 Task: Find connections with filter location Santo Domingo de los Colorados with filter topic #realestatewith filter profile language English with filter current company Concept Hospitality with filter school Mahatma Phule Krishi Vidyapeeth, Rahuri with filter industry Economic Programs with filter service category Wedding Photography with filter keywords title Valet
Action: Mouse moved to (660, 96)
Screenshot: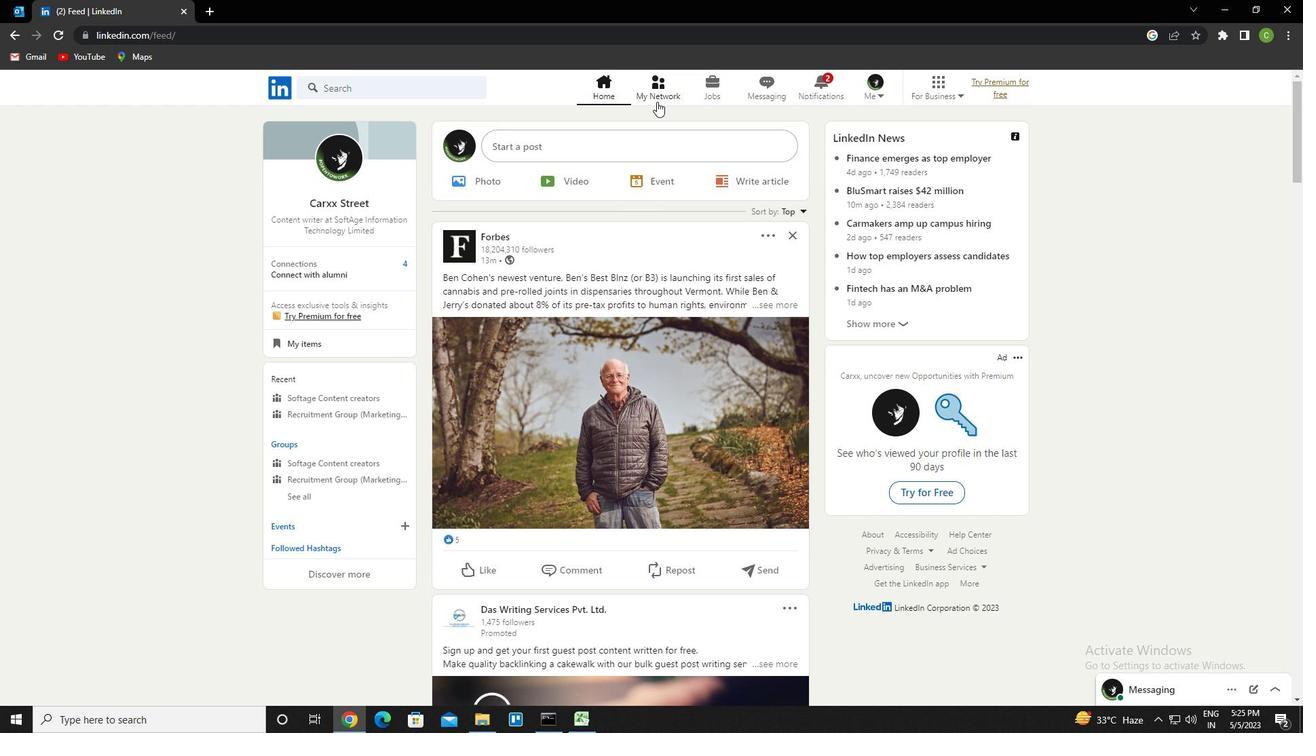 
Action: Mouse pressed left at (660, 96)
Screenshot: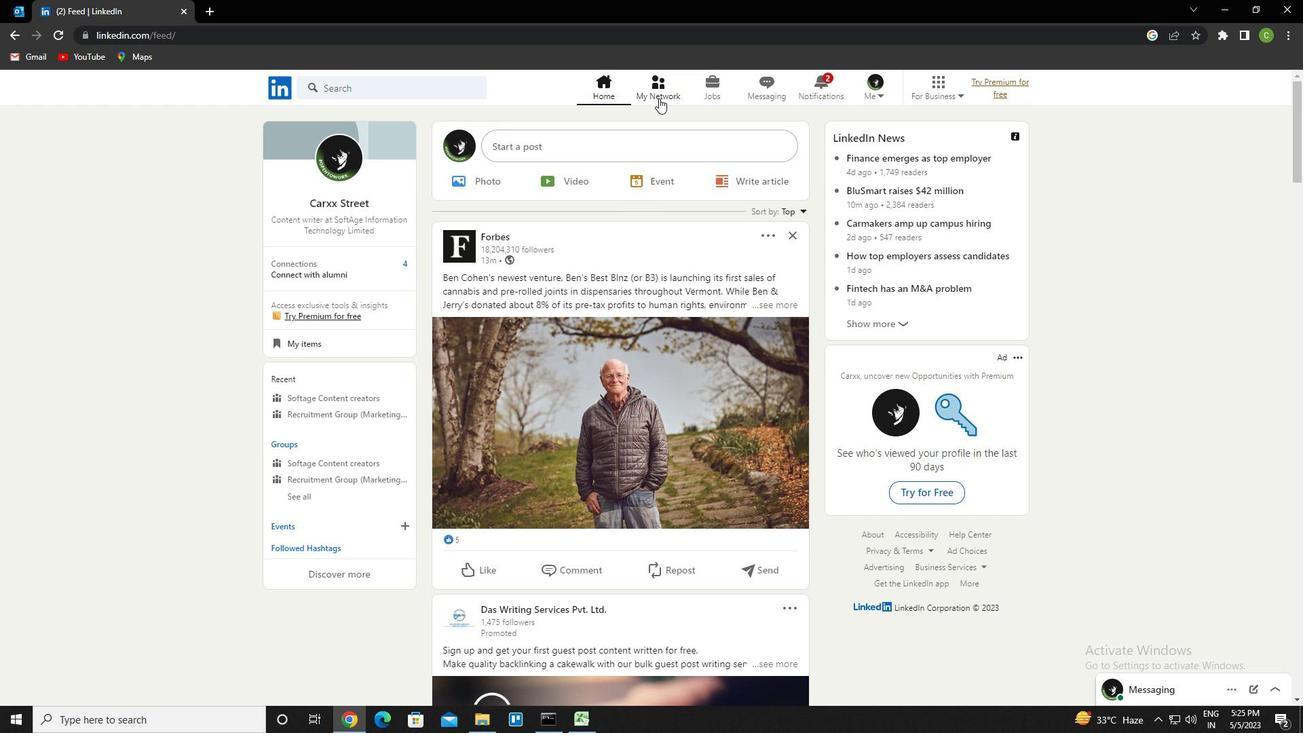 
Action: Mouse moved to (437, 165)
Screenshot: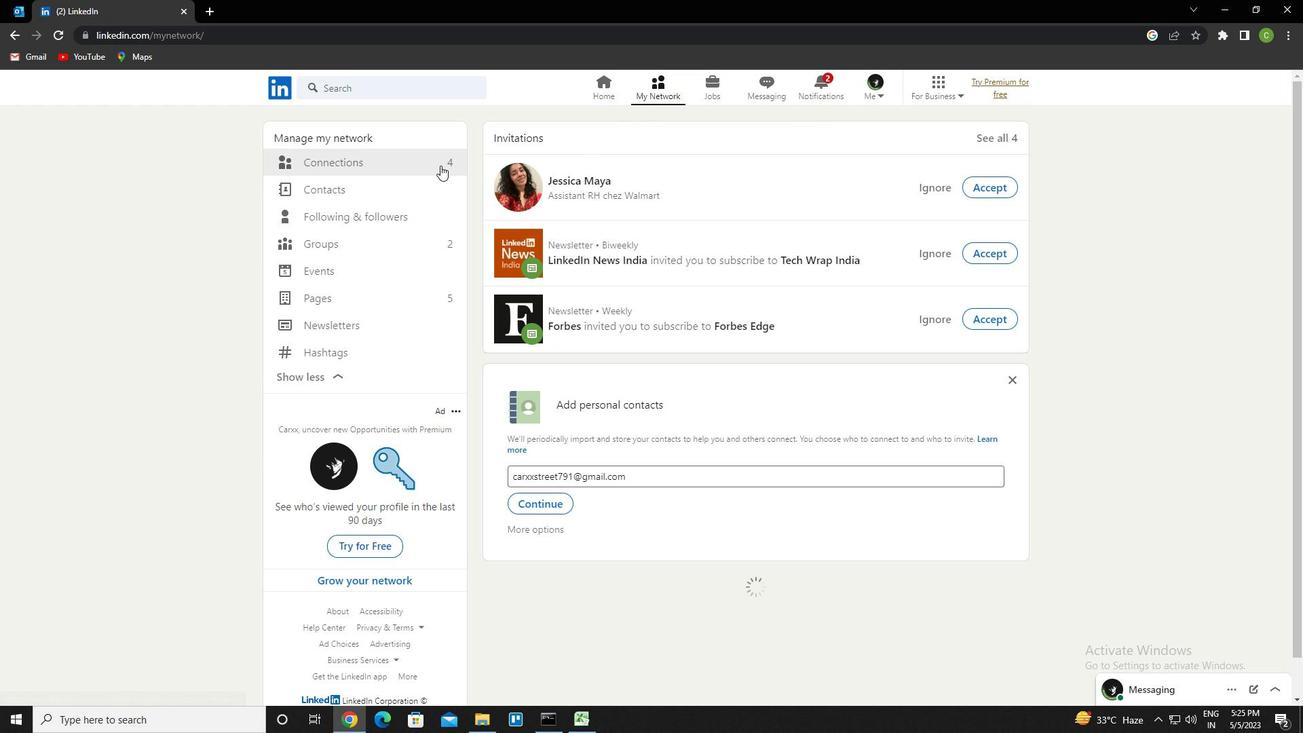 
Action: Mouse pressed left at (437, 165)
Screenshot: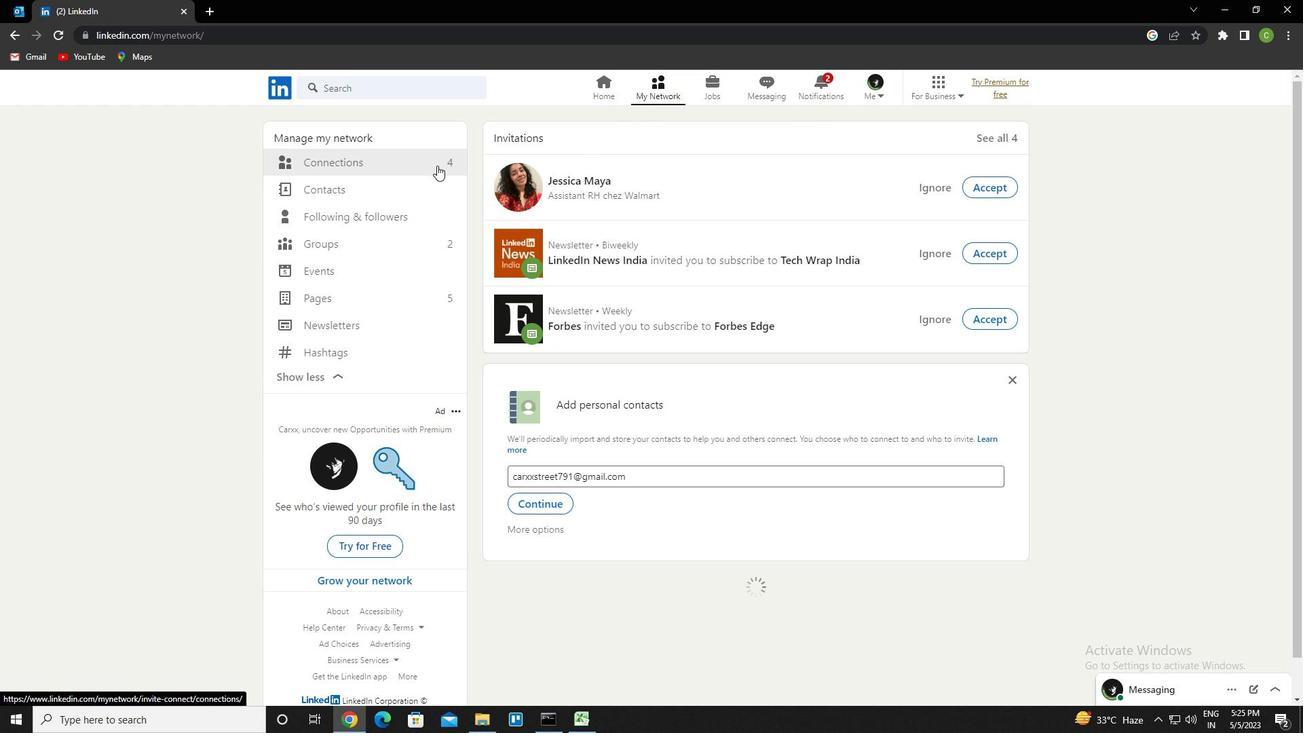 
Action: Mouse moved to (784, 164)
Screenshot: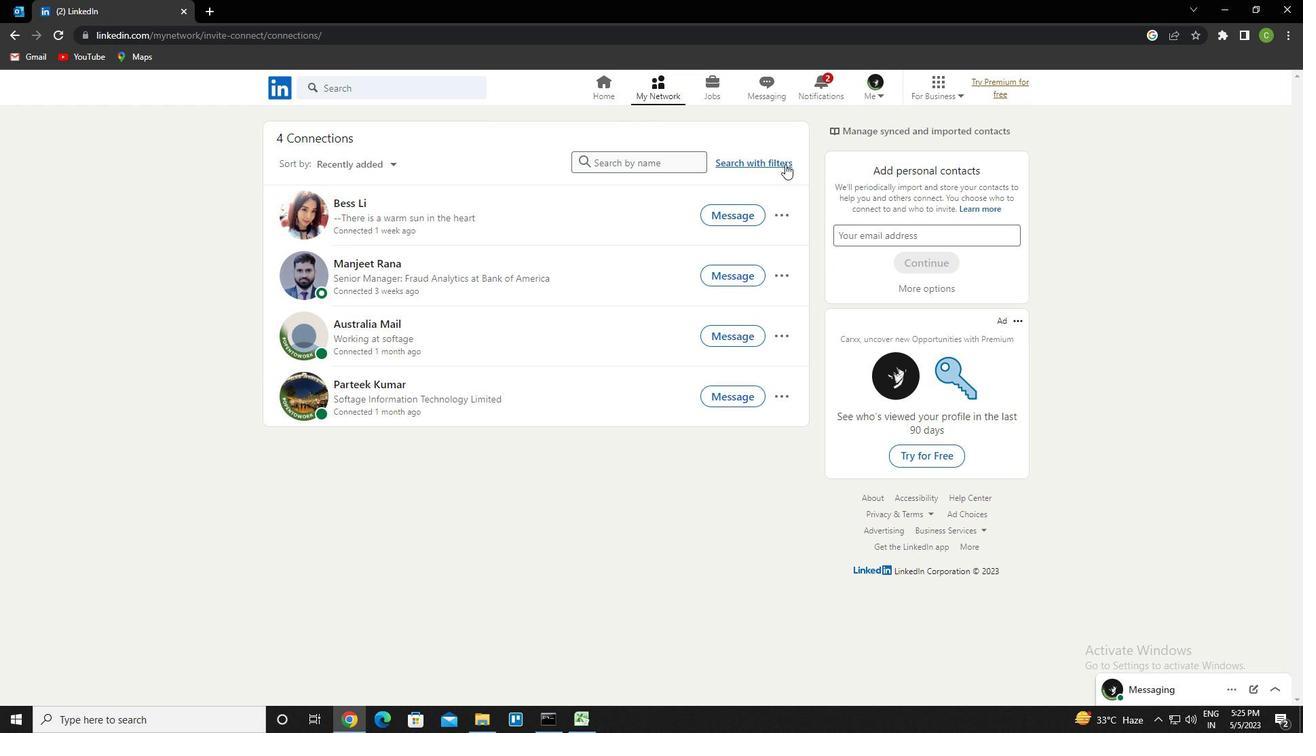 
Action: Mouse pressed left at (784, 164)
Screenshot: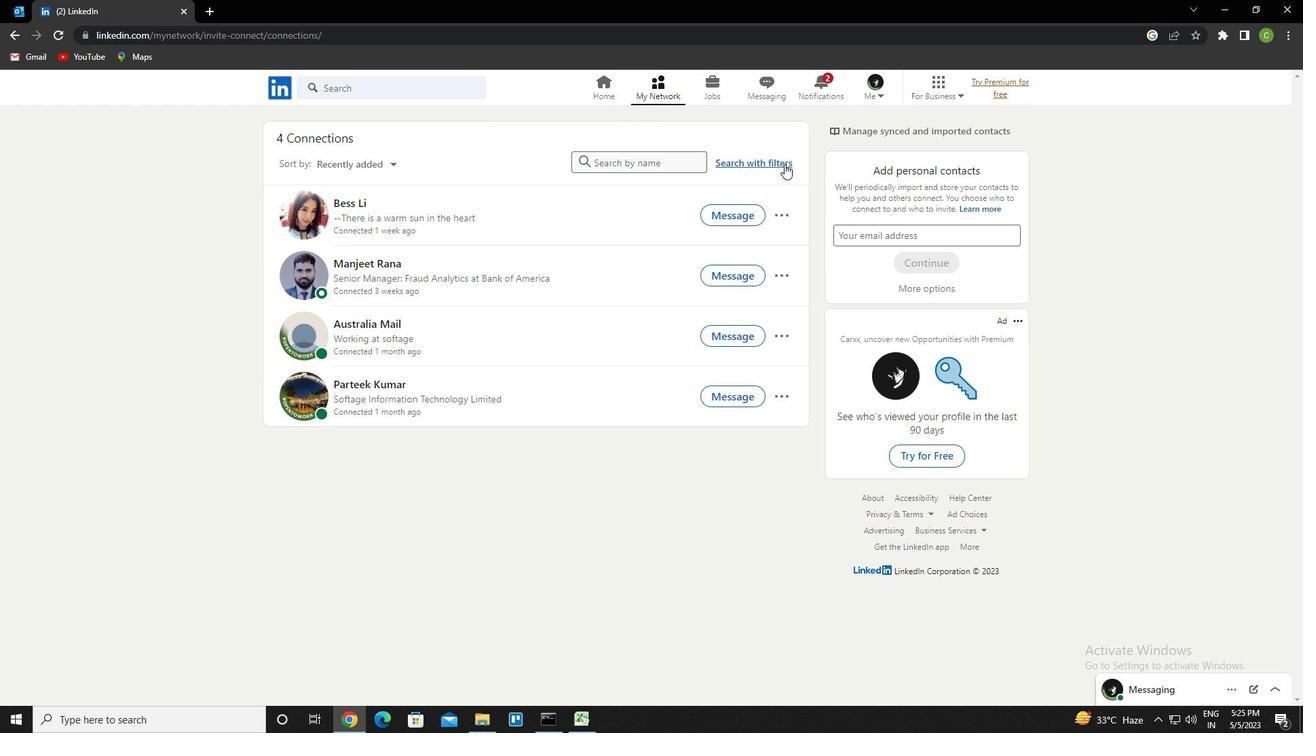 
Action: Mouse moved to (701, 124)
Screenshot: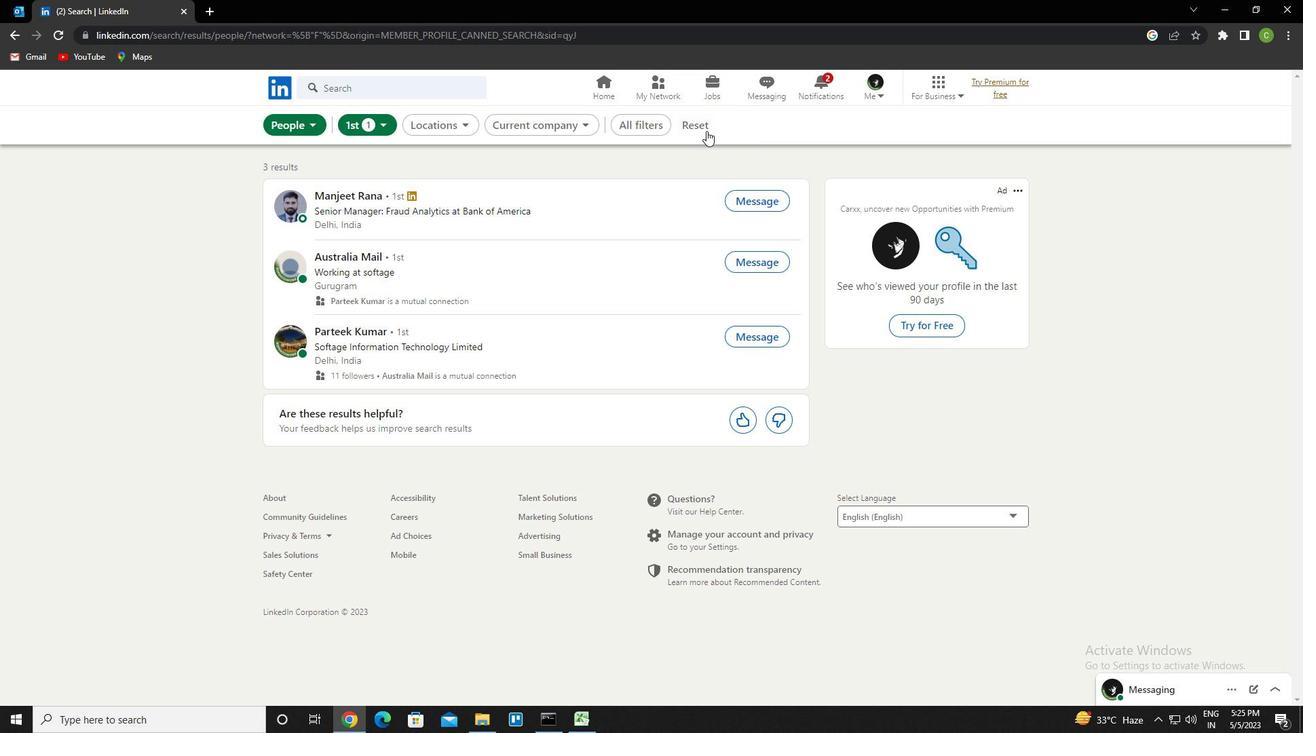 
Action: Mouse pressed left at (701, 124)
Screenshot: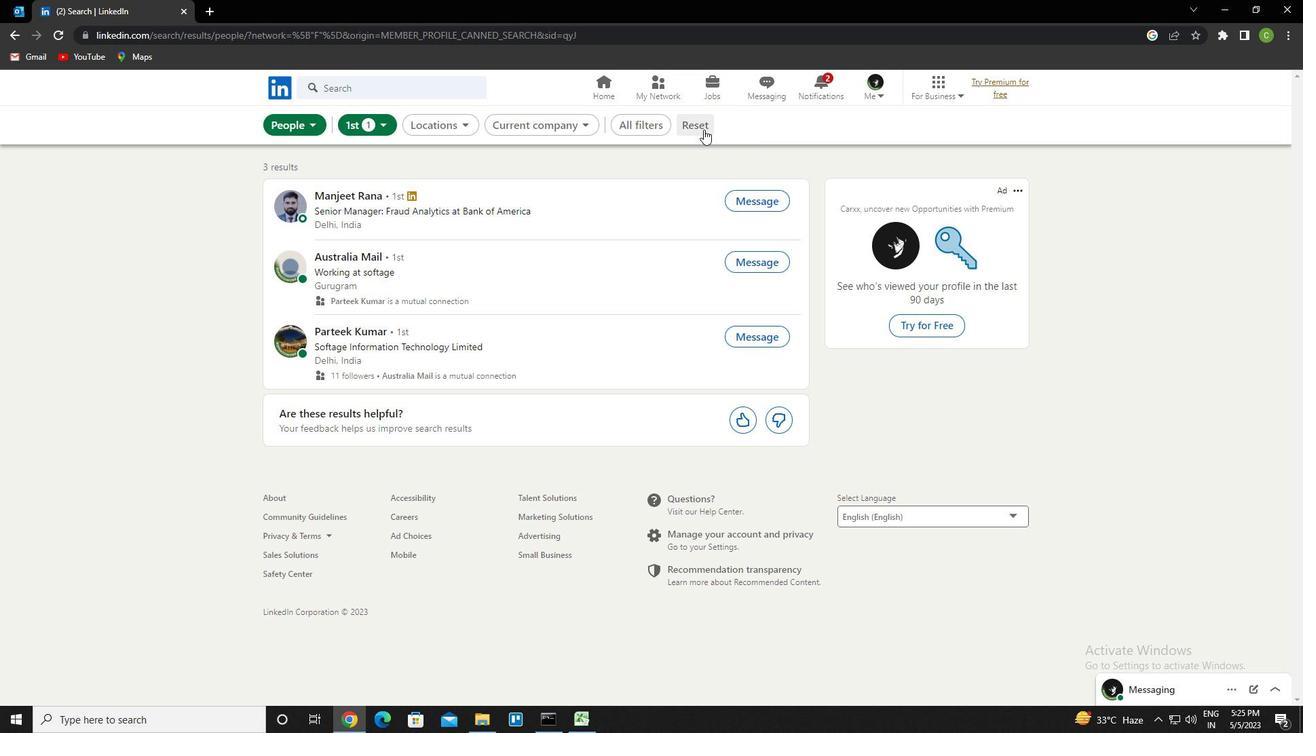 
Action: Mouse moved to (685, 130)
Screenshot: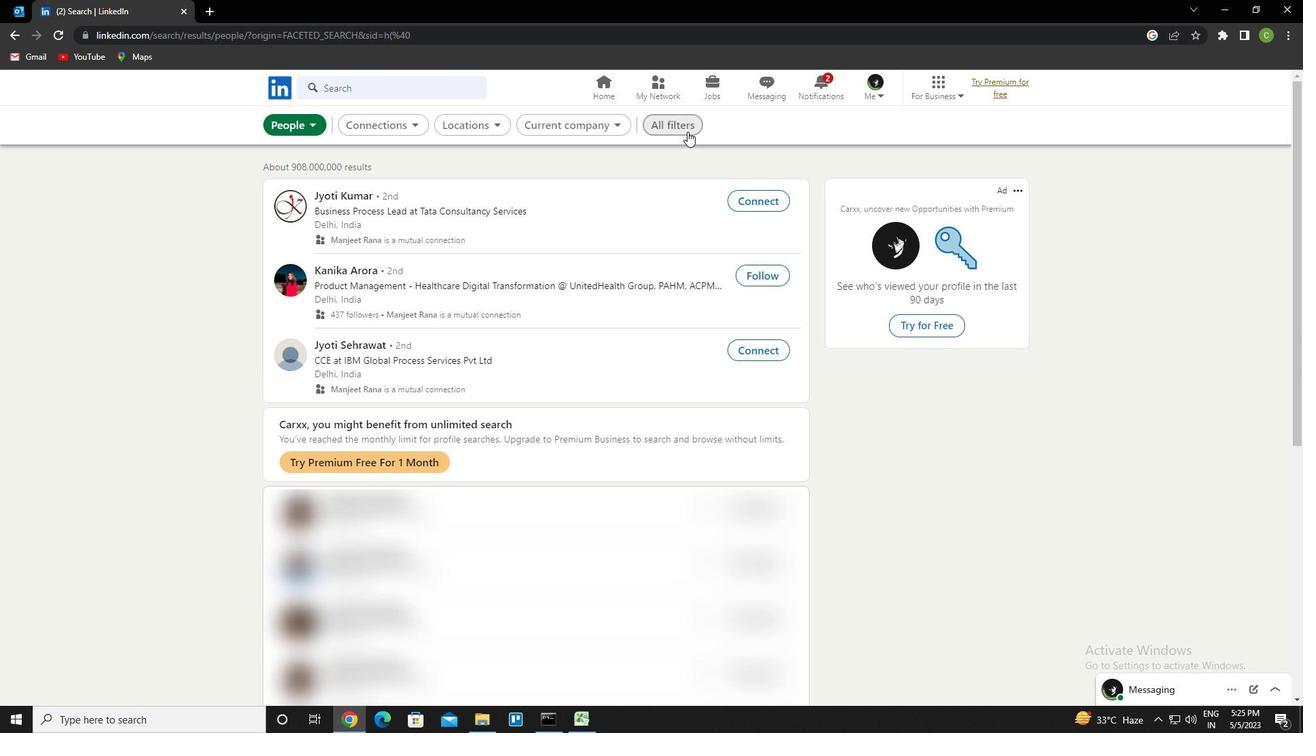 
Action: Mouse pressed left at (685, 130)
Screenshot: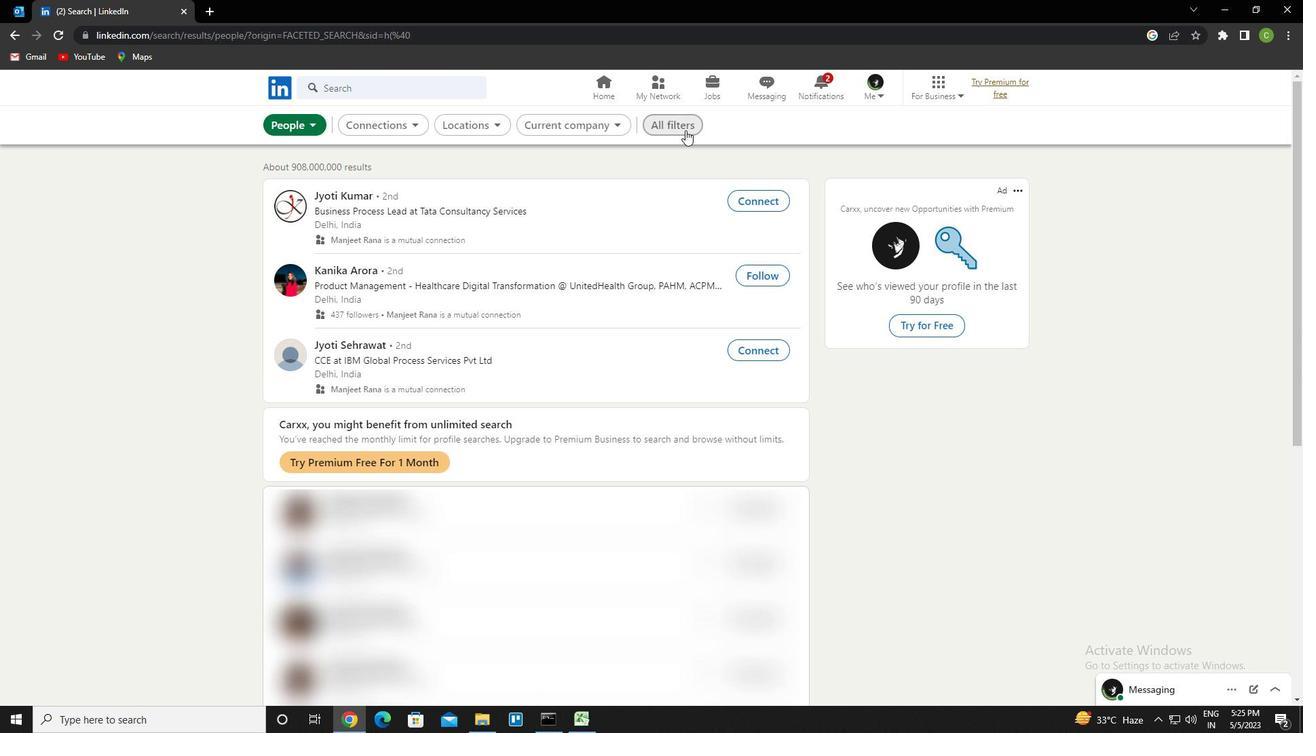 
Action: Mouse moved to (929, 304)
Screenshot: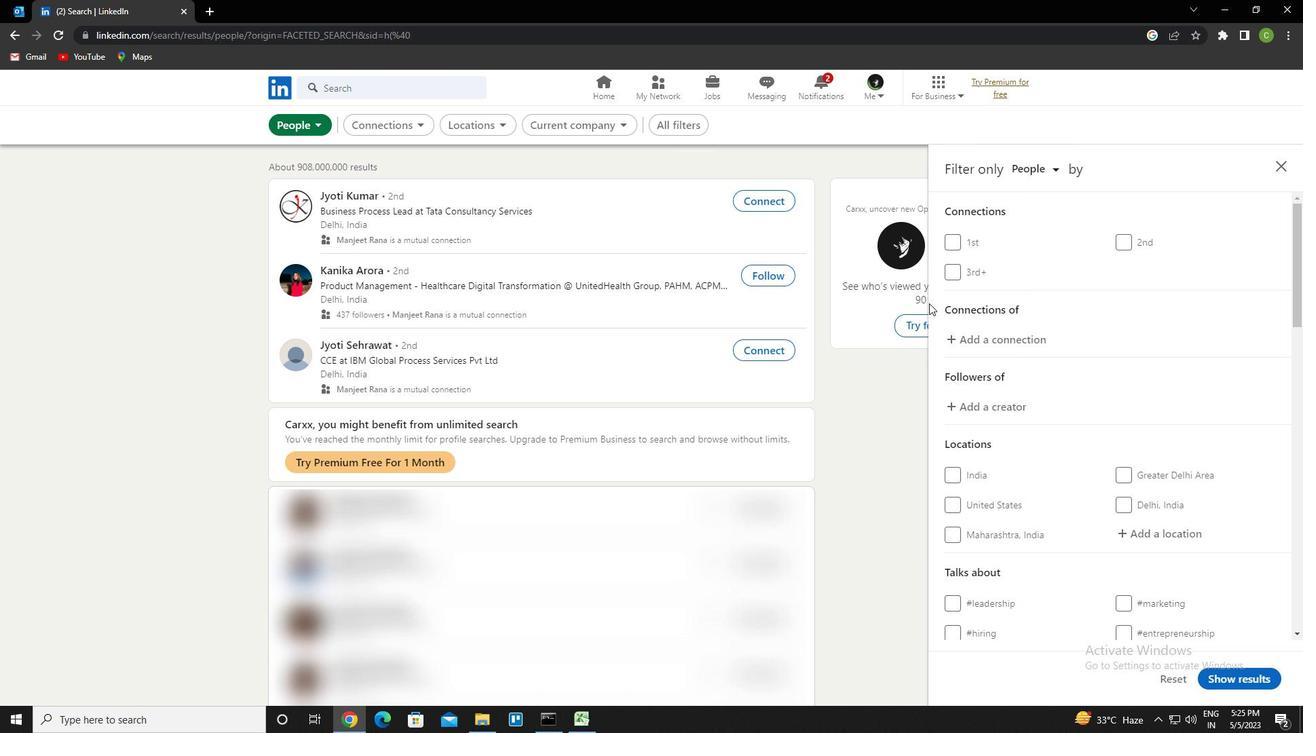 
Action: Mouse scrolled (929, 304) with delta (0, 0)
Screenshot: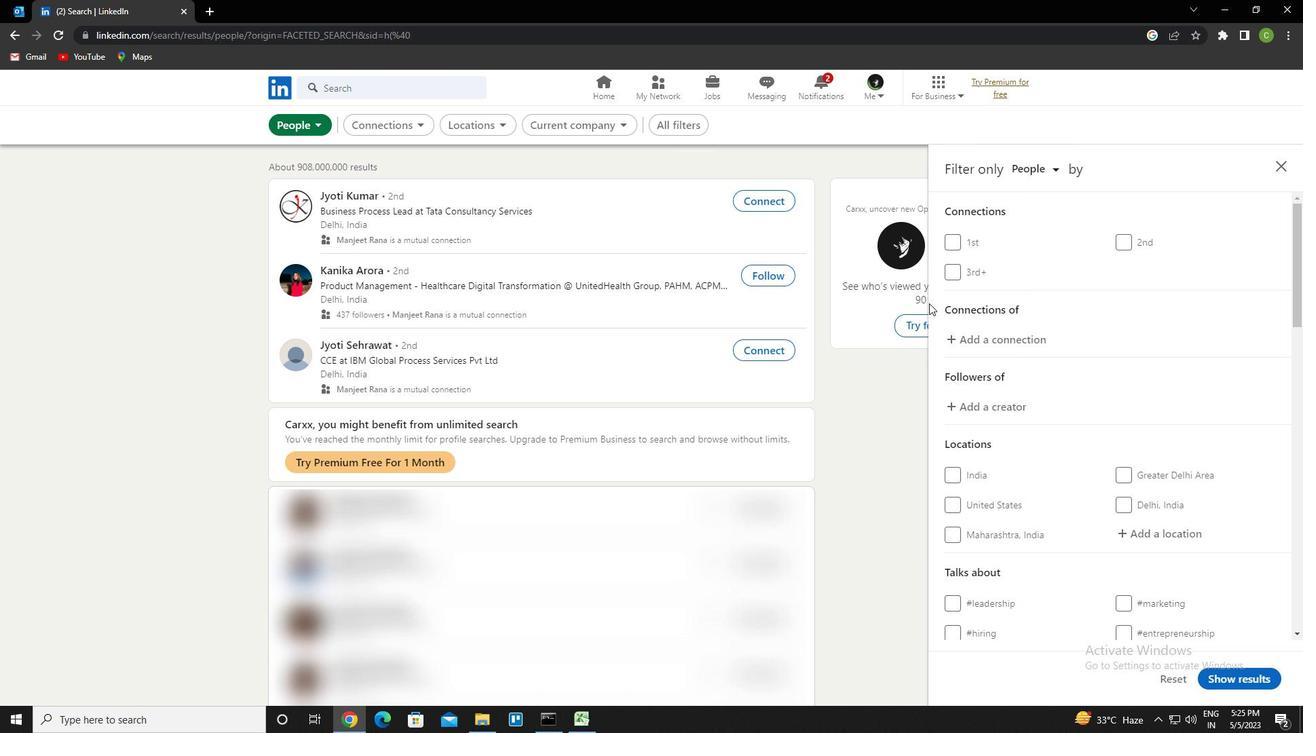 
Action: Mouse moved to (1040, 420)
Screenshot: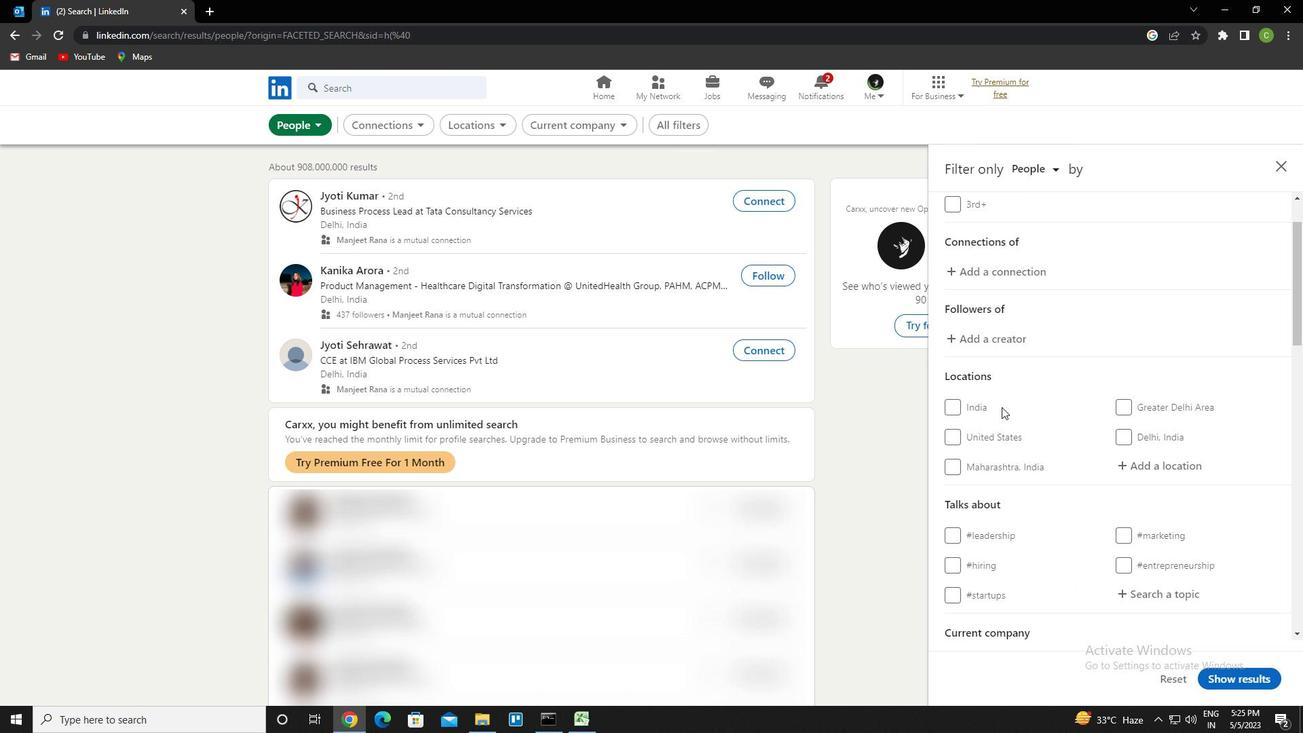 
Action: Mouse scrolled (1040, 420) with delta (0, 0)
Screenshot: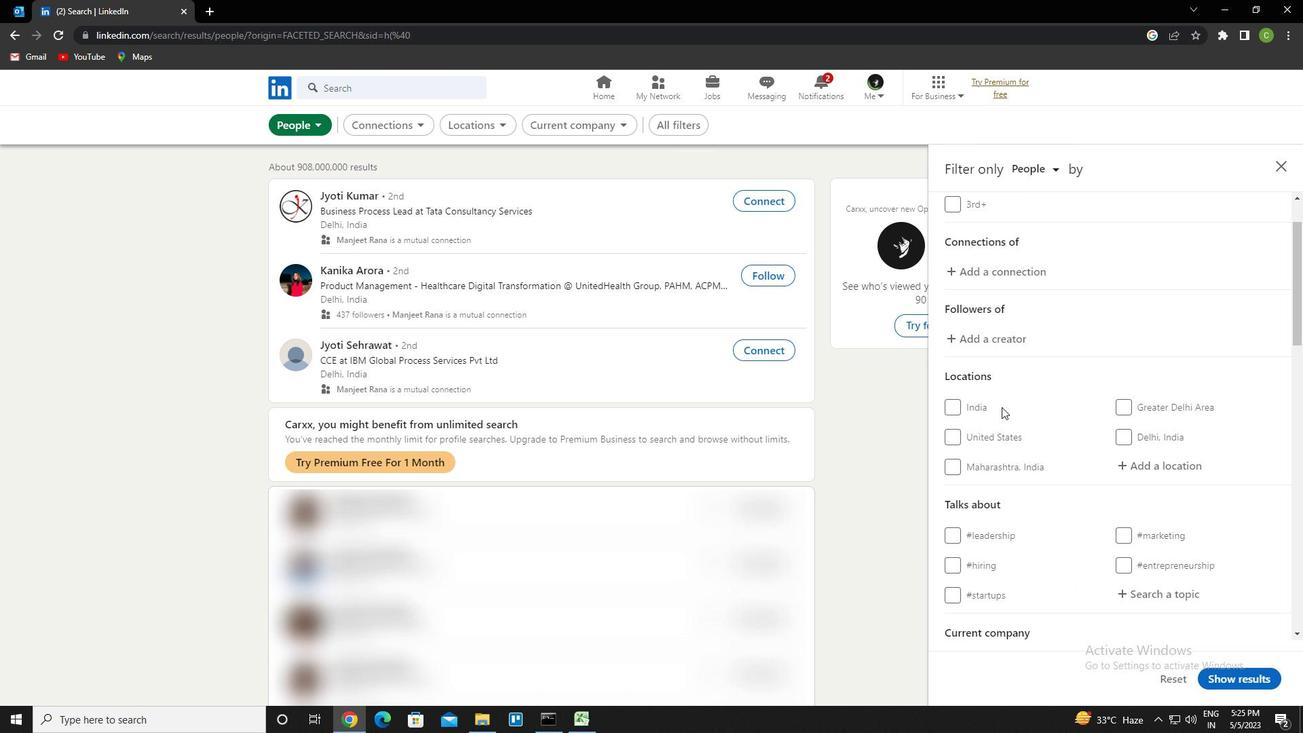 
Action: Mouse moved to (1046, 422)
Screenshot: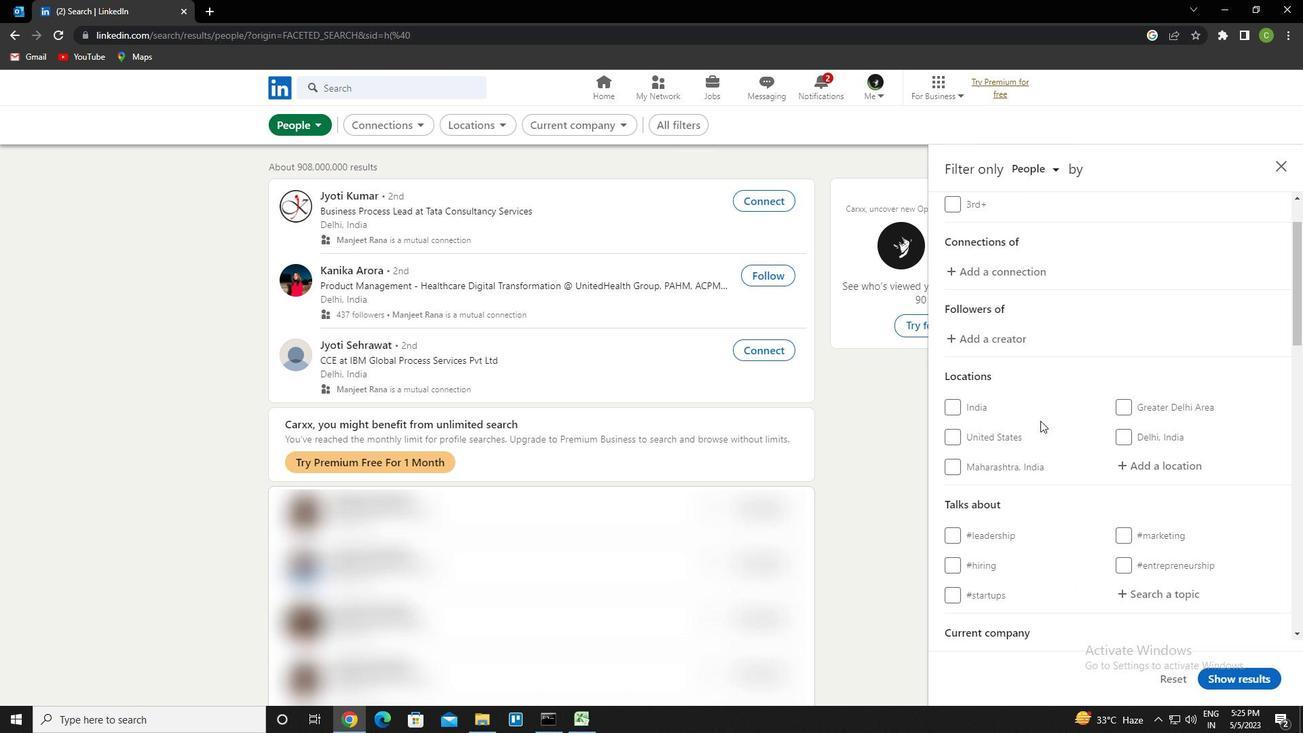 
Action: Mouse scrolled (1046, 422) with delta (0, 0)
Screenshot: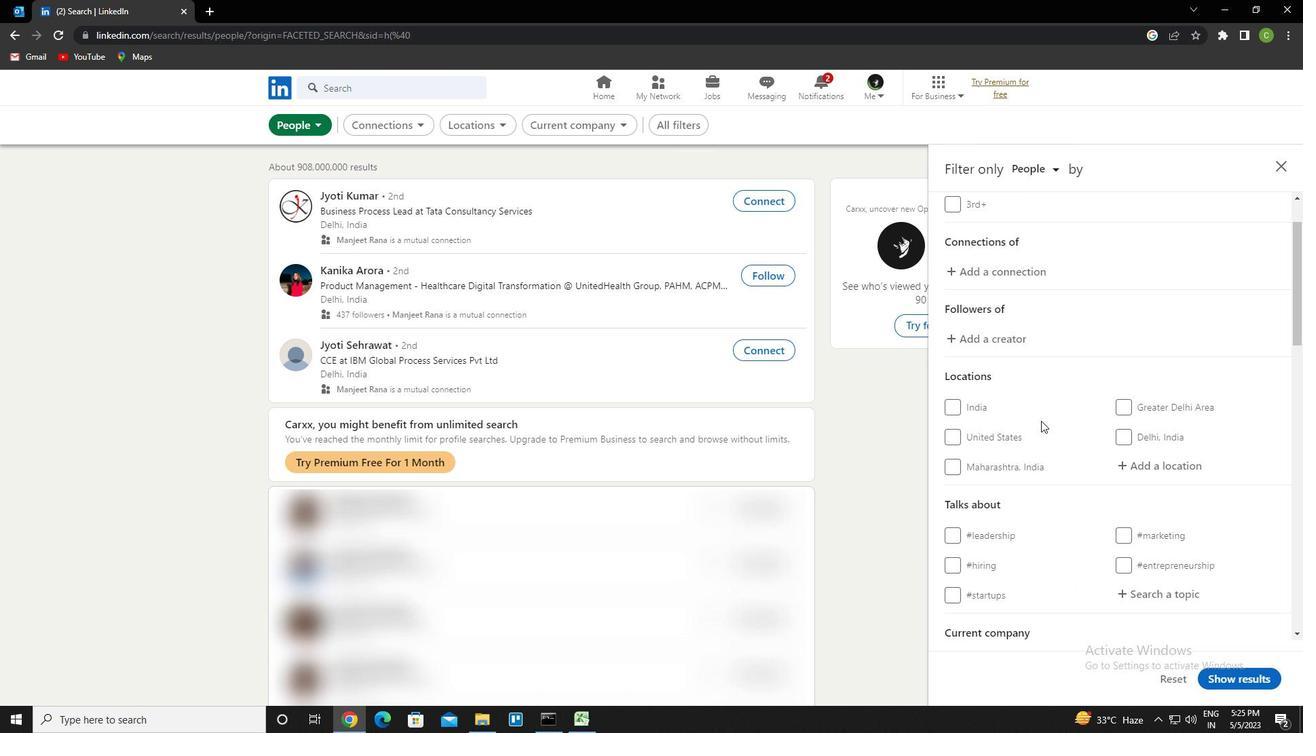 
Action: Mouse moved to (1162, 333)
Screenshot: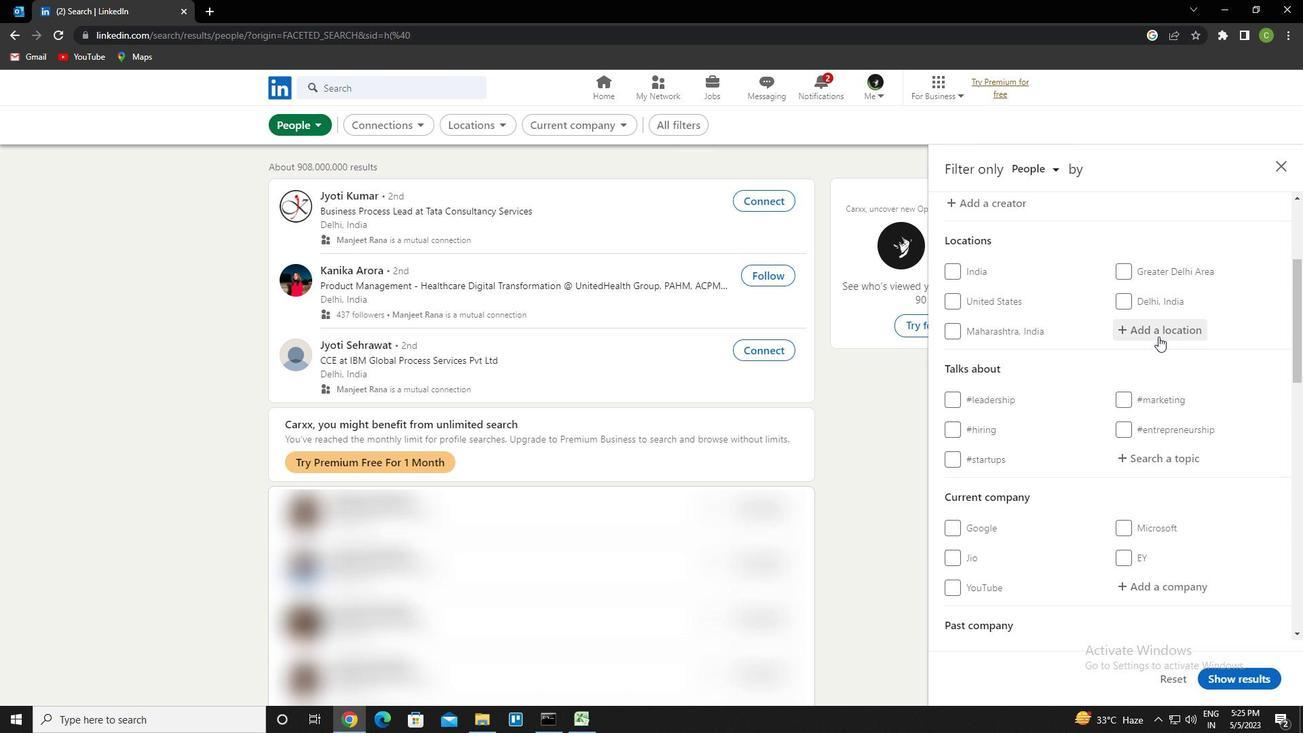 
Action: Mouse pressed left at (1162, 333)
Screenshot: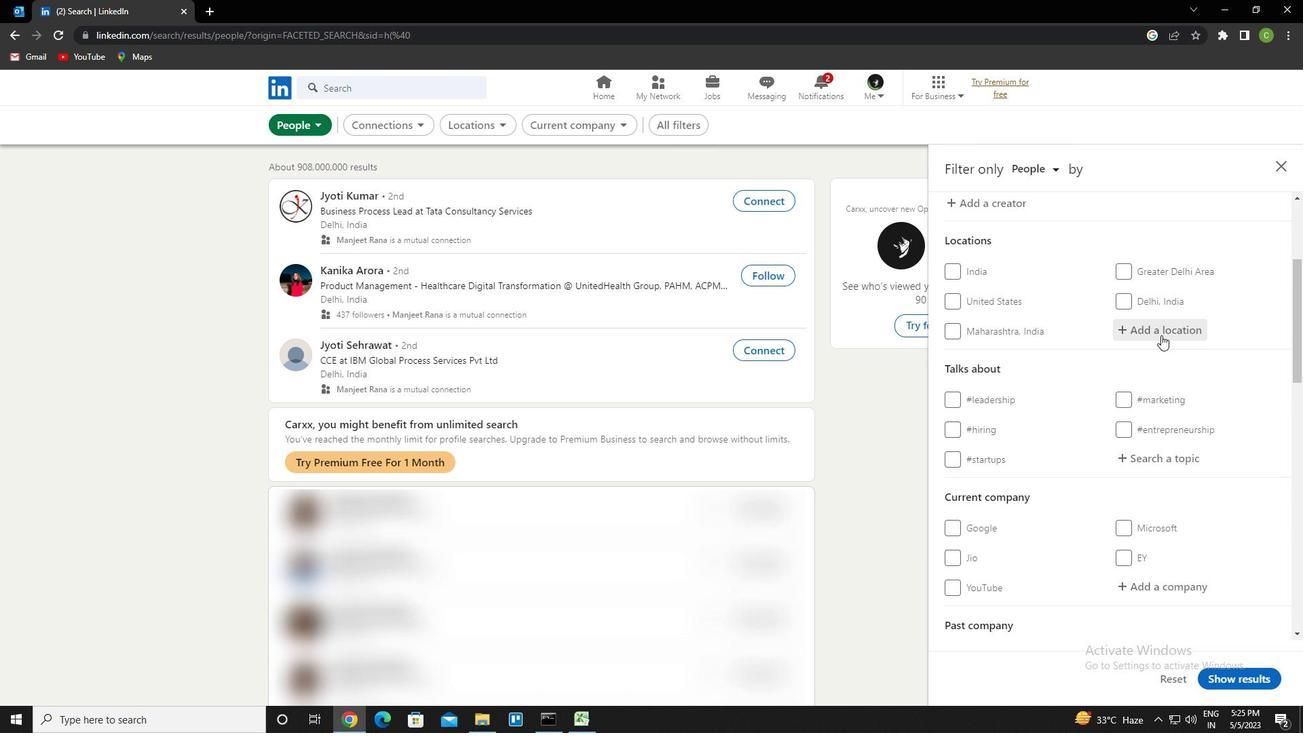 
Action: Key pressed <Key.caps_lock>s<Key.caps_lock>anto<Key.space>domingo<Key.down><Key.enter>
Screenshot: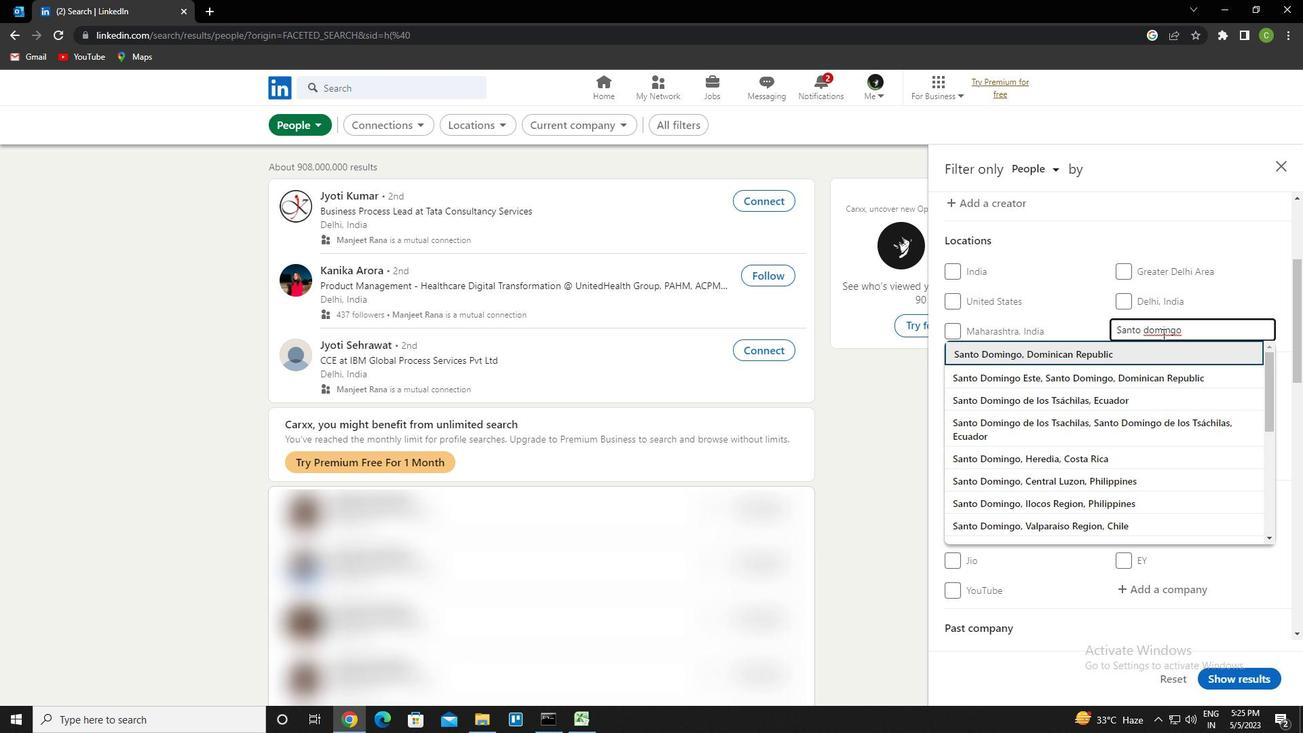 
Action: Mouse moved to (1160, 364)
Screenshot: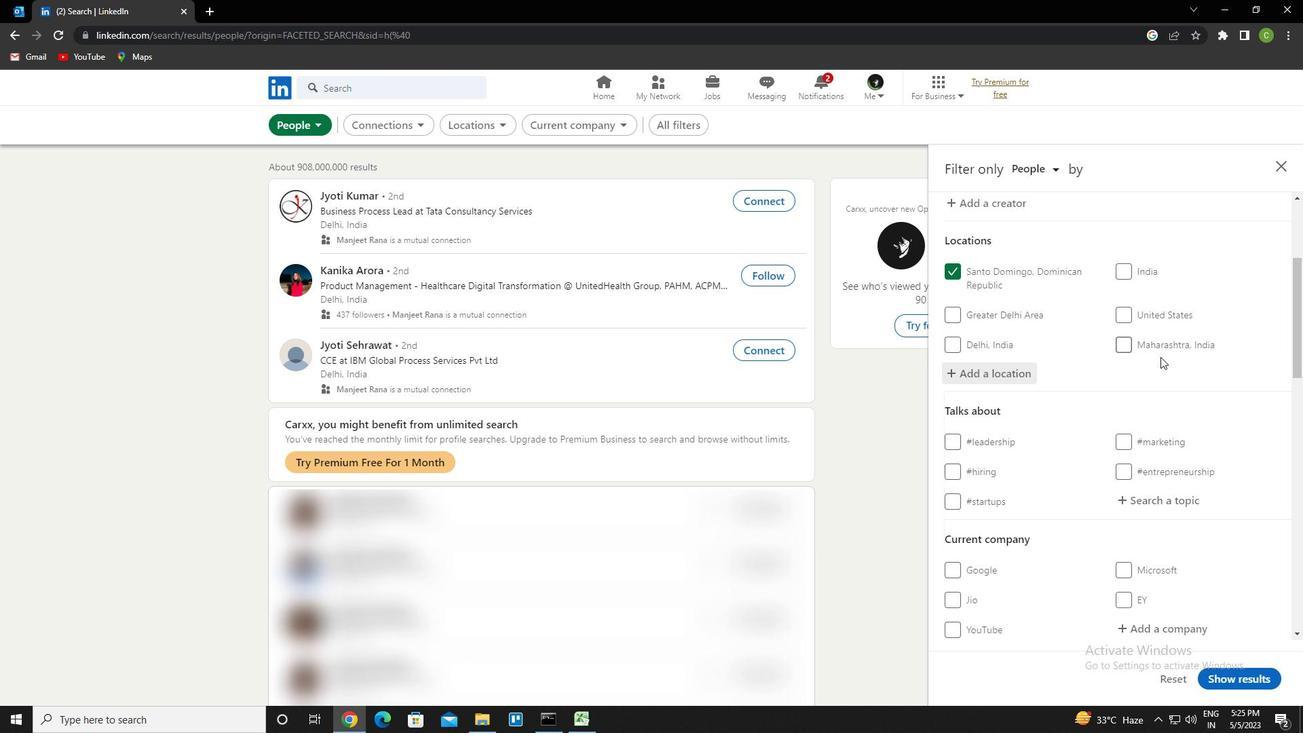 
Action: Mouse scrolled (1160, 363) with delta (0, 0)
Screenshot: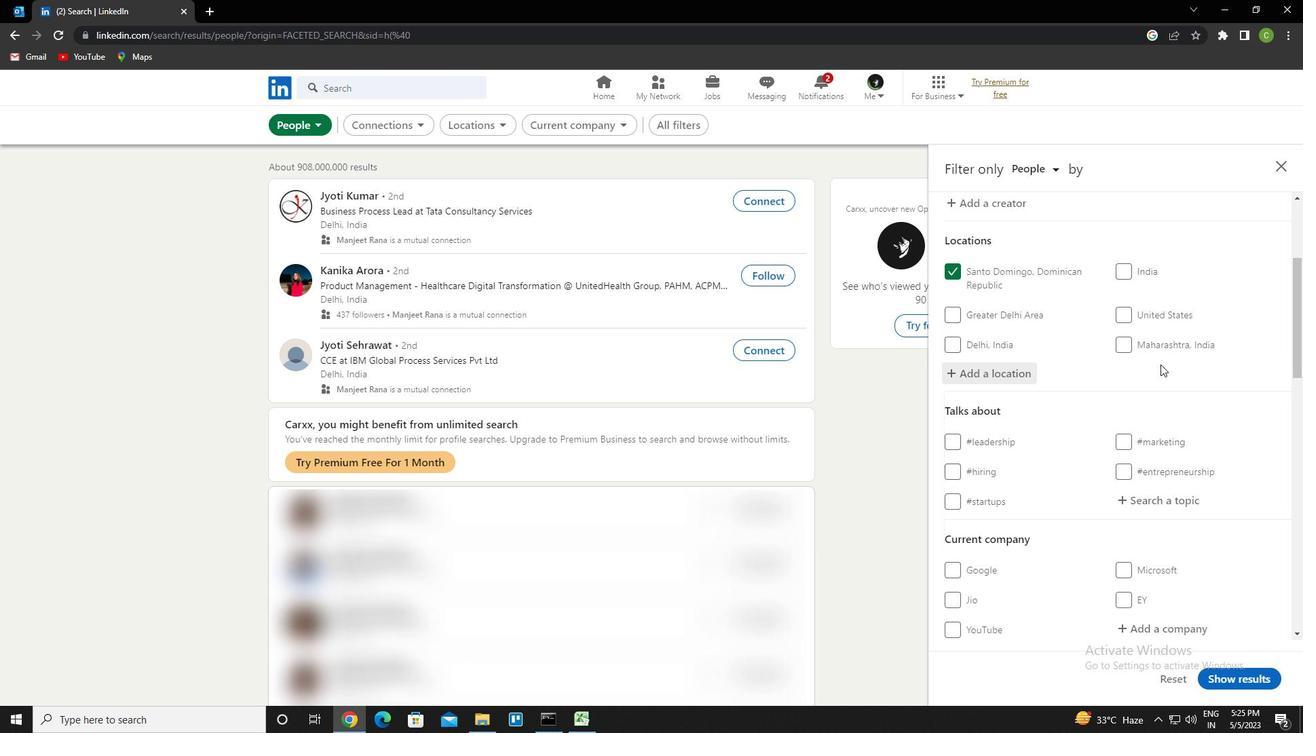 
Action: Mouse moved to (1149, 431)
Screenshot: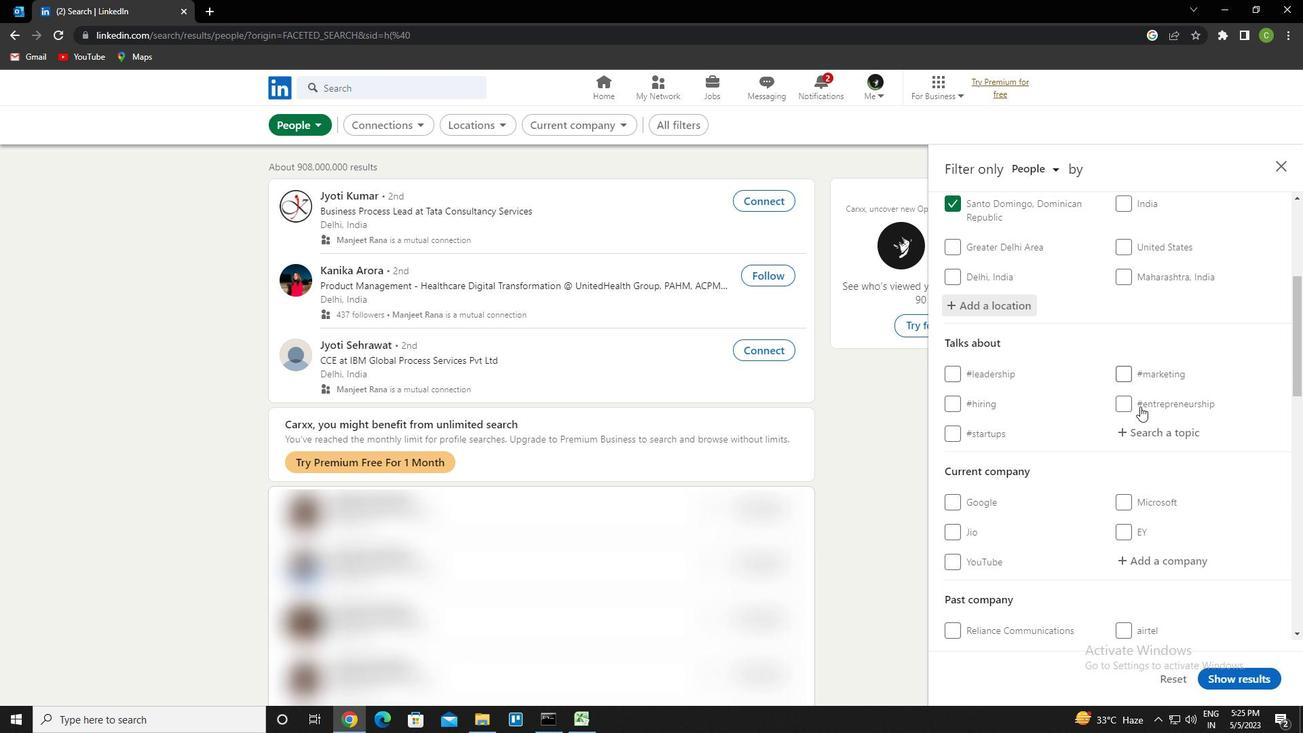 
Action: Mouse pressed left at (1149, 431)
Screenshot: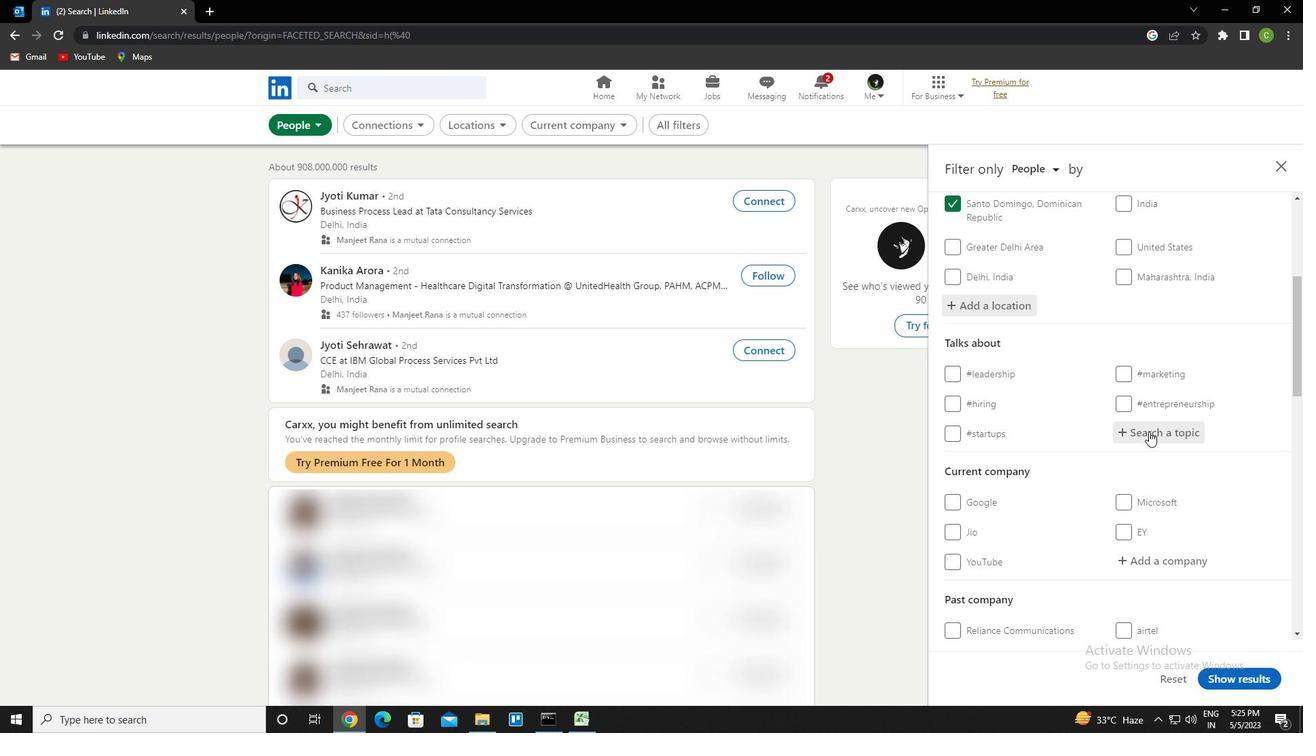 
Action: Key pressed realestate<Key.down><Key.enter>
Screenshot: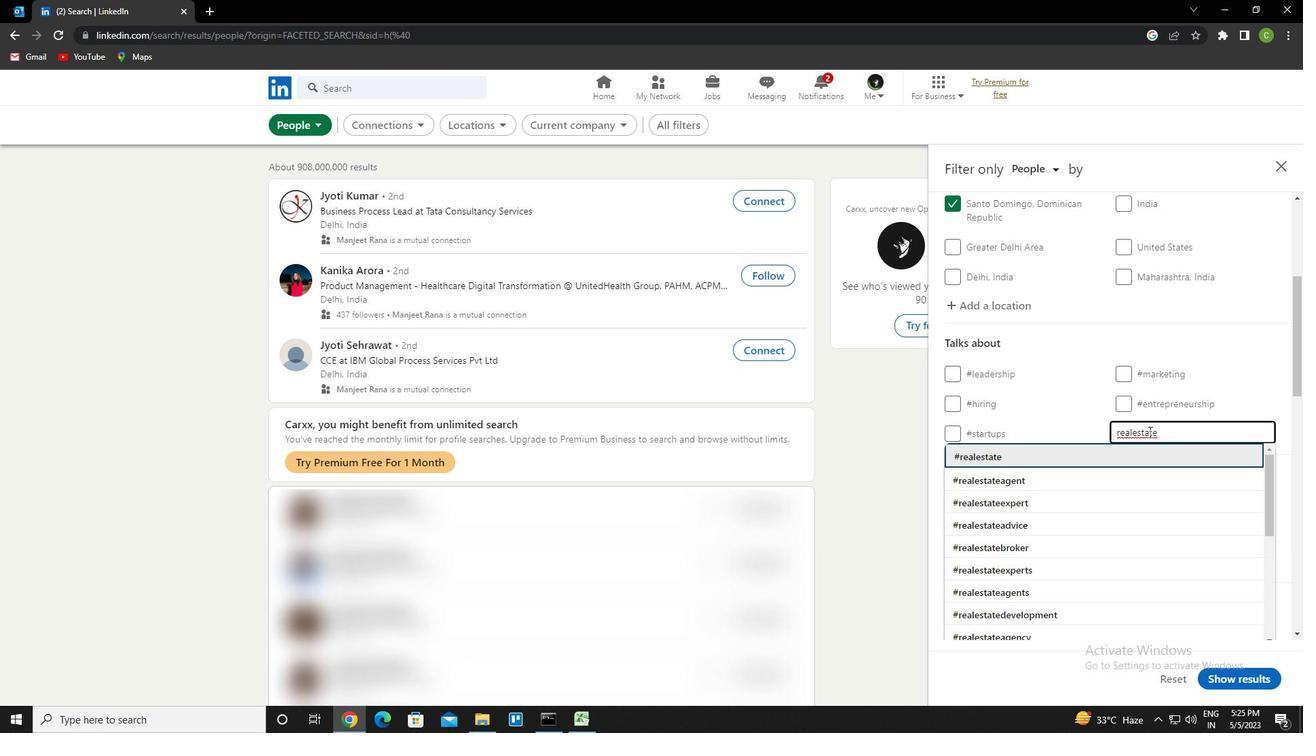 
Action: Mouse moved to (1188, 443)
Screenshot: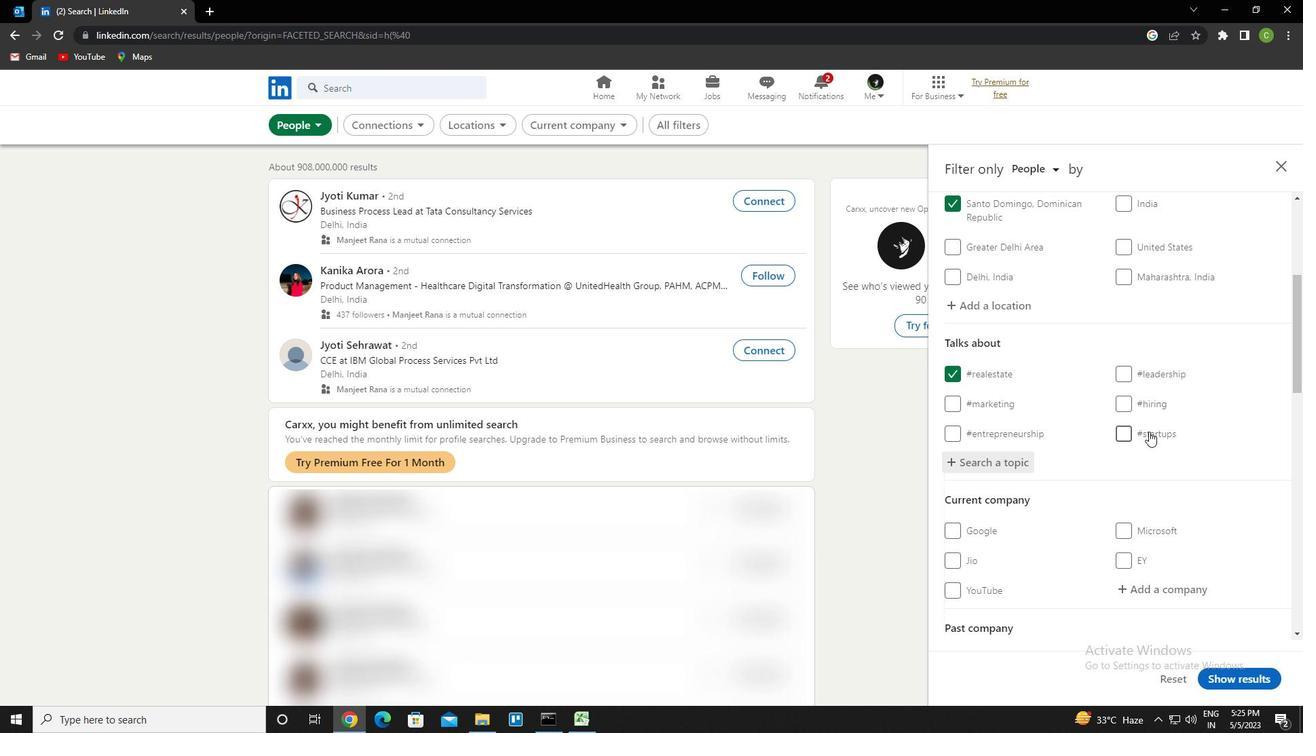 
Action: Mouse scrolled (1188, 442) with delta (0, 0)
Screenshot: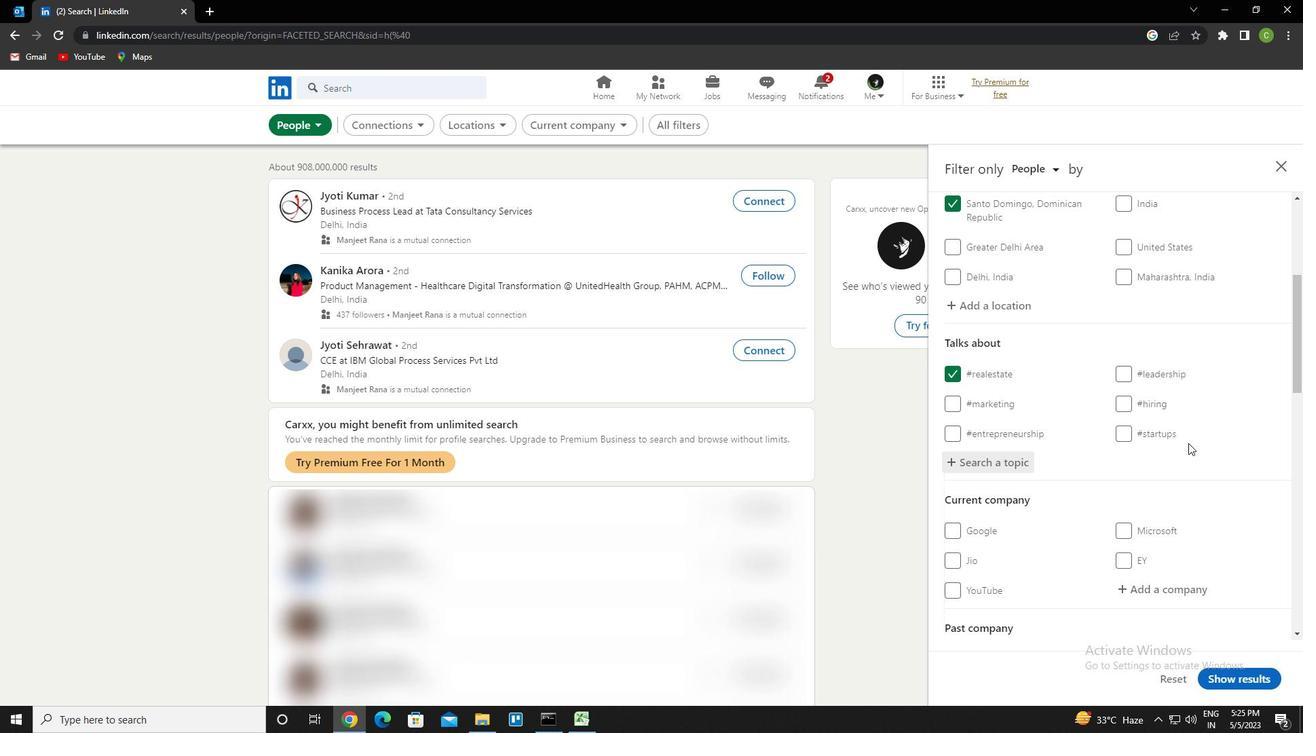 
Action: Mouse moved to (1189, 448)
Screenshot: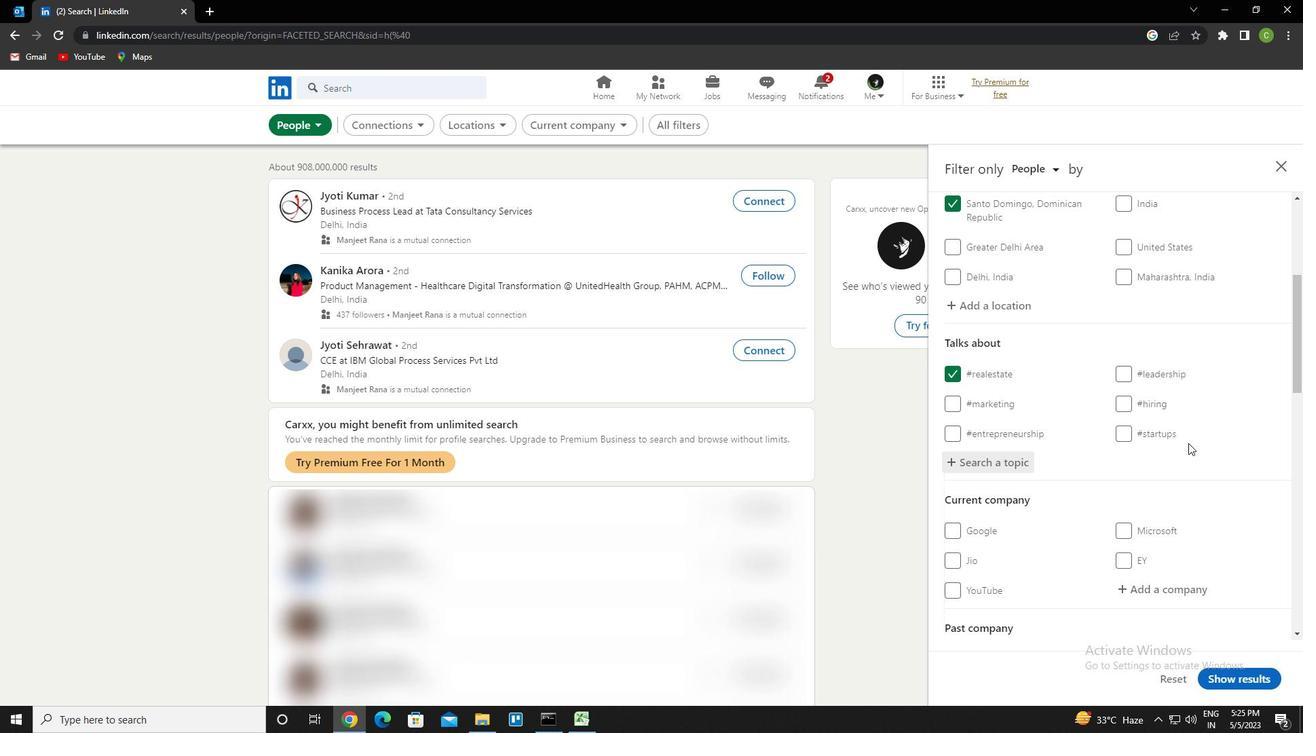 
Action: Mouse scrolled (1189, 448) with delta (0, 0)
Screenshot: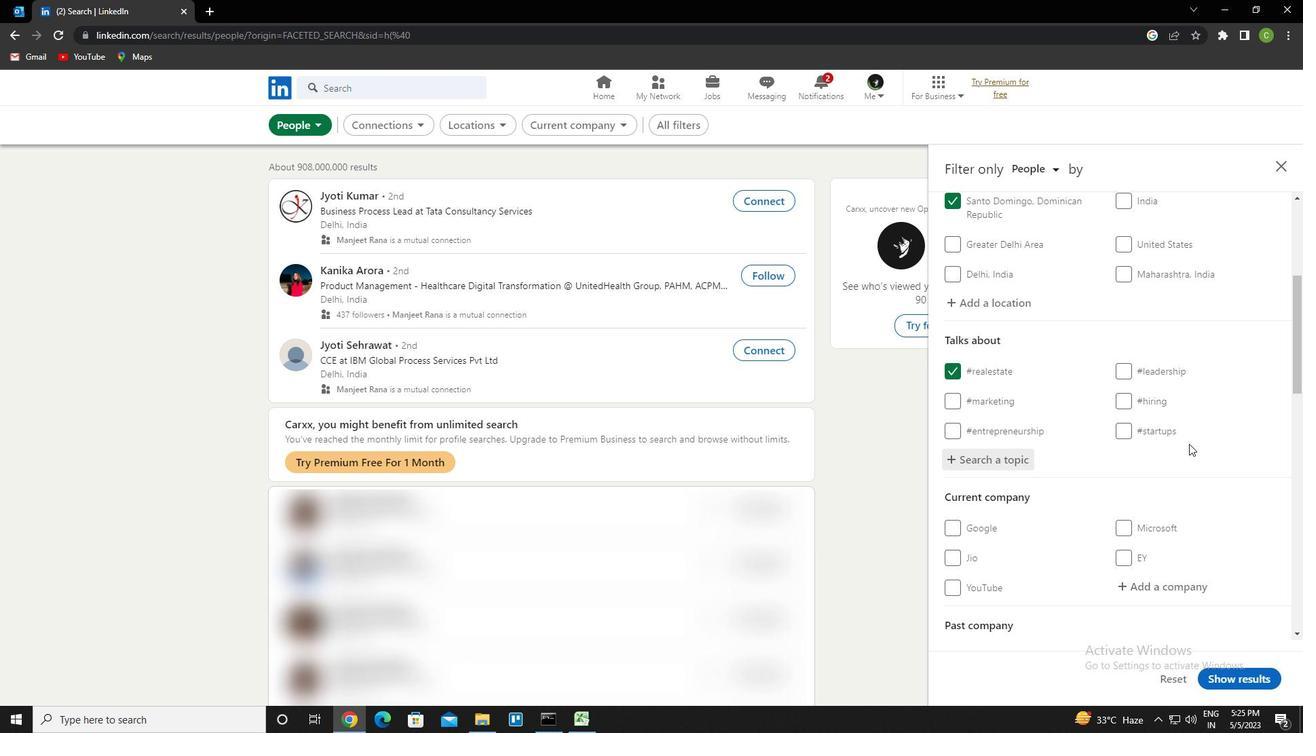 
Action: Mouse scrolled (1189, 448) with delta (0, 0)
Screenshot: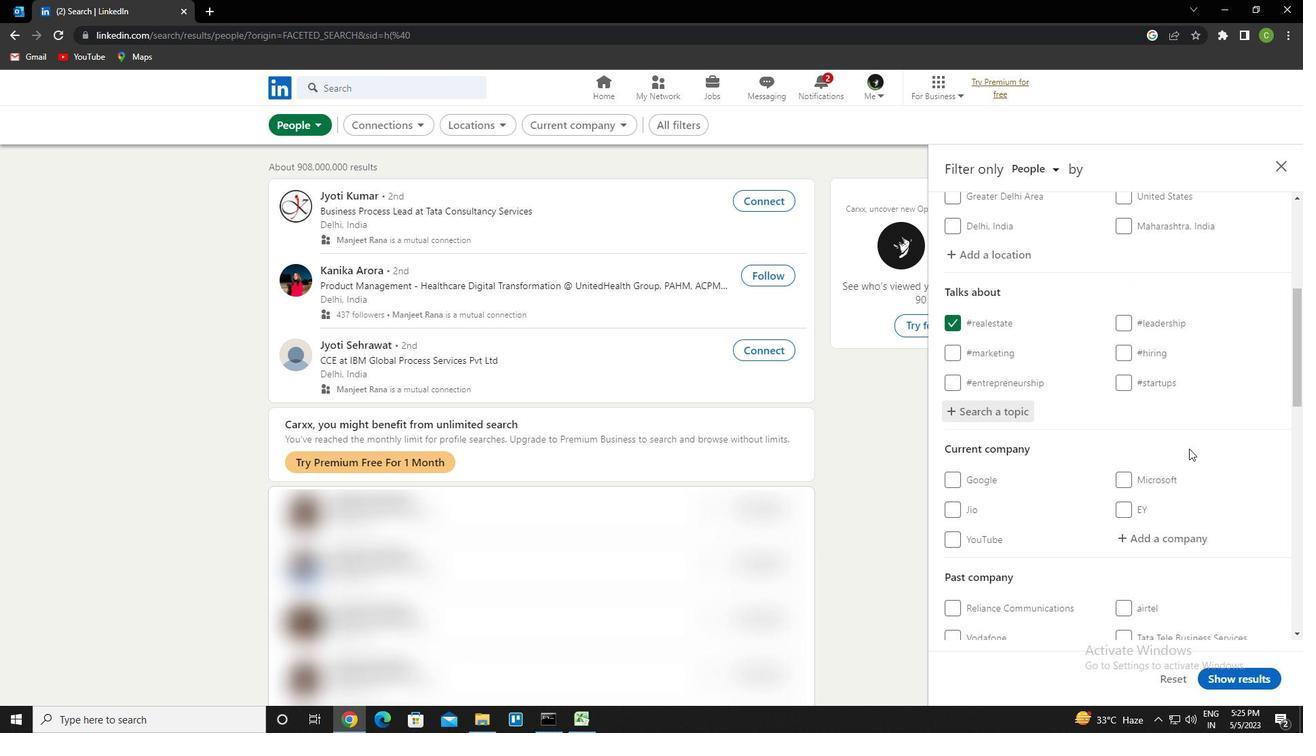 
Action: Mouse scrolled (1189, 448) with delta (0, 0)
Screenshot: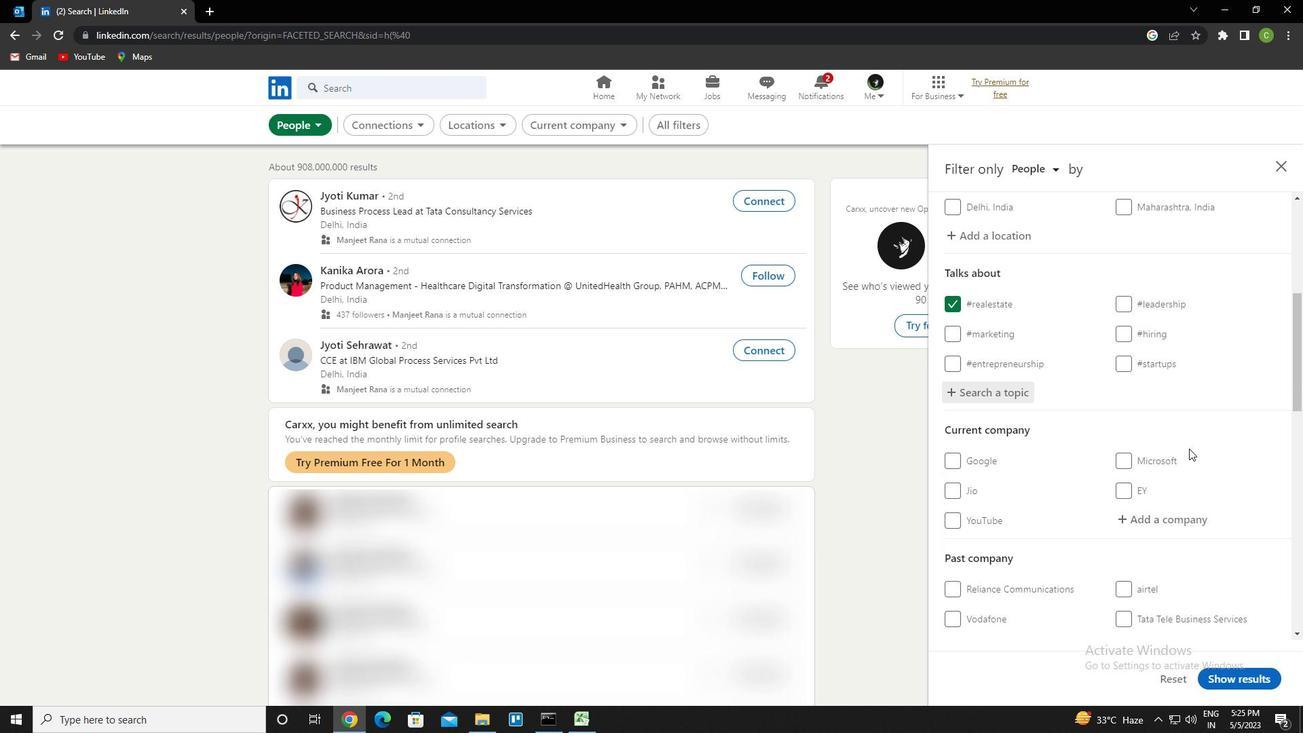 
Action: Mouse scrolled (1189, 448) with delta (0, 0)
Screenshot: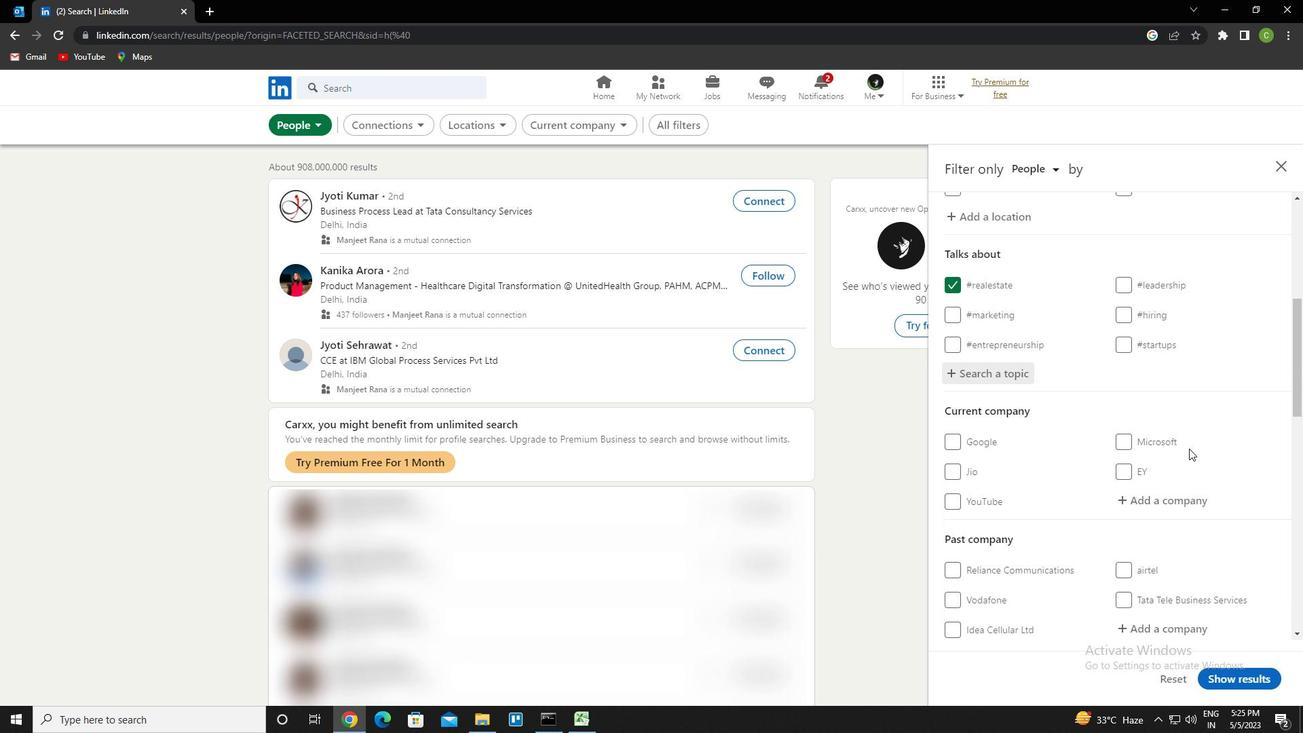 
Action: Mouse scrolled (1189, 448) with delta (0, 0)
Screenshot: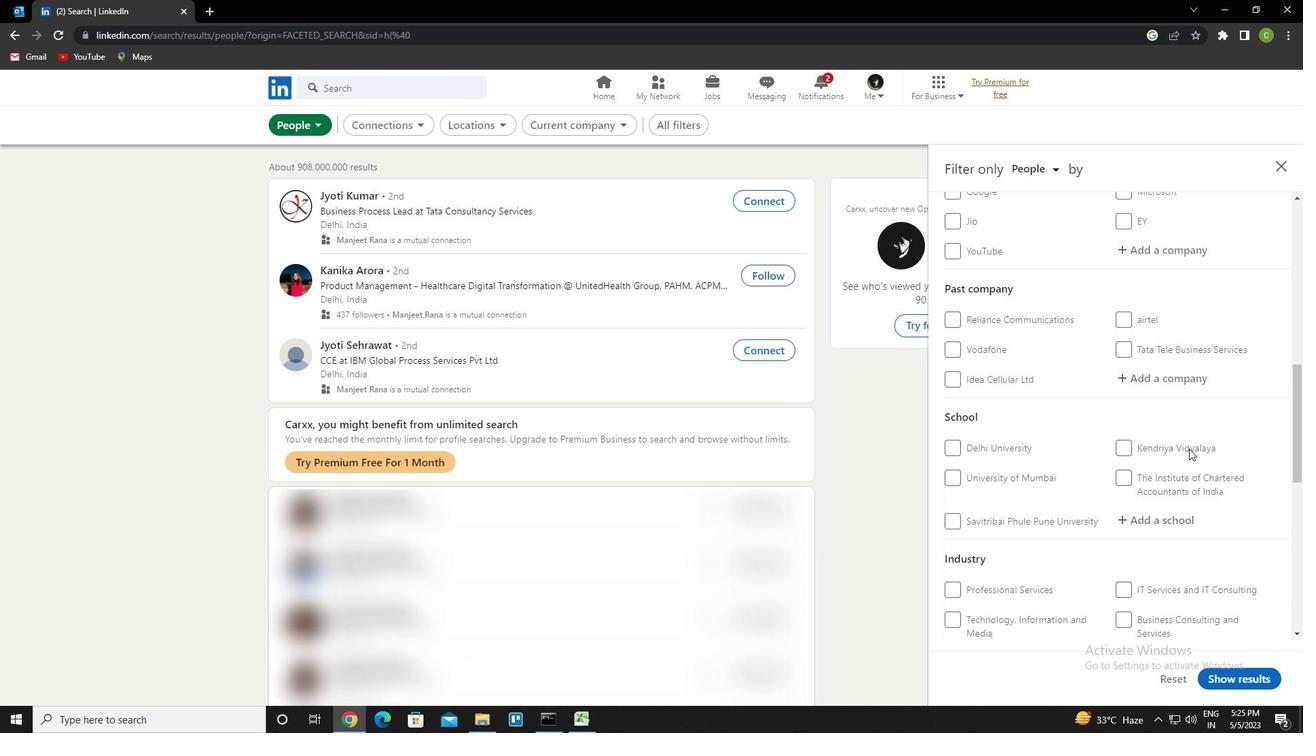 
Action: Mouse scrolled (1189, 448) with delta (0, 0)
Screenshot: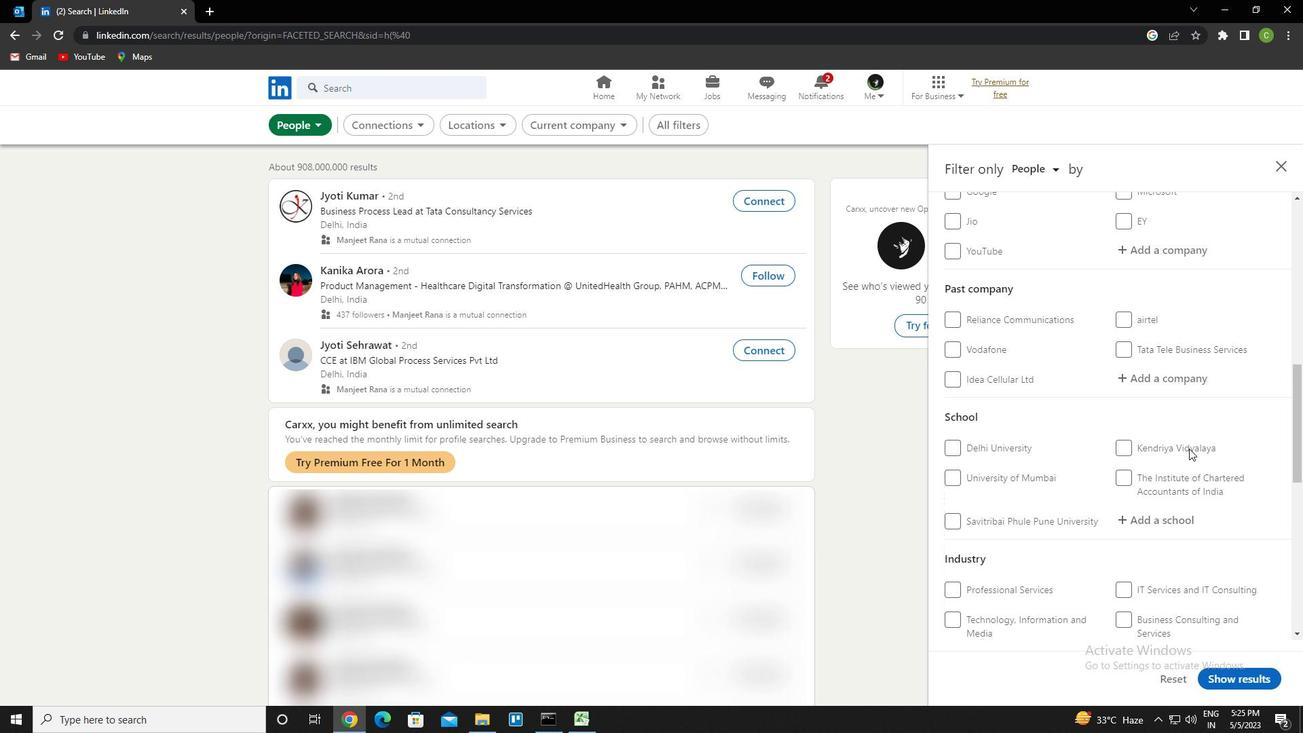 
Action: Mouse scrolled (1189, 448) with delta (0, 0)
Screenshot: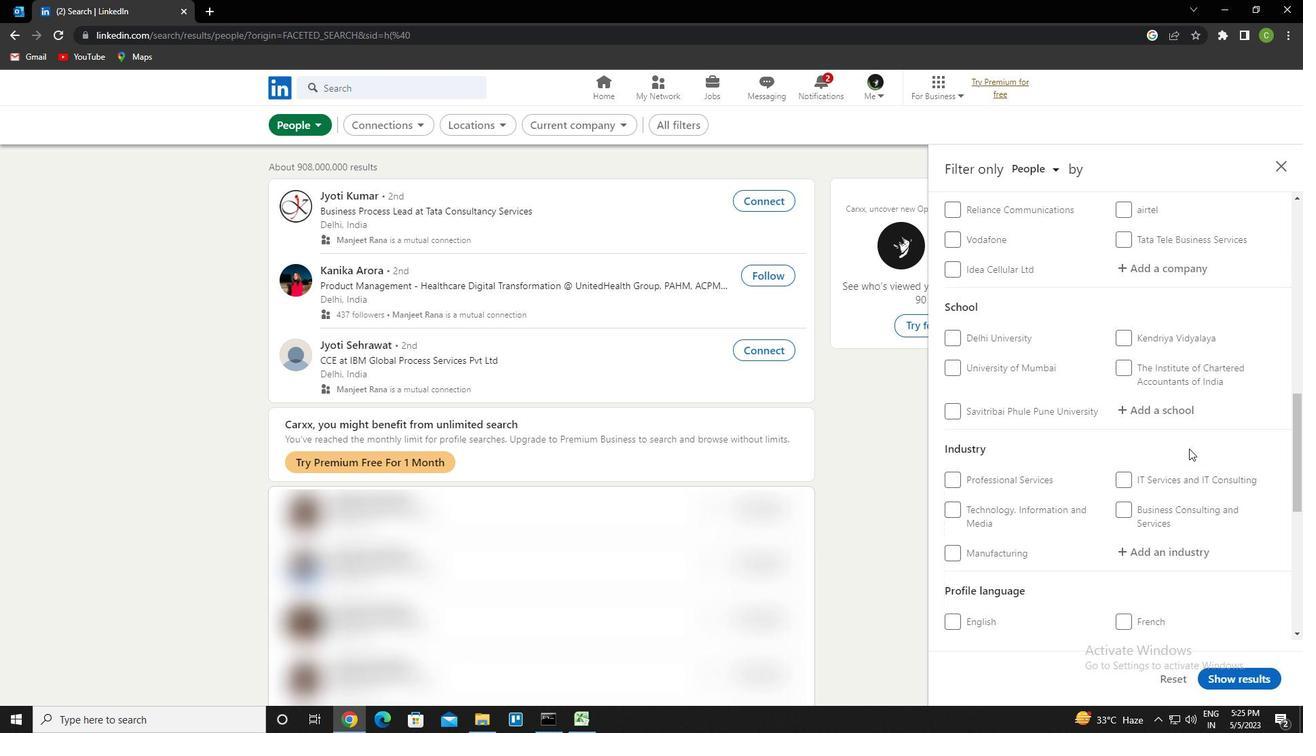 
Action: Mouse scrolled (1189, 448) with delta (0, 0)
Screenshot: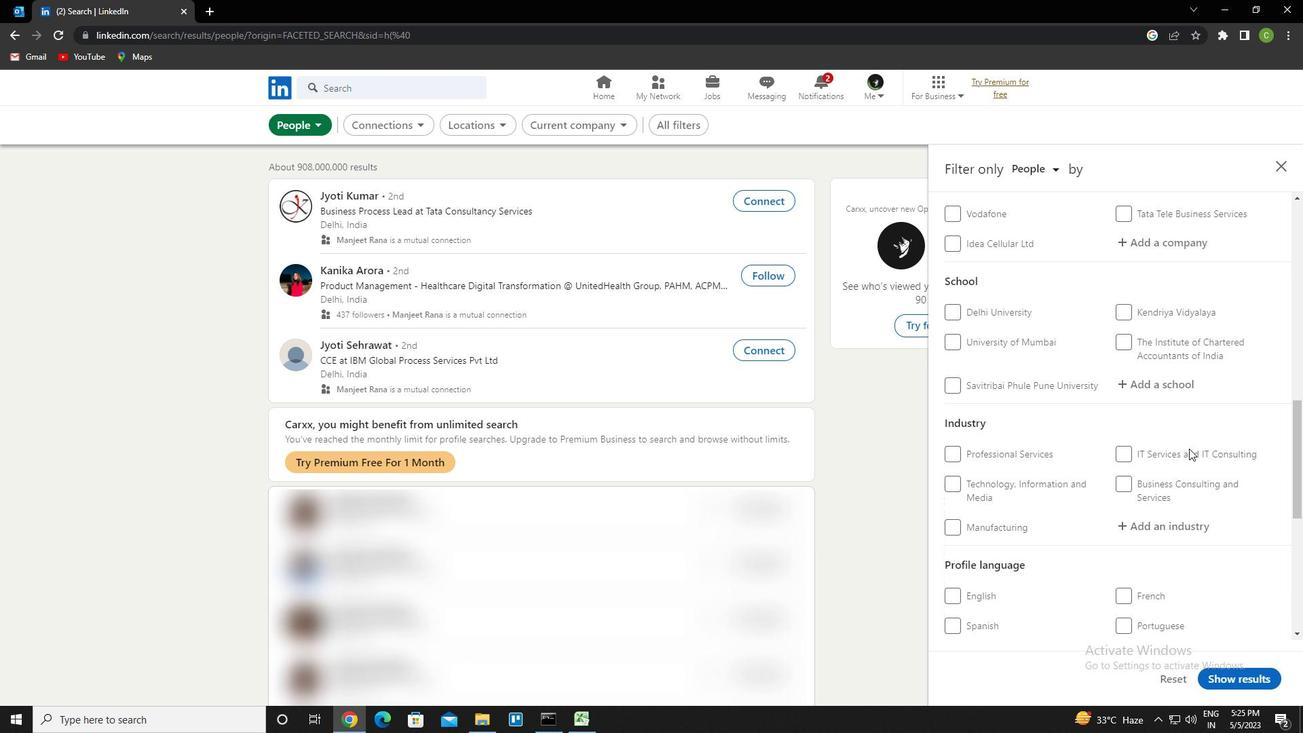 
Action: Mouse scrolled (1189, 448) with delta (0, 0)
Screenshot: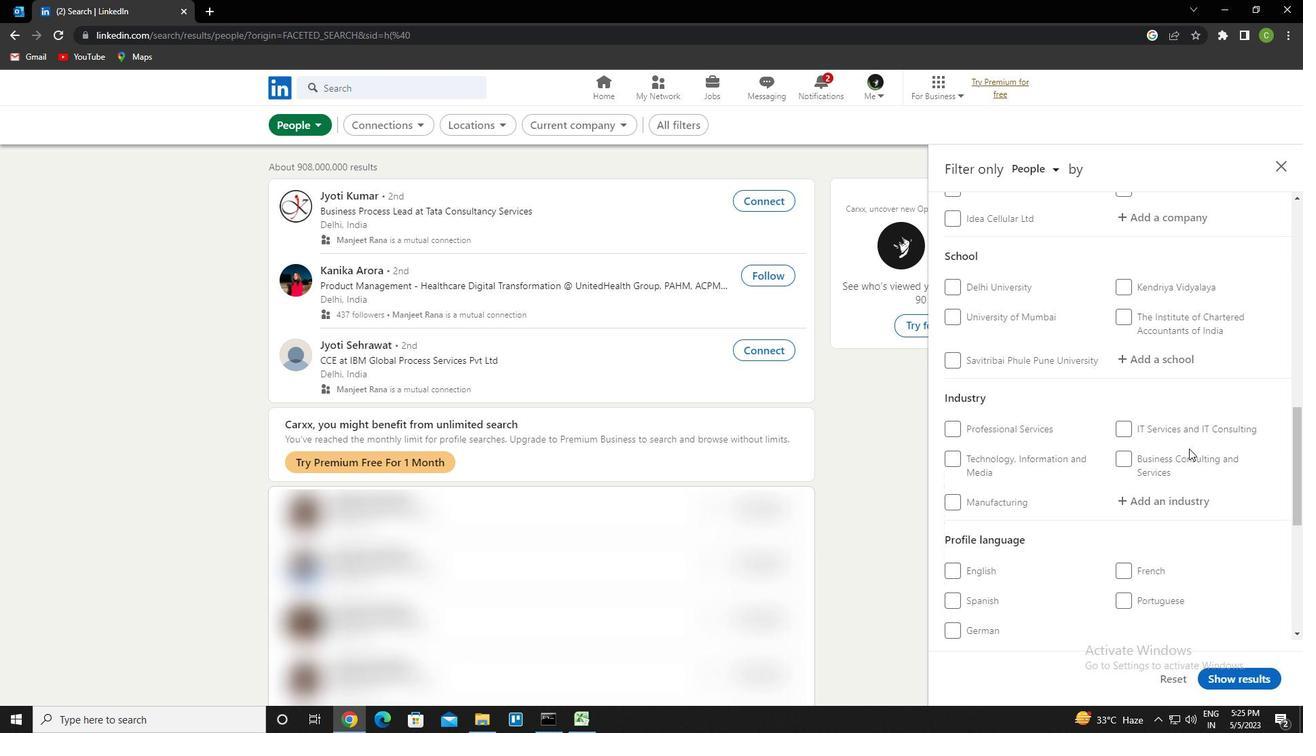 
Action: Mouse moved to (950, 388)
Screenshot: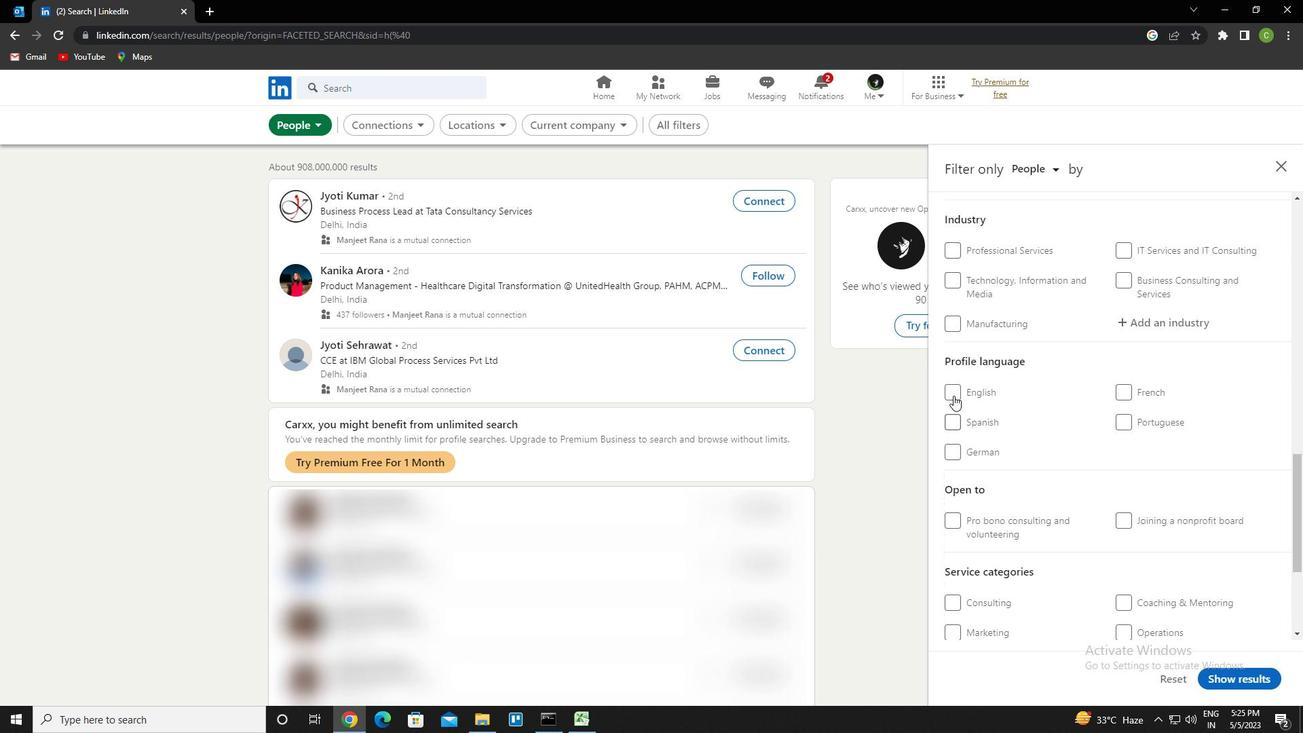 
Action: Mouse pressed left at (950, 388)
Screenshot: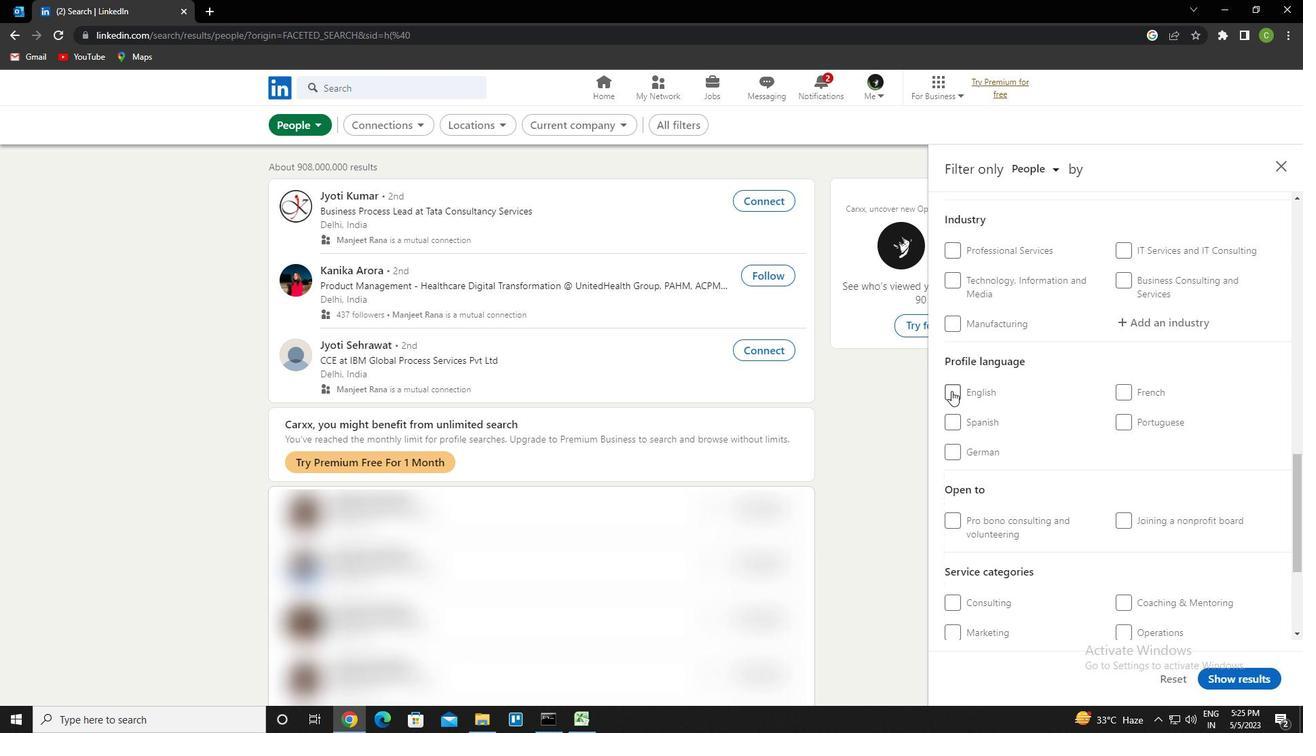 
Action: Mouse moved to (1068, 445)
Screenshot: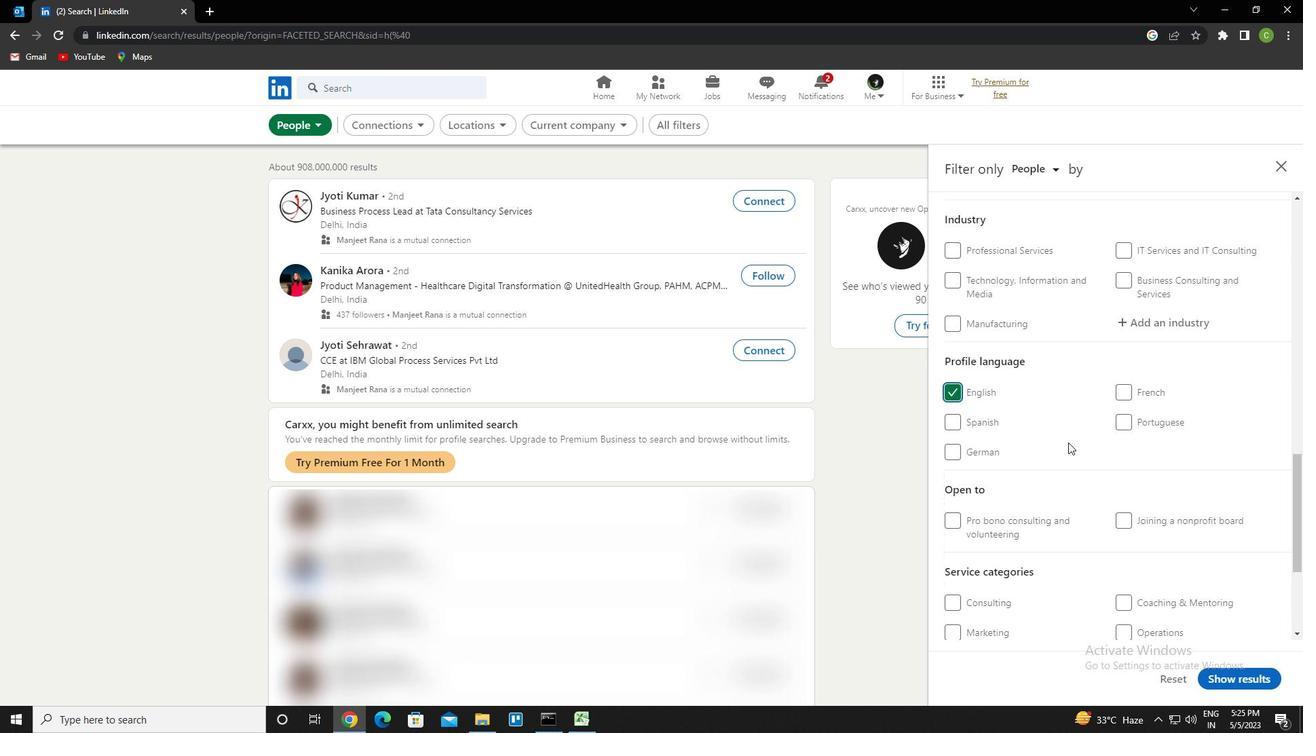 
Action: Mouse scrolled (1068, 445) with delta (0, 0)
Screenshot: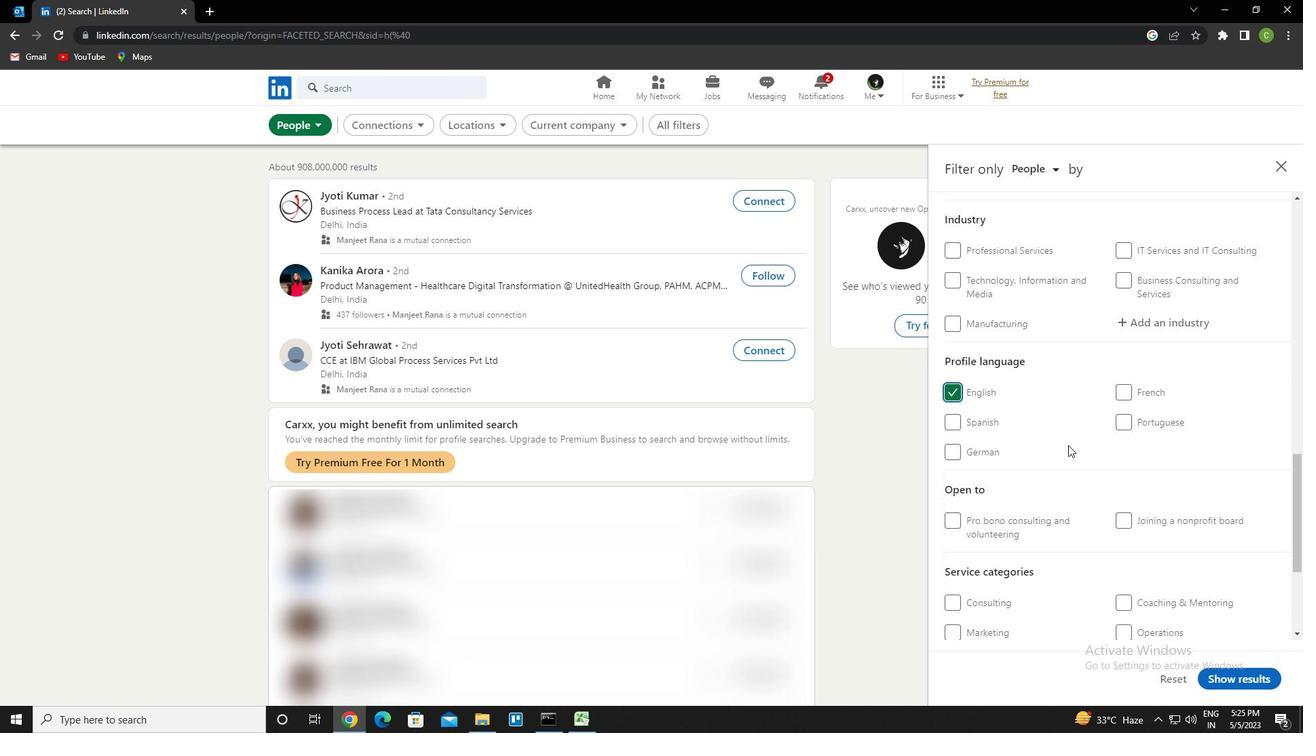 
Action: Mouse scrolled (1068, 445) with delta (0, 0)
Screenshot: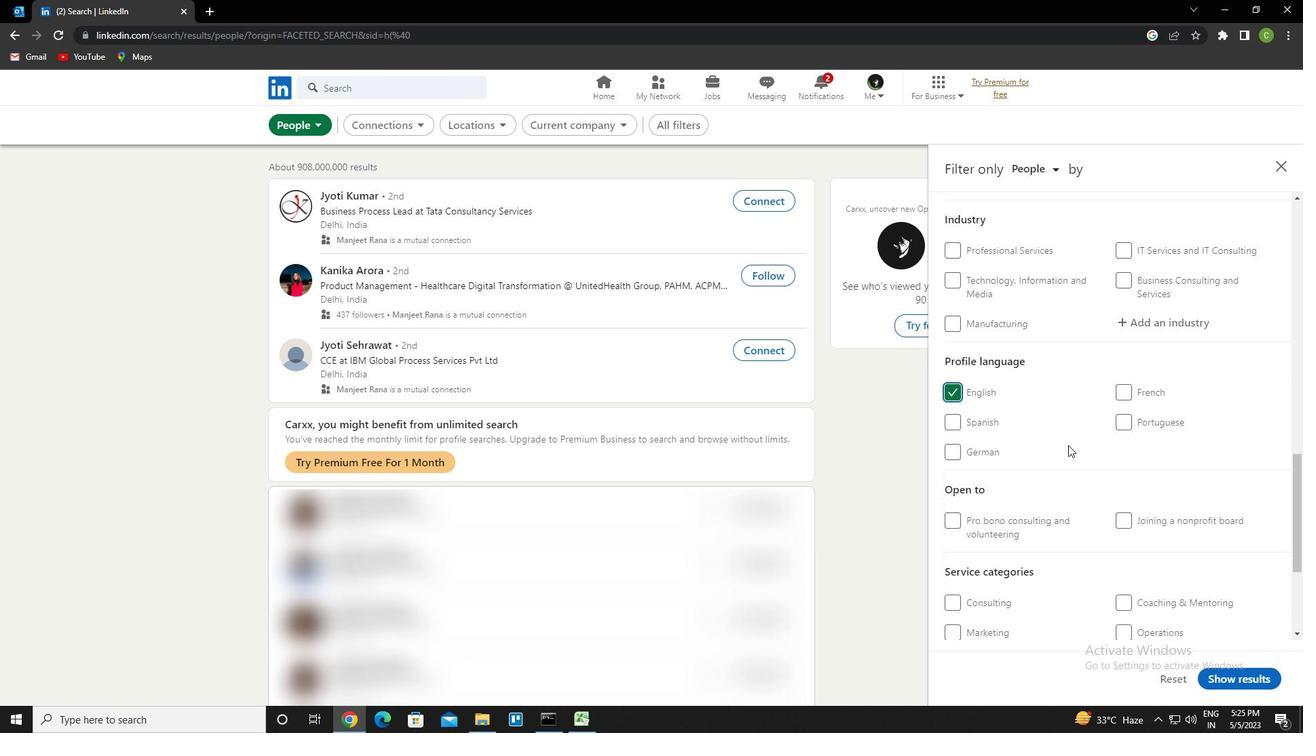 
Action: Mouse scrolled (1068, 445) with delta (0, 0)
Screenshot: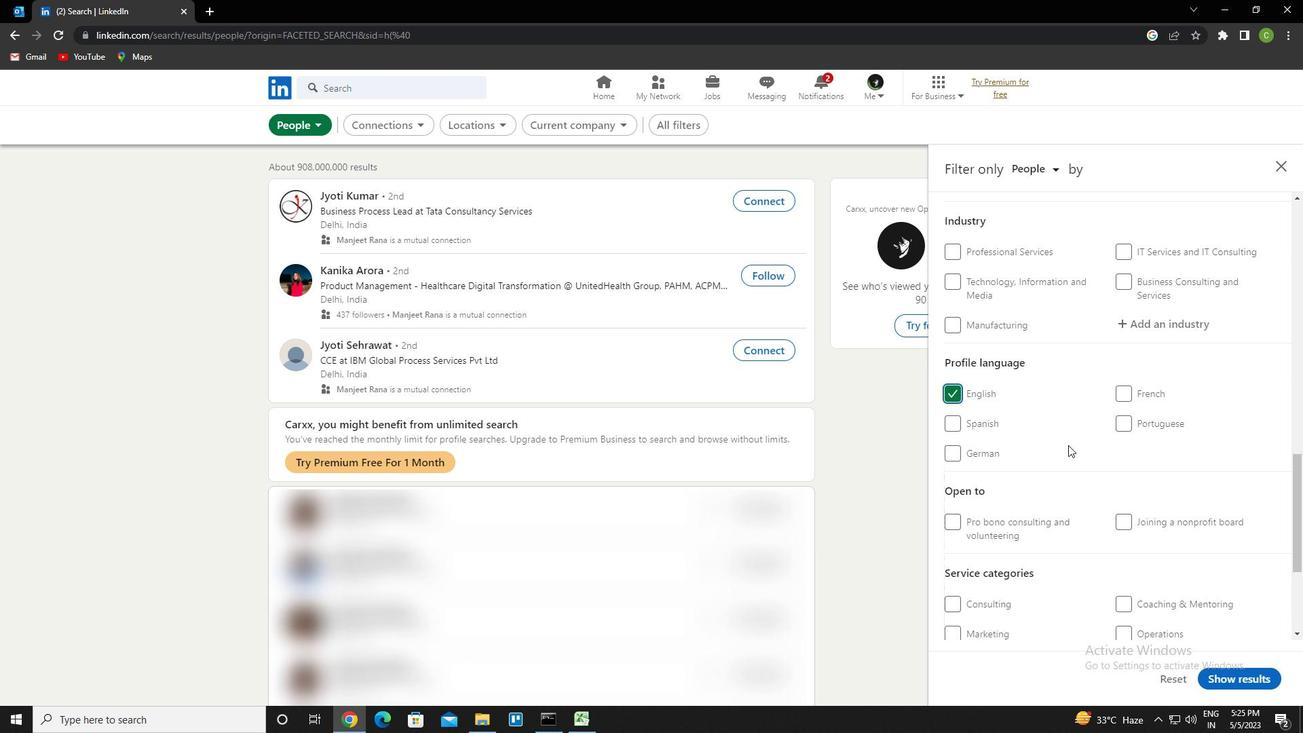 
Action: Mouse scrolled (1068, 445) with delta (0, 0)
Screenshot: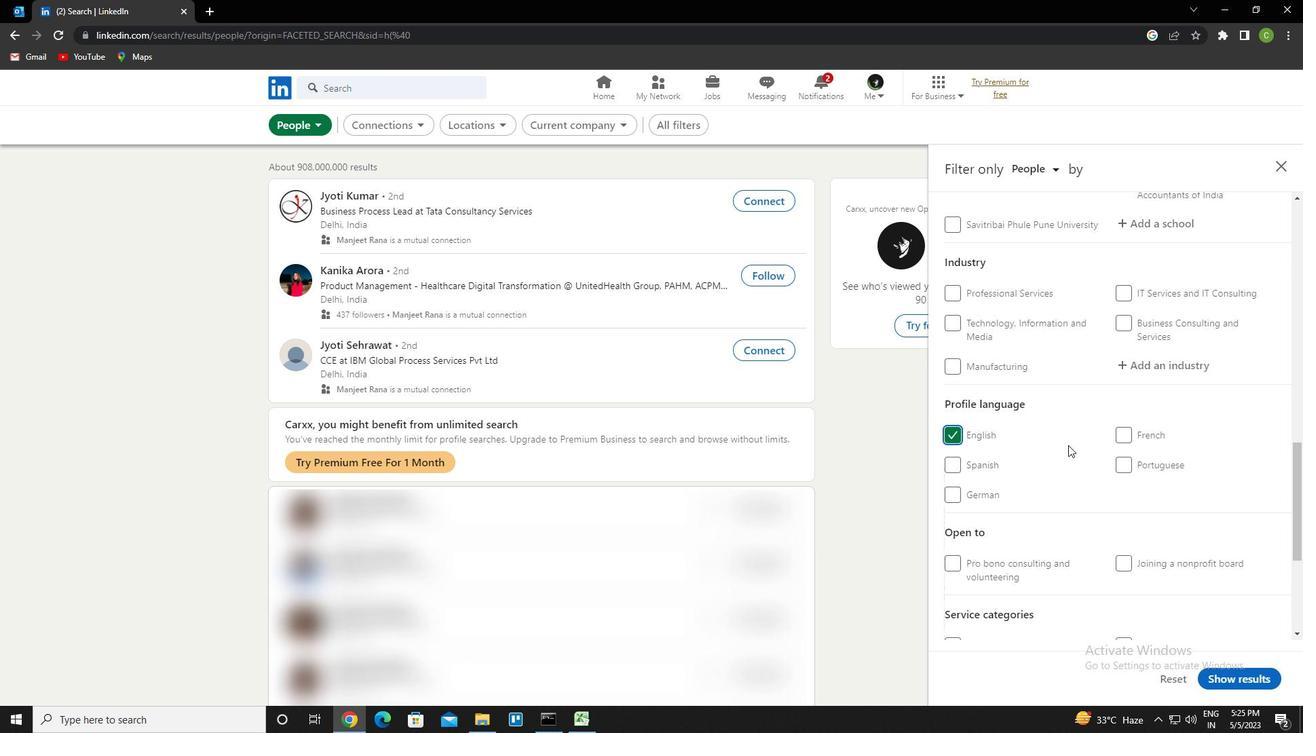 
Action: Mouse scrolled (1068, 445) with delta (0, 0)
Screenshot: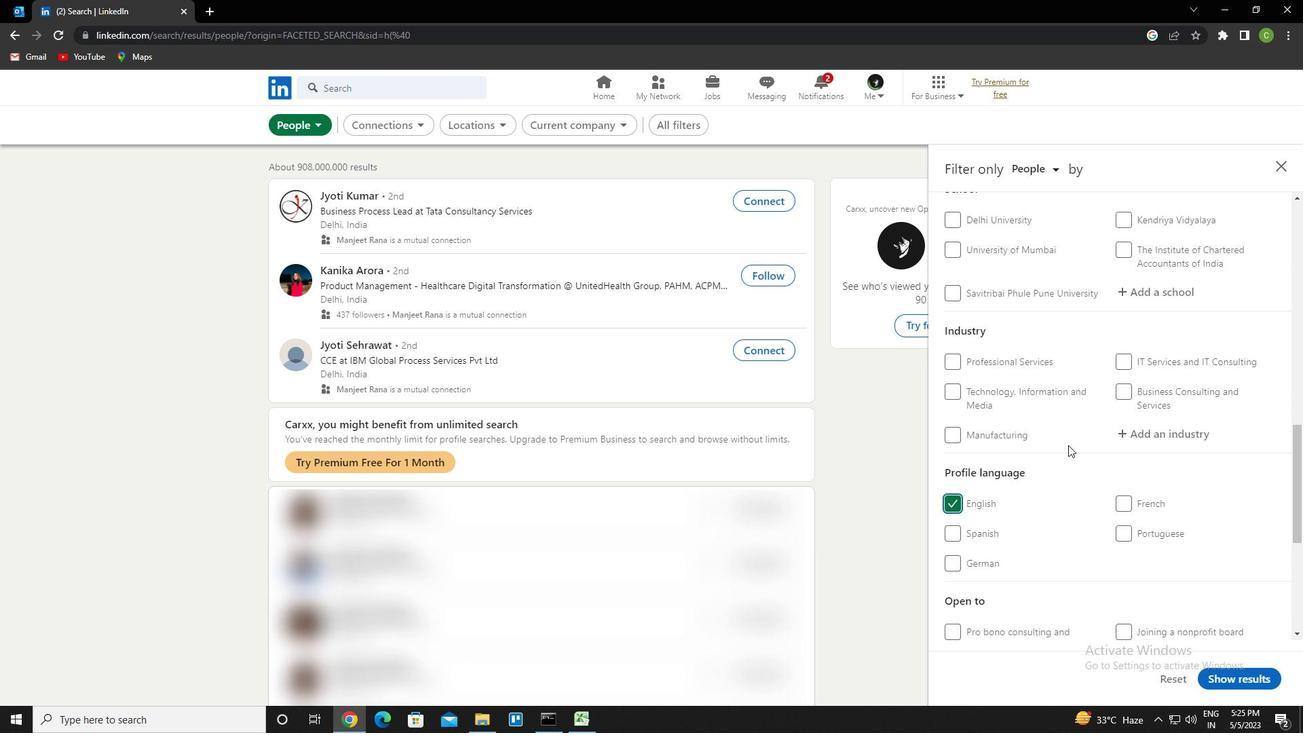 
Action: Mouse scrolled (1068, 445) with delta (0, 0)
Screenshot: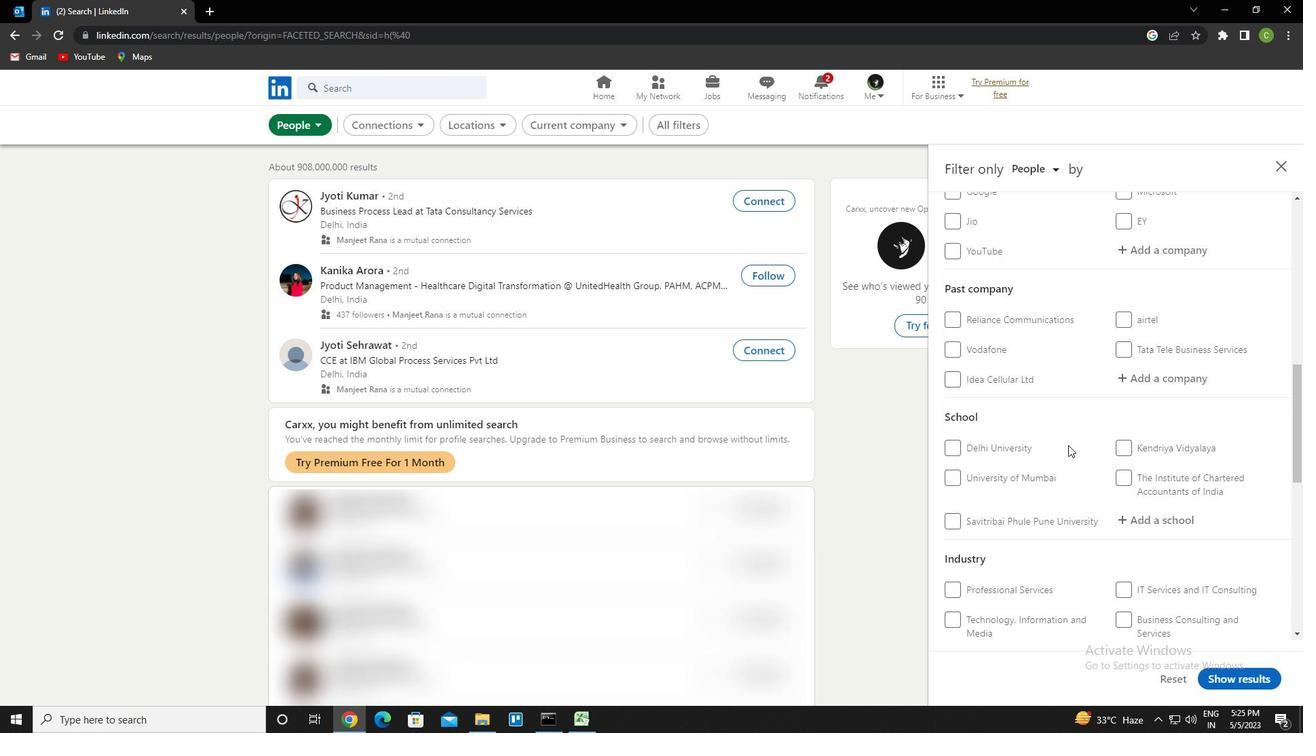 
Action: Mouse scrolled (1068, 445) with delta (0, 0)
Screenshot: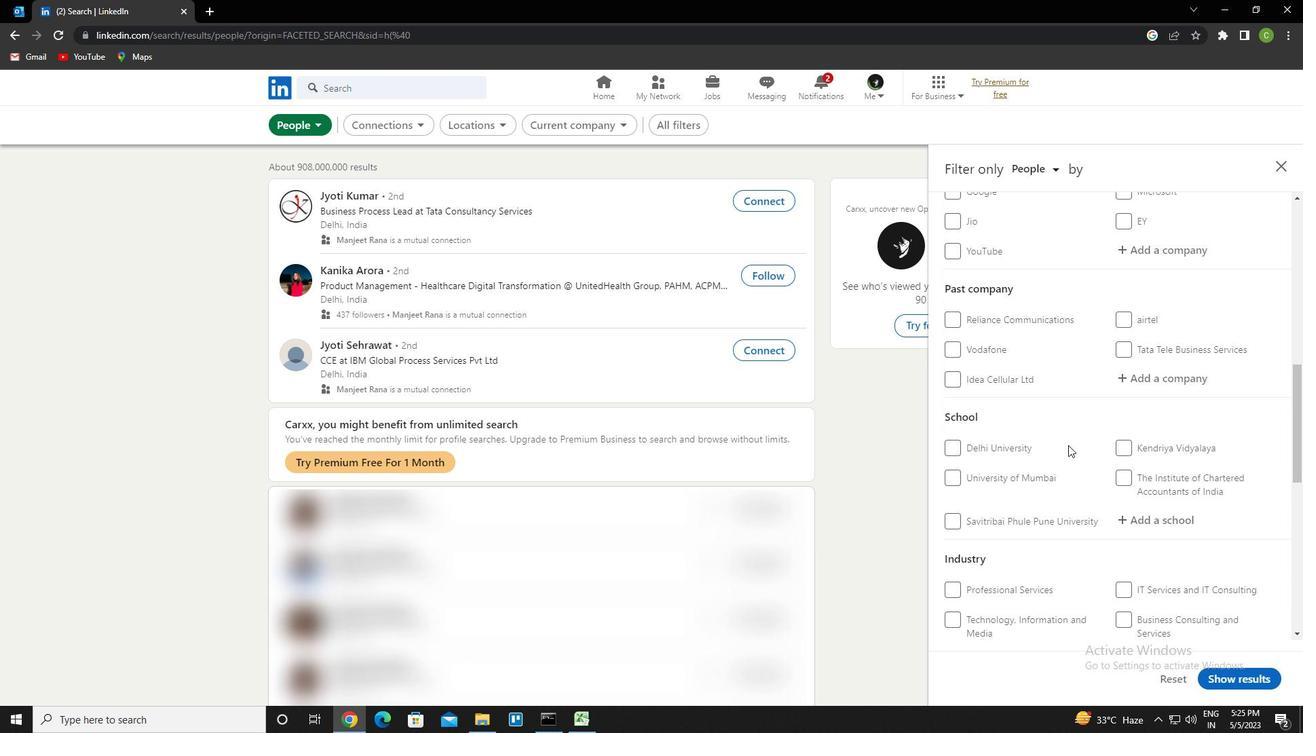 
Action: Mouse scrolled (1068, 445) with delta (0, 0)
Screenshot: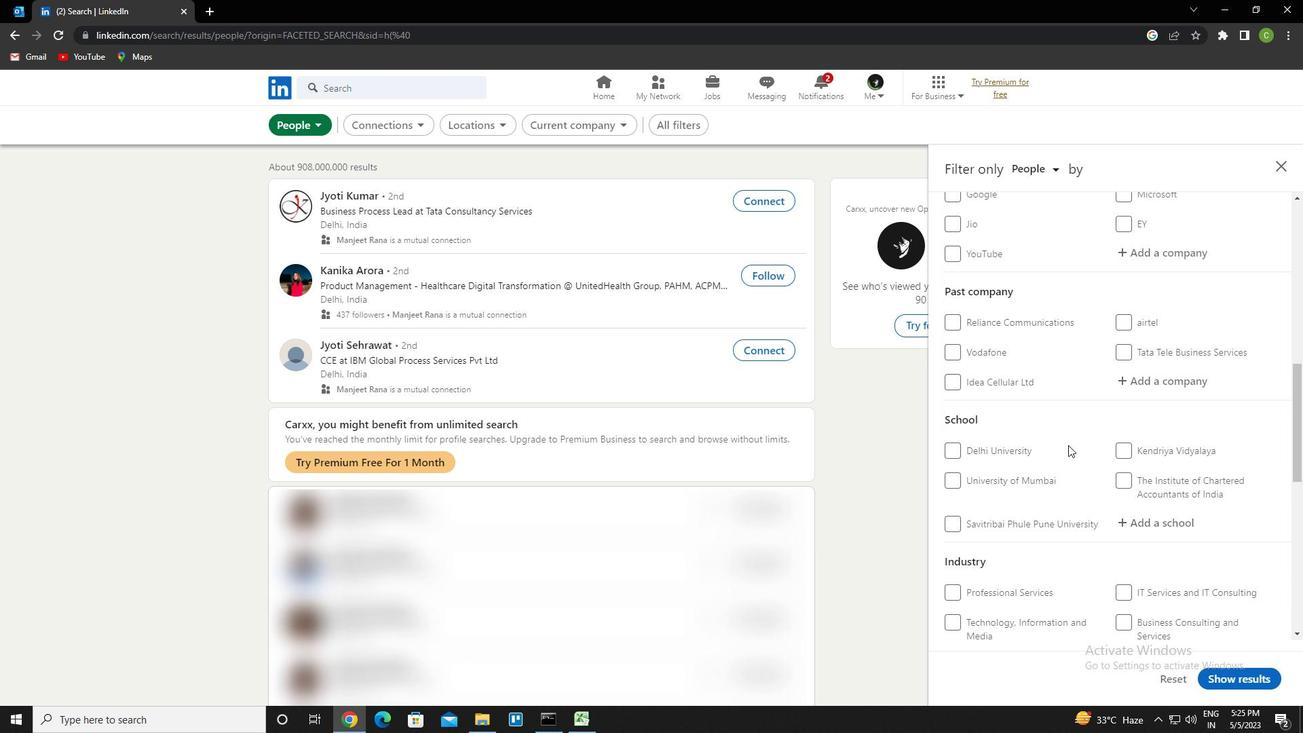 
Action: Mouse moved to (1135, 449)
Screenshot: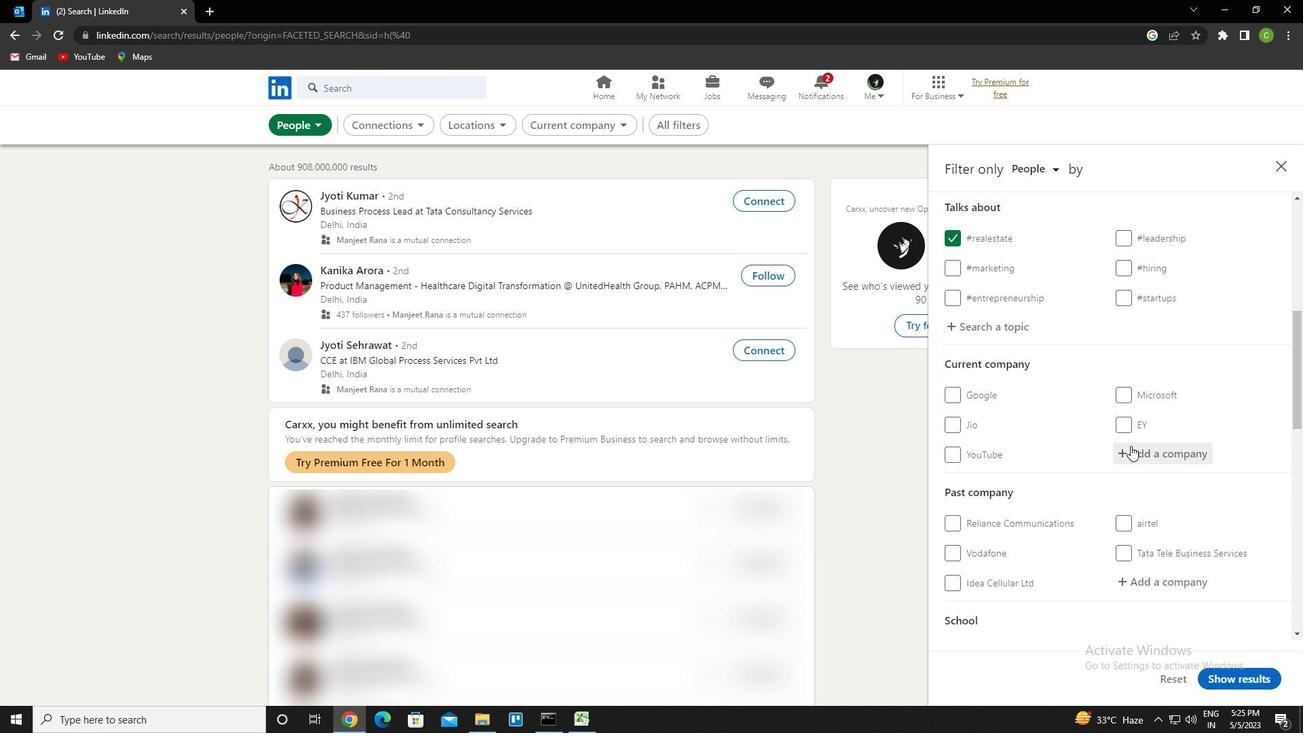 
Action: Mouse pressed left at (1135, 449)
Screenshot: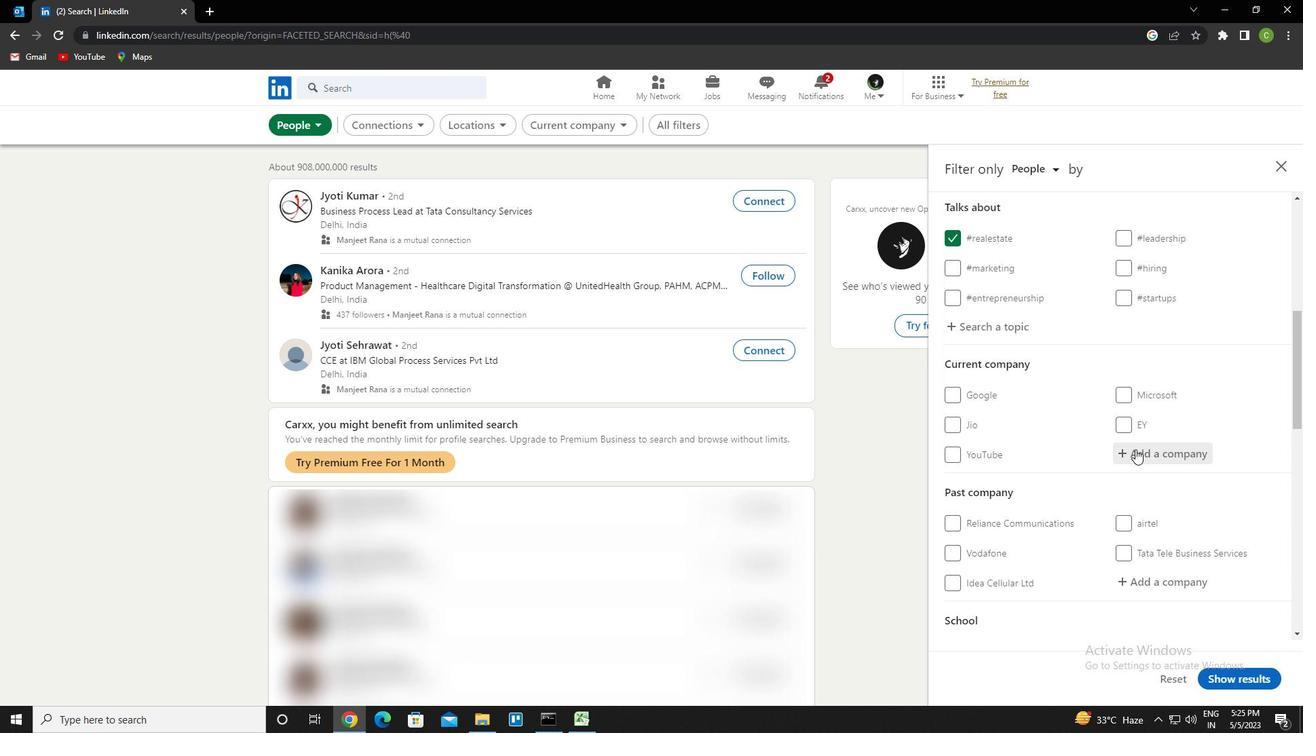
Action: Key pressed <Key.caps_lock>c<Key.caps_lock>oncept<Key.space>hospitality<Key.down><Key.enter>
Screenshot: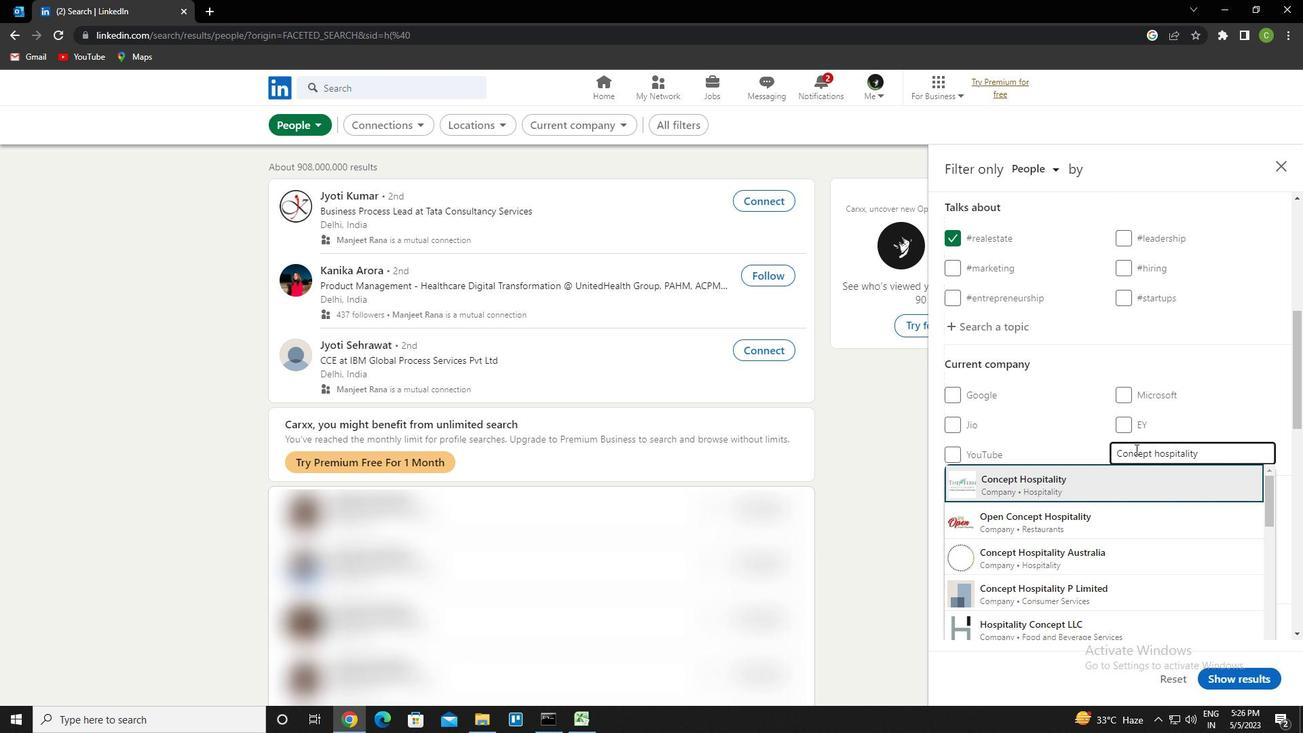 
Action: Mouse scrolled (1135, 448) with delta (0, 0)
Screenshot: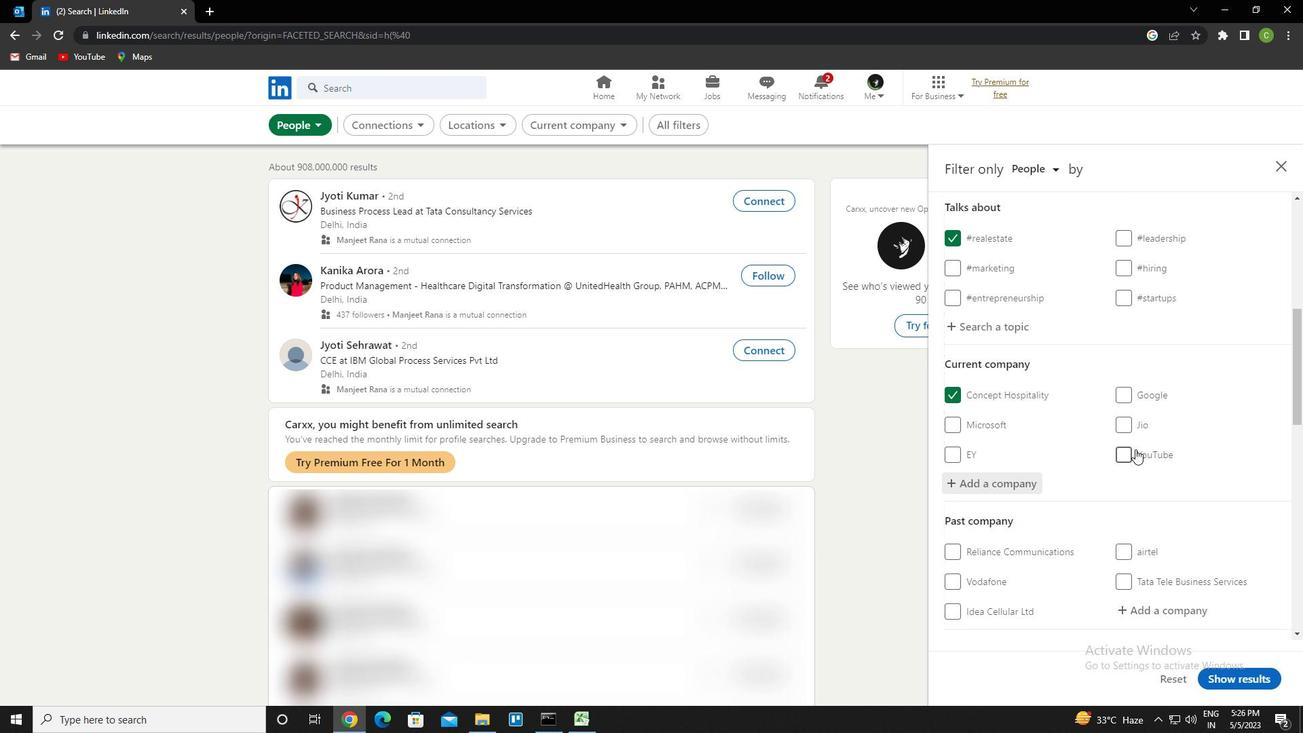 
Action: Mouse moved to (1134, 451)
Screenshot: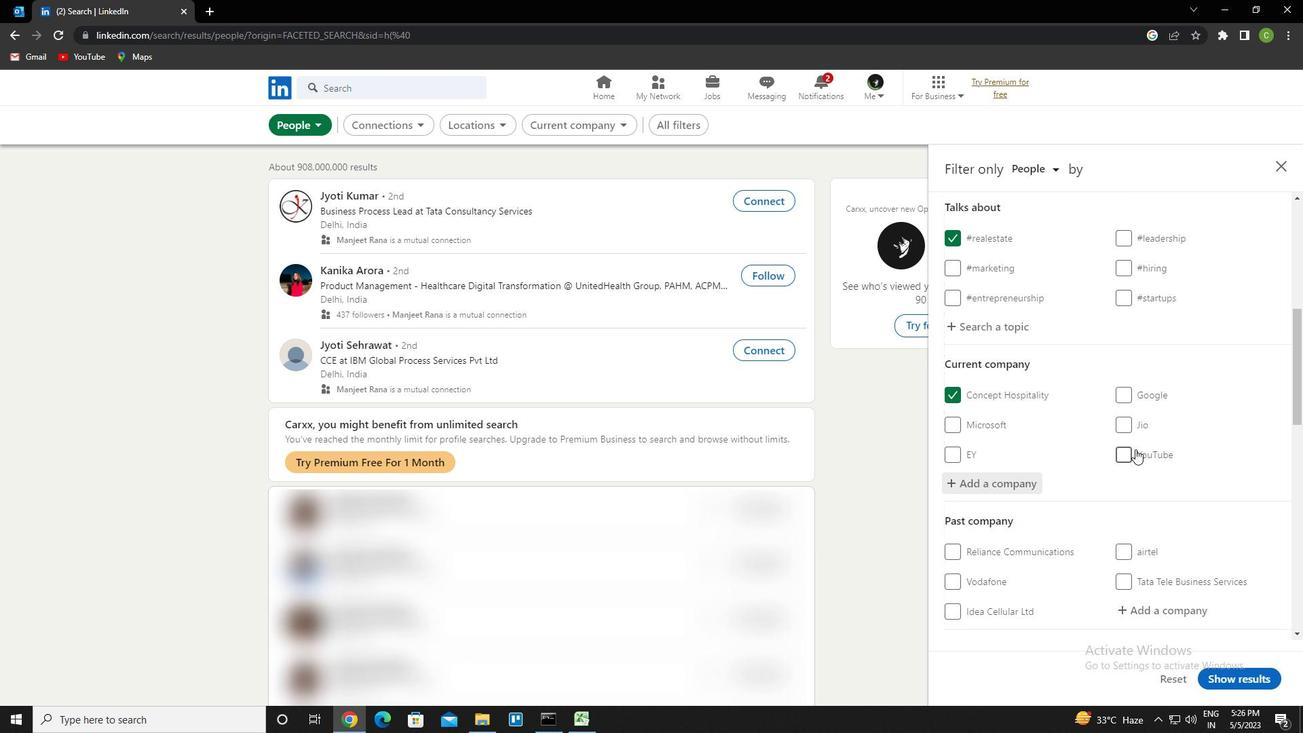 
Action: Mouse scrolled (1134, 450) with delta (0, 0)
Screenshot: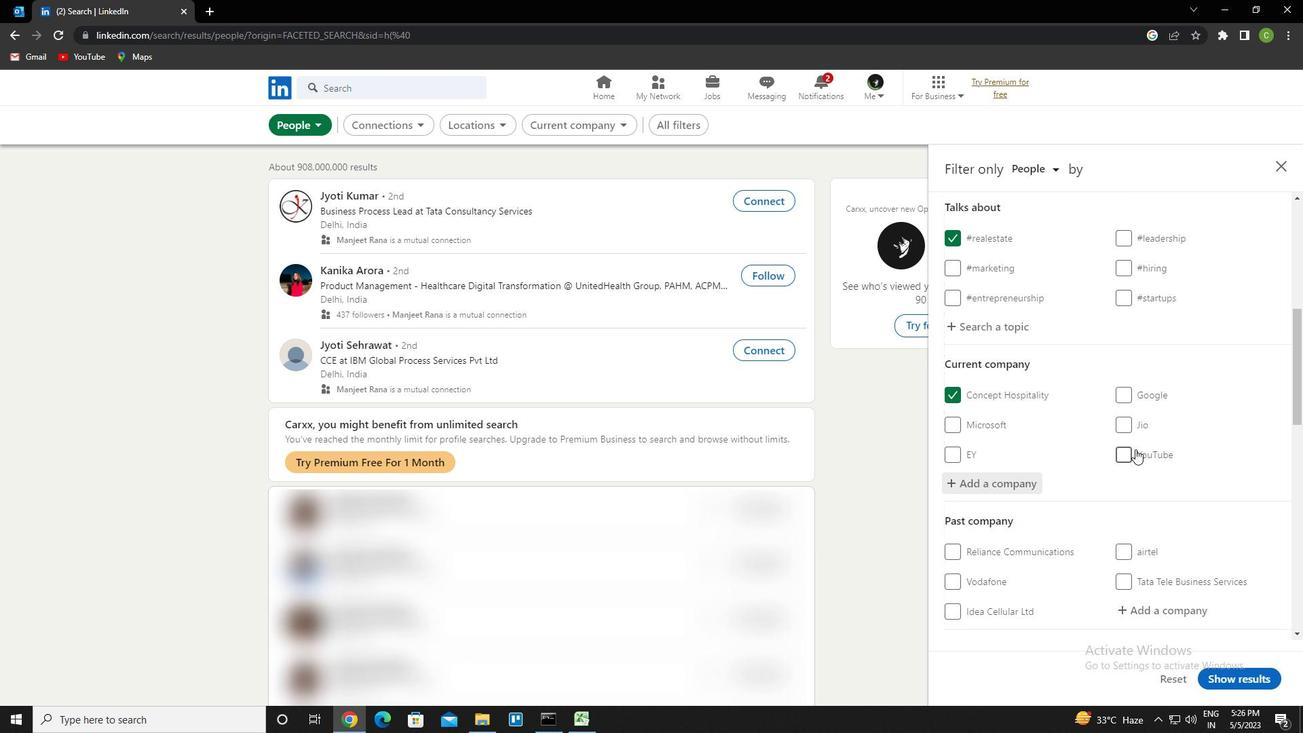 
Action: Mouse moved to (1134, 451)
Screenshot: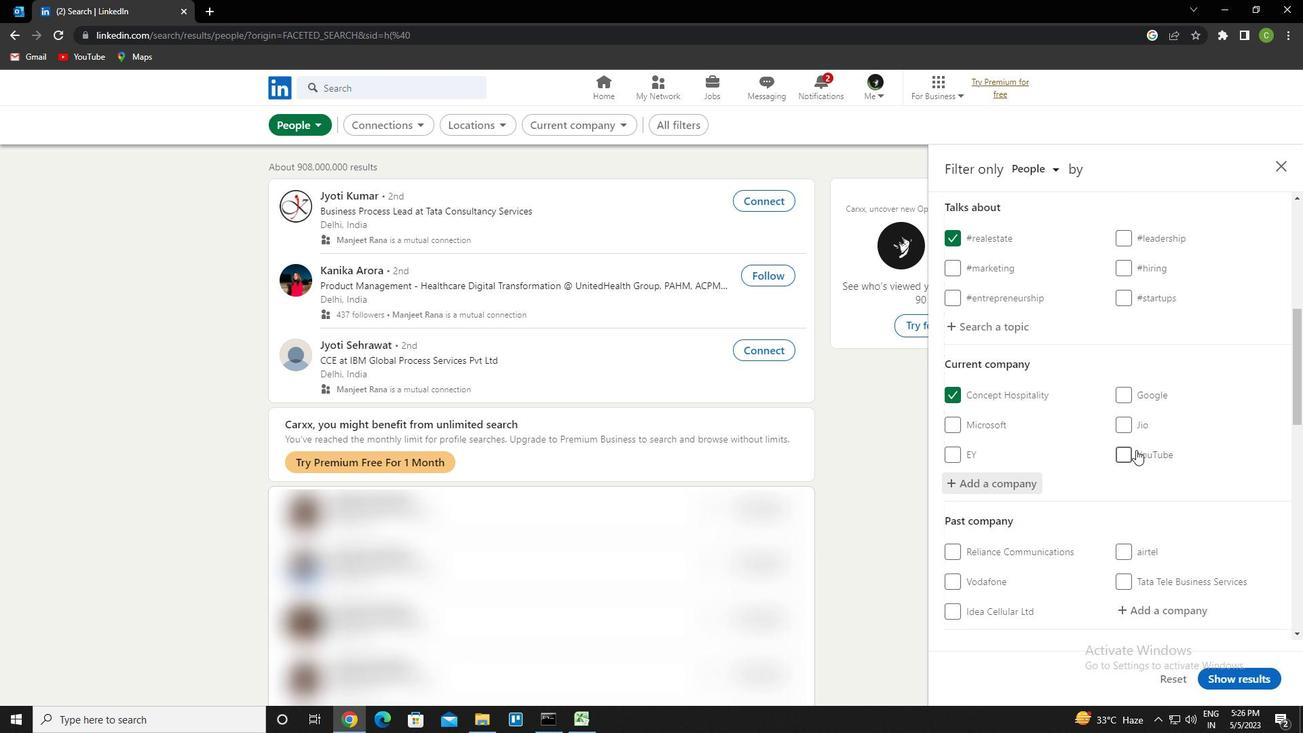 
Action: Mouse scrolled (1134, 450) with delta (0, 0)
Screenshot: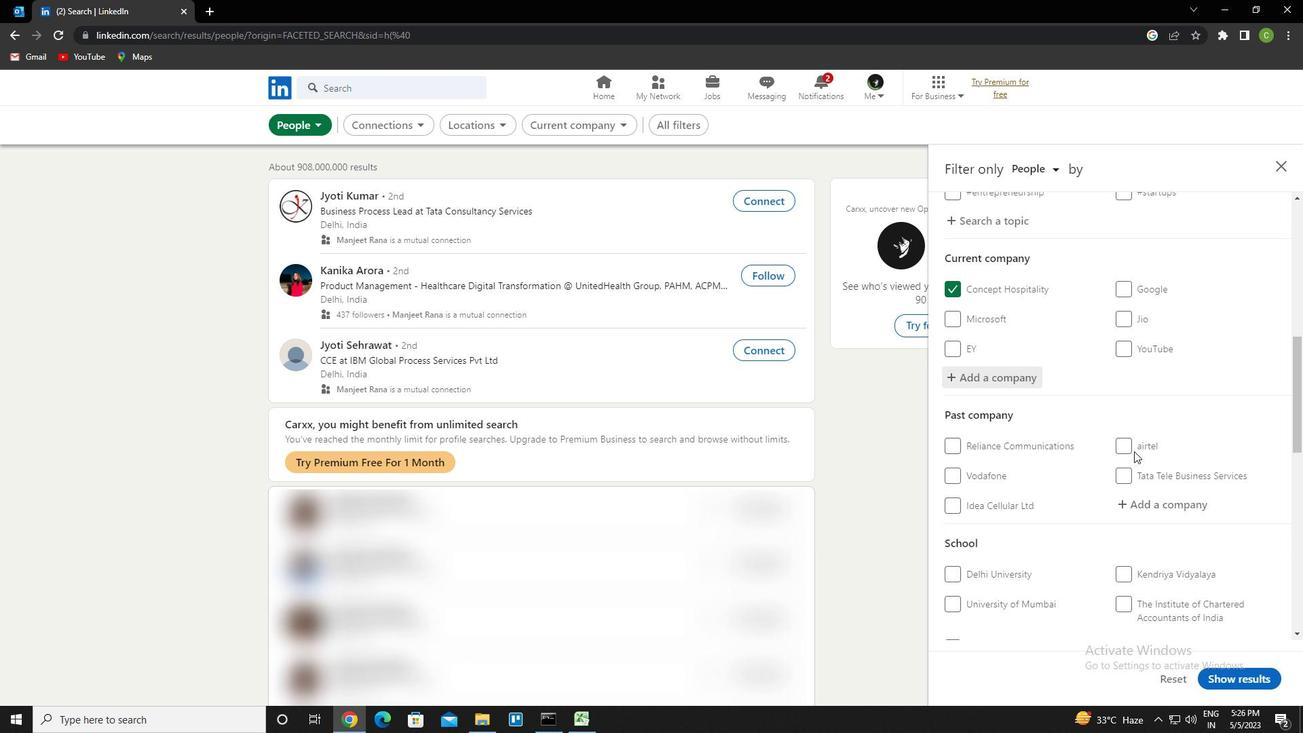 
Action: Mouse moved to (1132, 452)
Screenshot: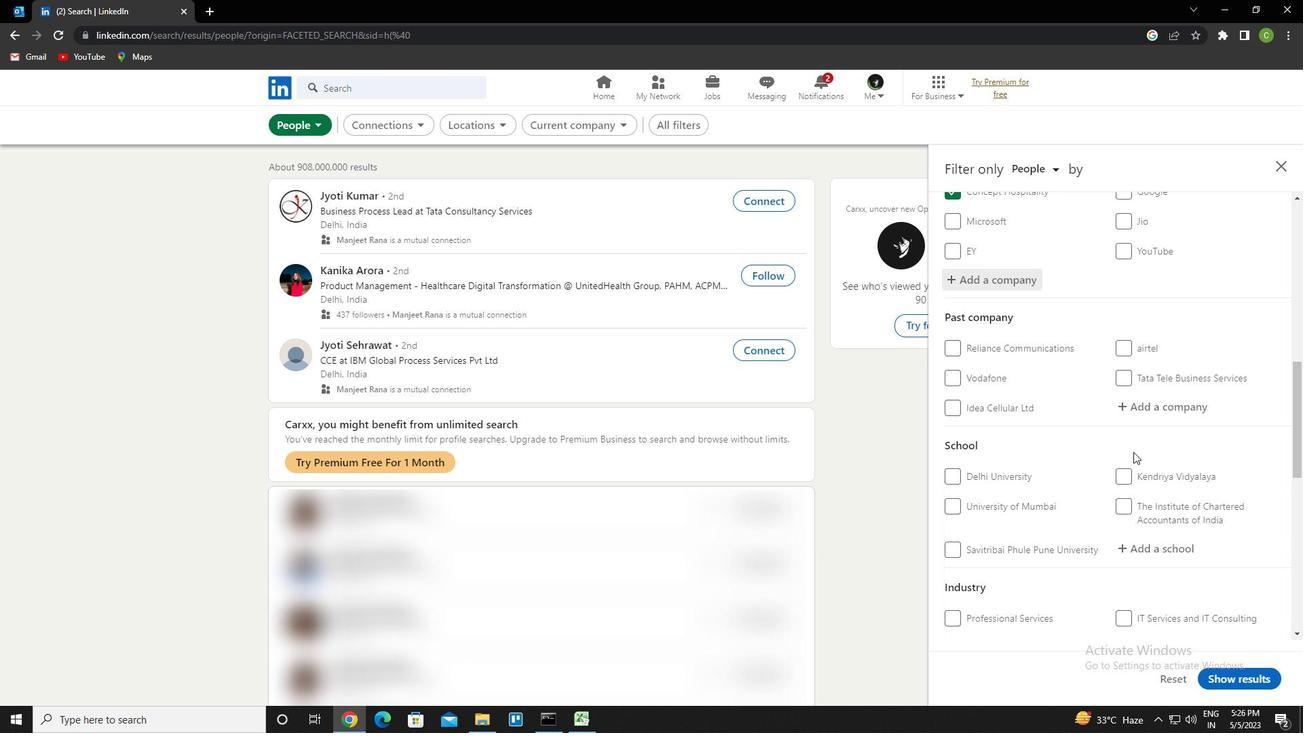 
Action: Mouse scrolled (1132, 452) with delta (0, 0)
Screenshot: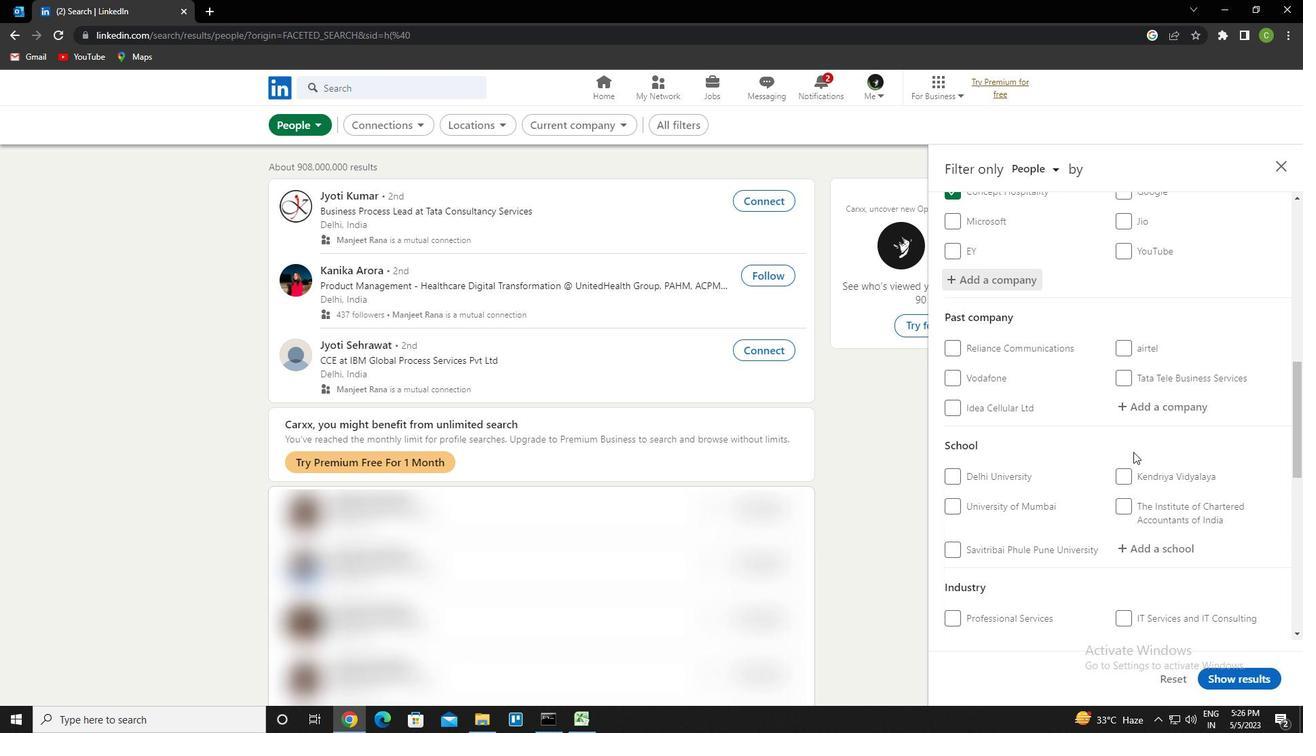 
Action: Mouse scrolled (1132, 452) with delta (0, 0)
Screenshot: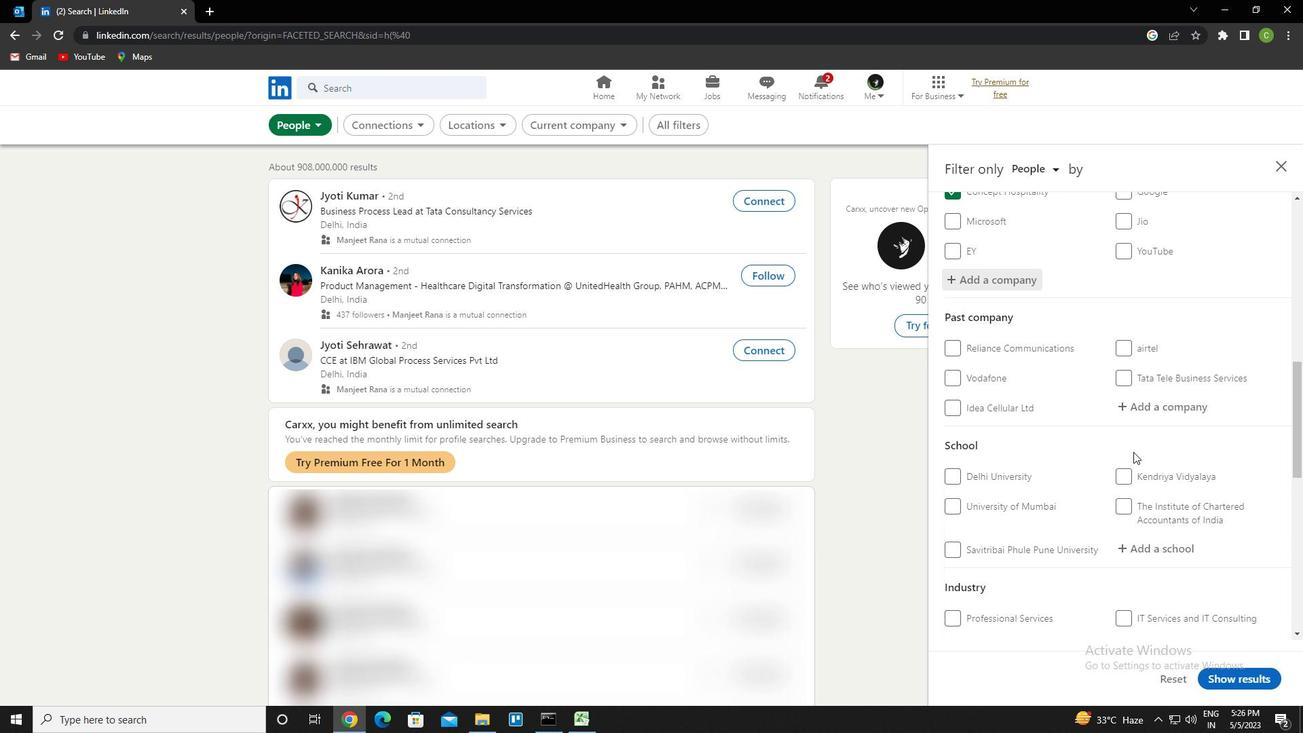 
Action: Mouse moved to (1160, 408)
Screenshot: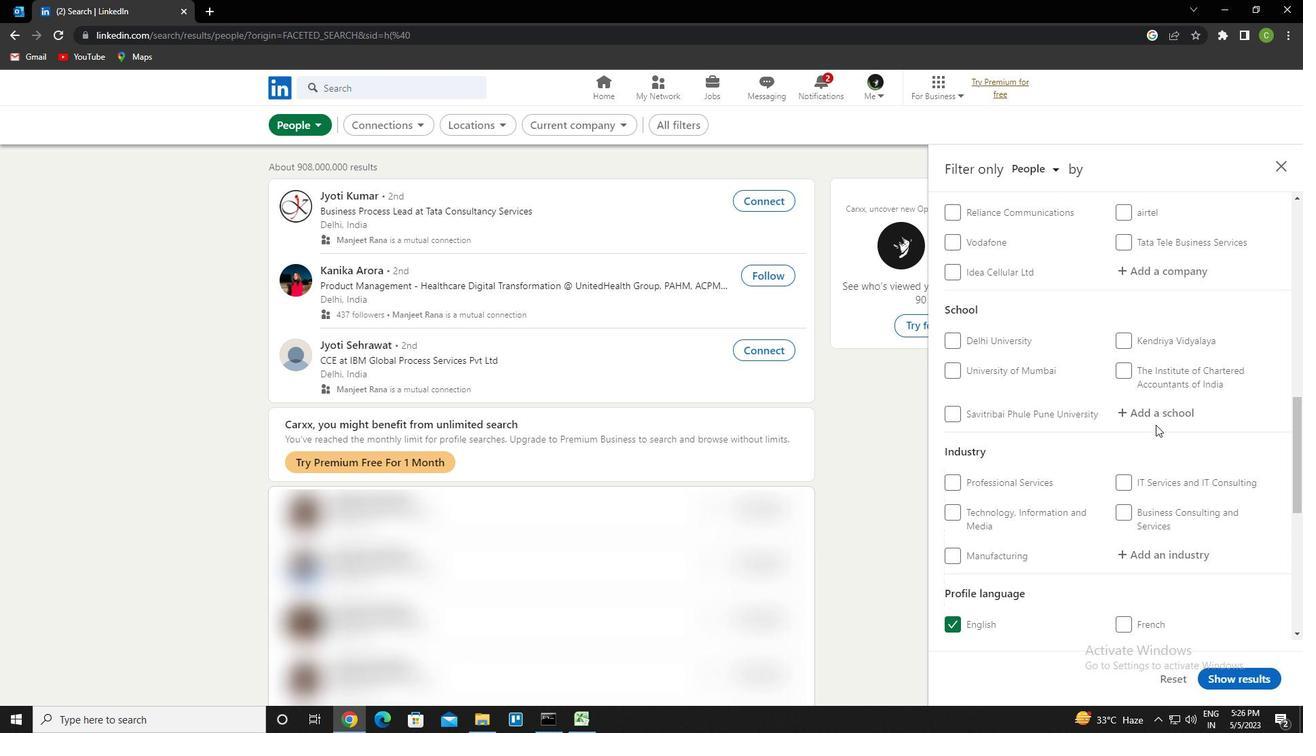 
Action: Mouse pressed left at (1160, 408)
Screenshot: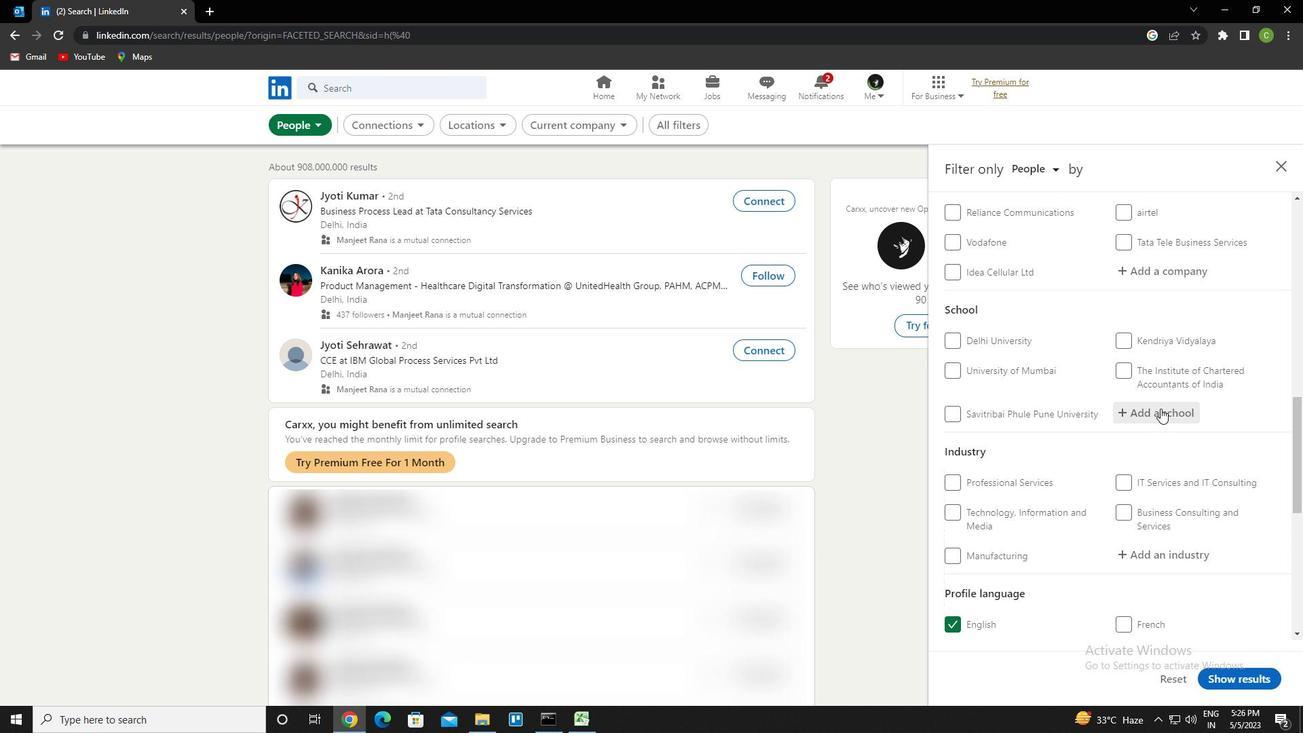 
Action: Key pressed <Key.caps_lock>m<Key.caps_lock>ahat,a<Key.backspace><Key.backspace>ma<Key.space>phule<Key.space>krishi<Key.down><Key.enter>
Screenshot: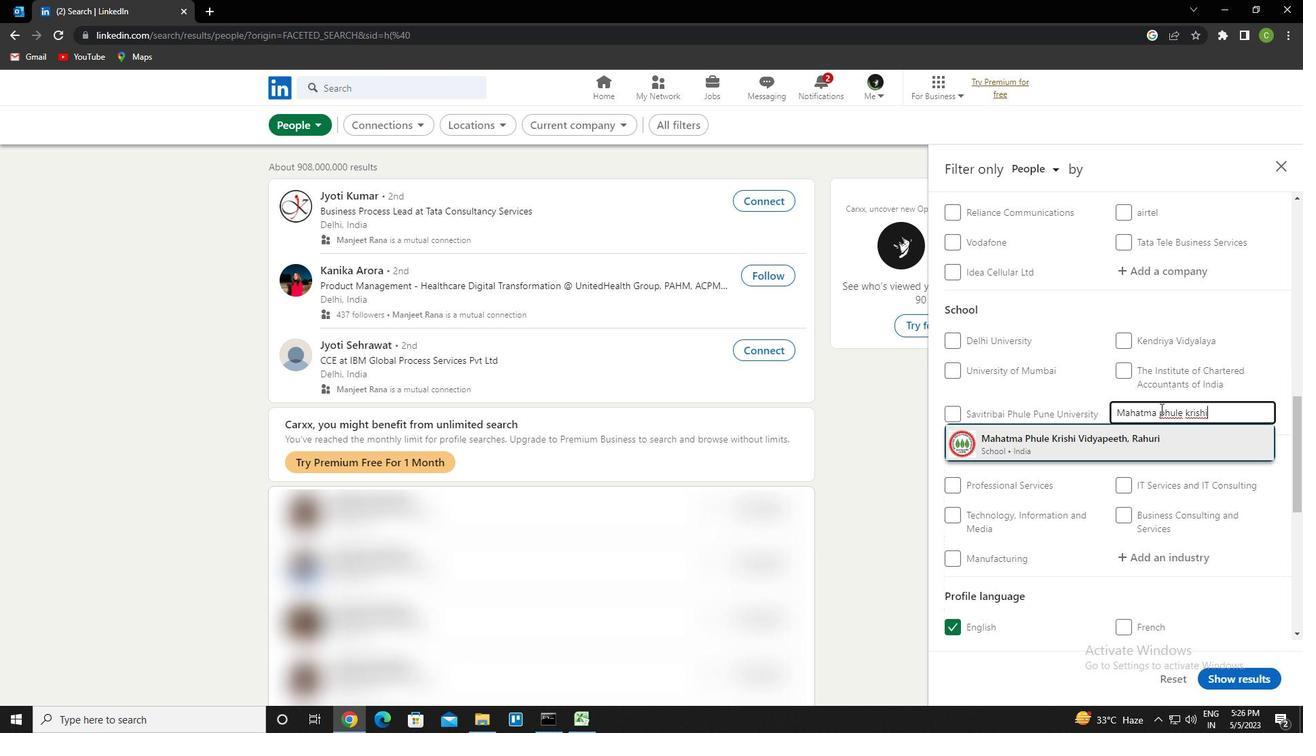 
Action: Mouse scrolled (1160, 407) with delta (0, 0)
Screenshot: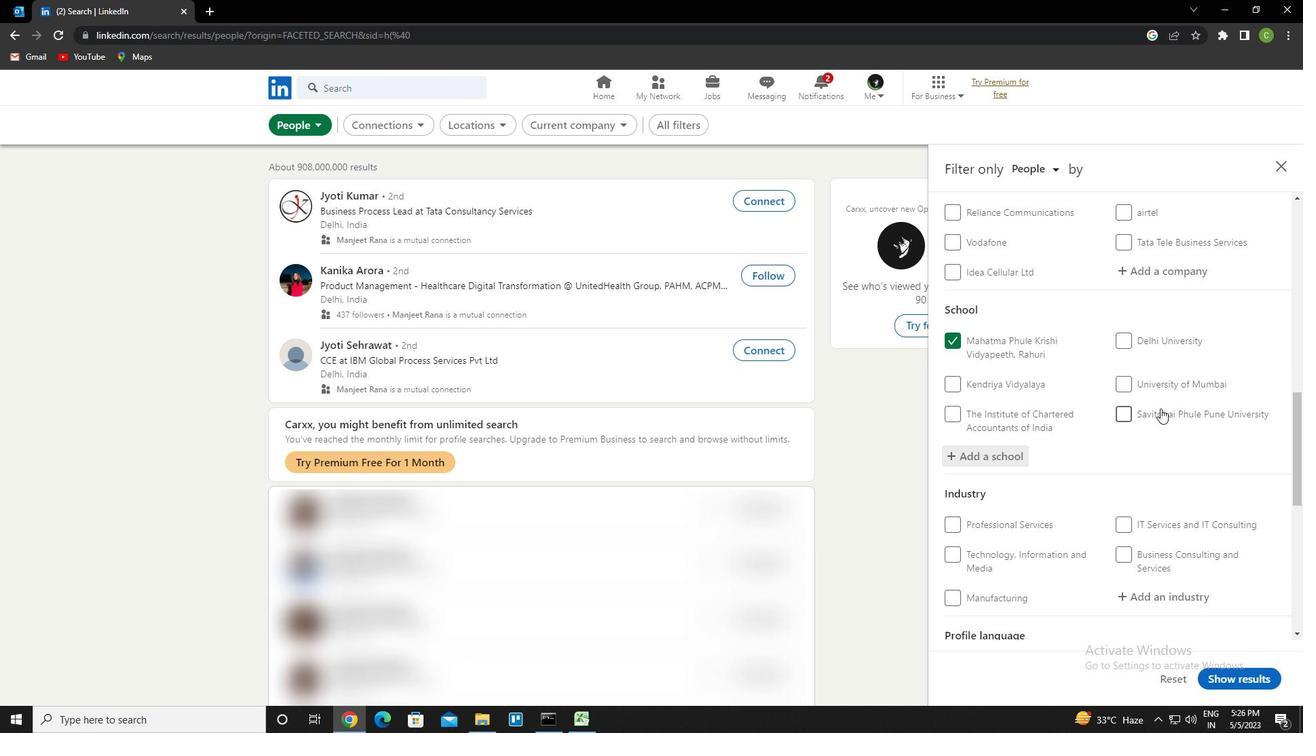 
Action: Mouse scrolled (1160, 407) with delta (0, 0)
Screenshot: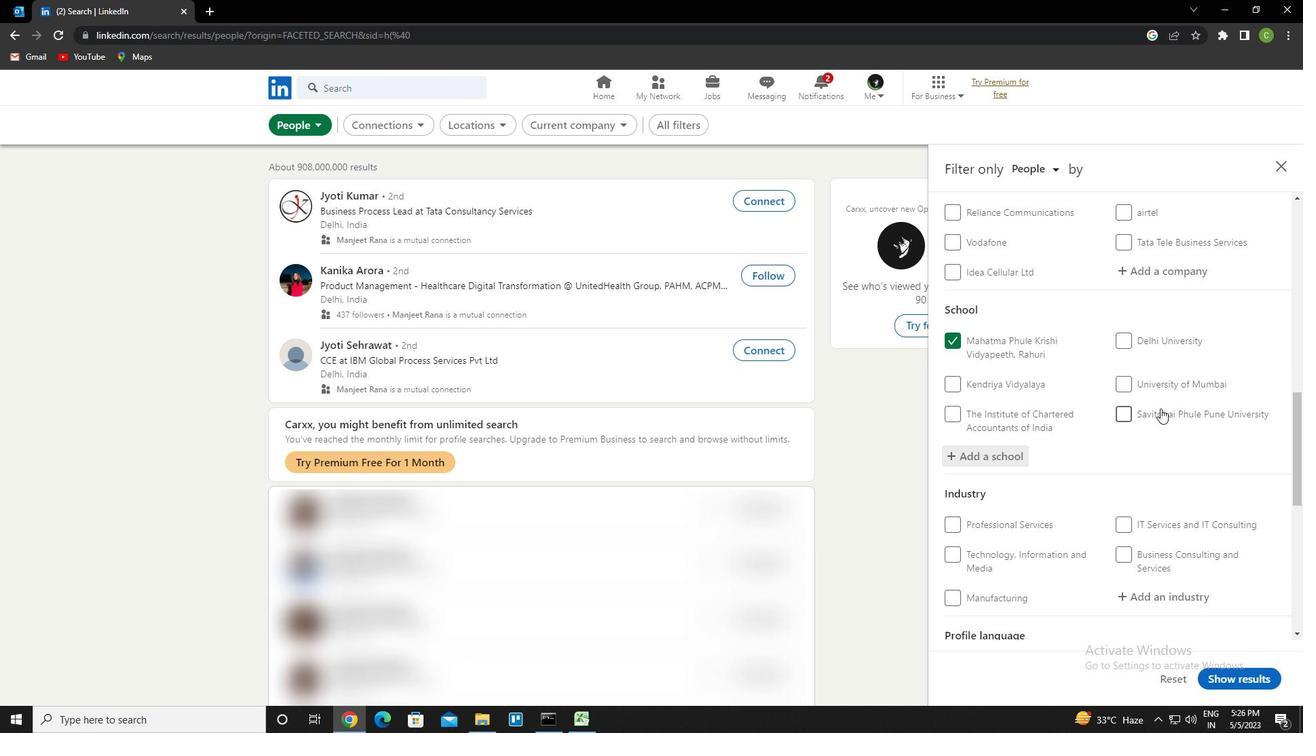 
Action: Mouse moved to (1160, 408)
Screenshot: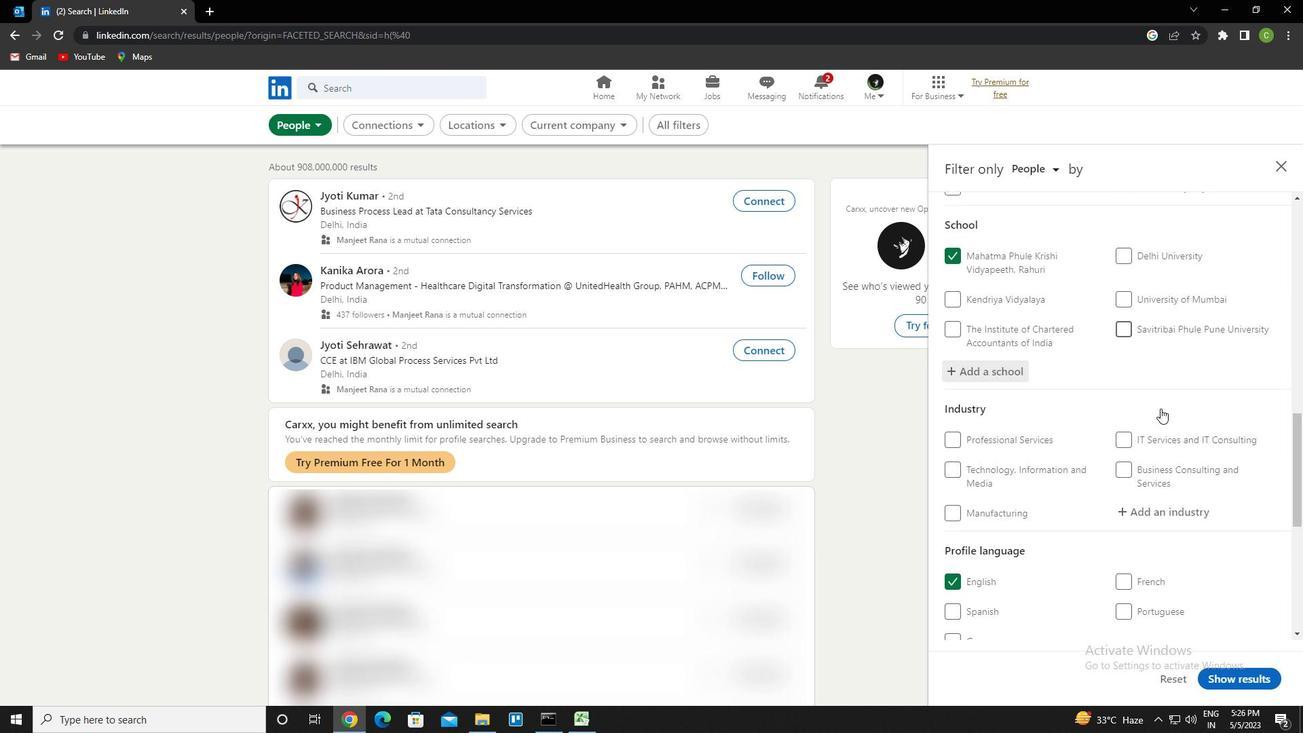 
Action: Mouse scrolled (1160, 407) with delta (0, 0)
Screenshot: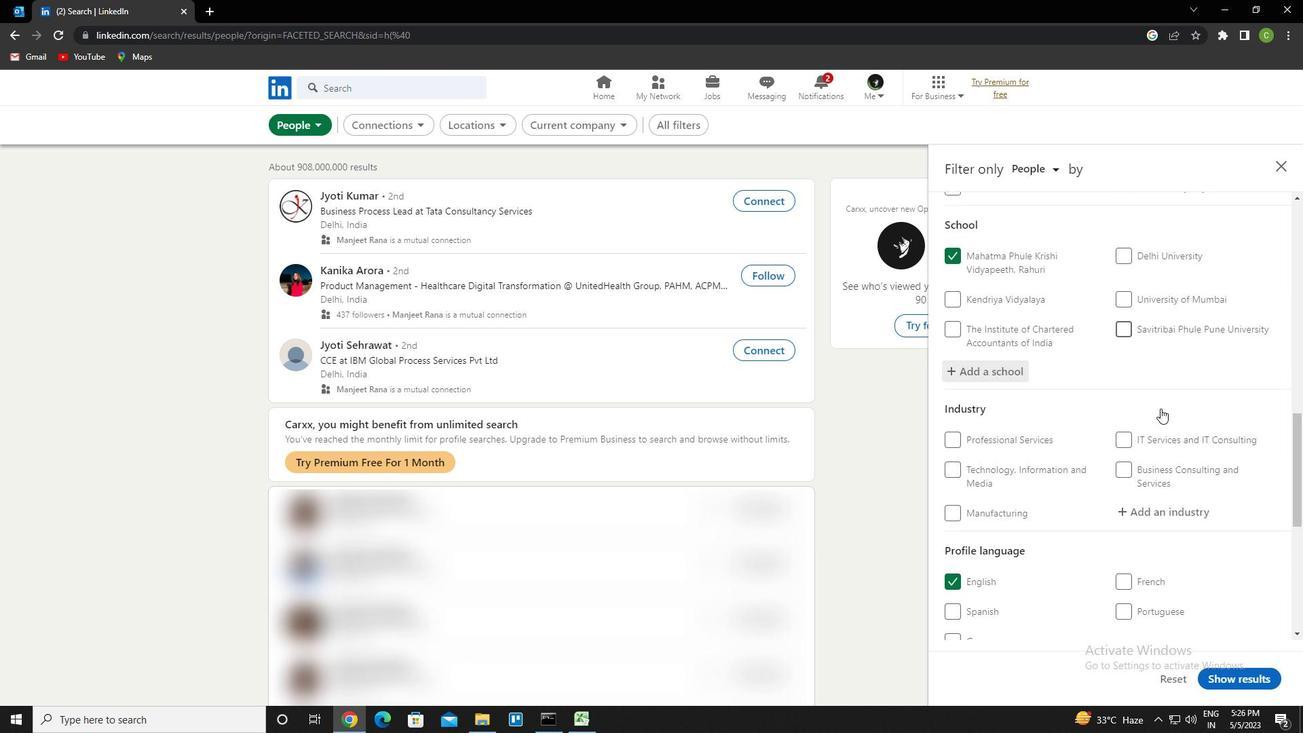 
Action: Mouse moved to (1160, 397)
Screenshot: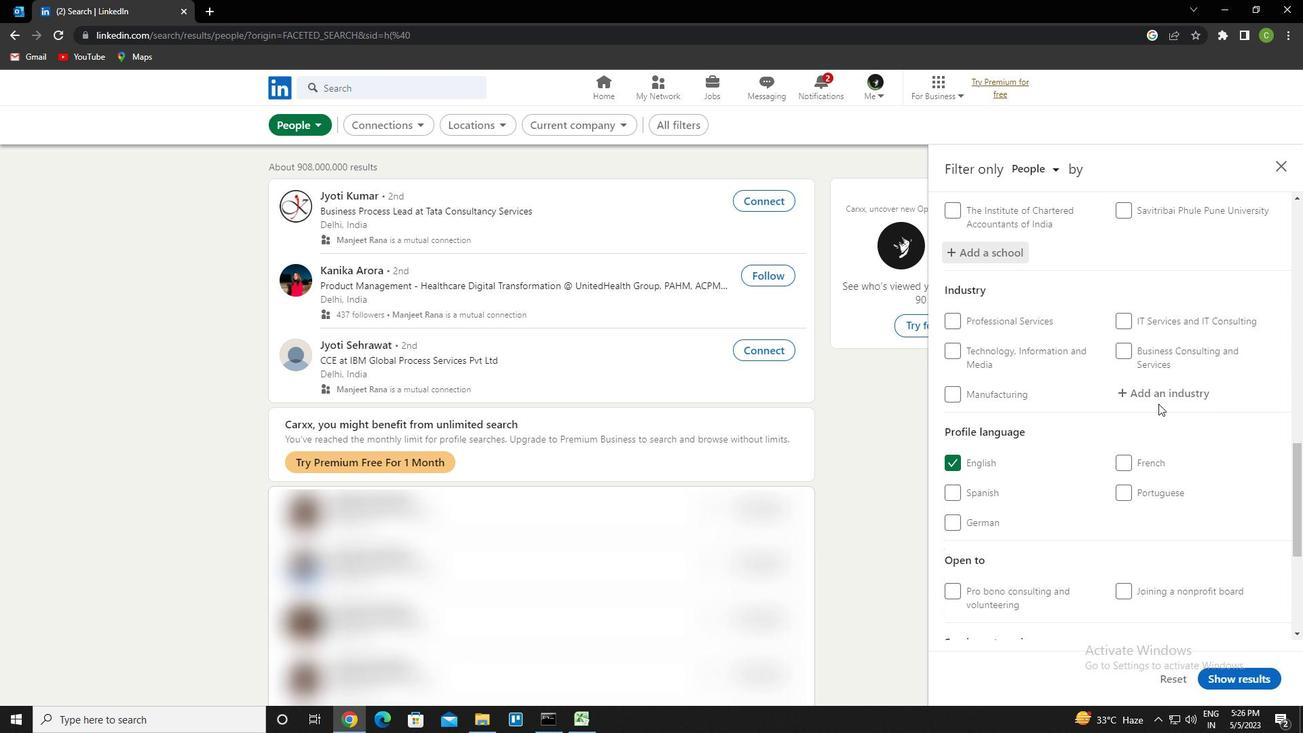 
Action: Mouse pressed left at (1160, 397)
Screenshot: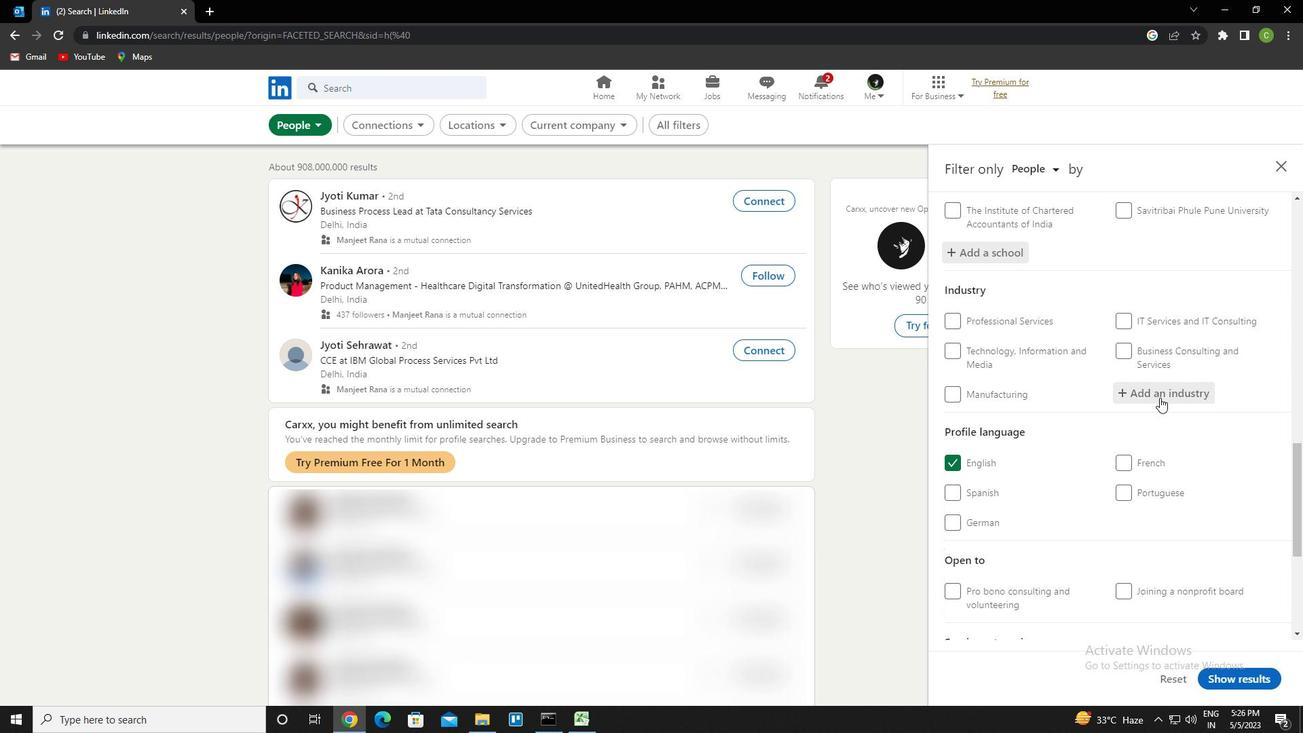 
Action: Key pressed economic<Key.space>programs<Key.down><Key.enter>
Screenshot: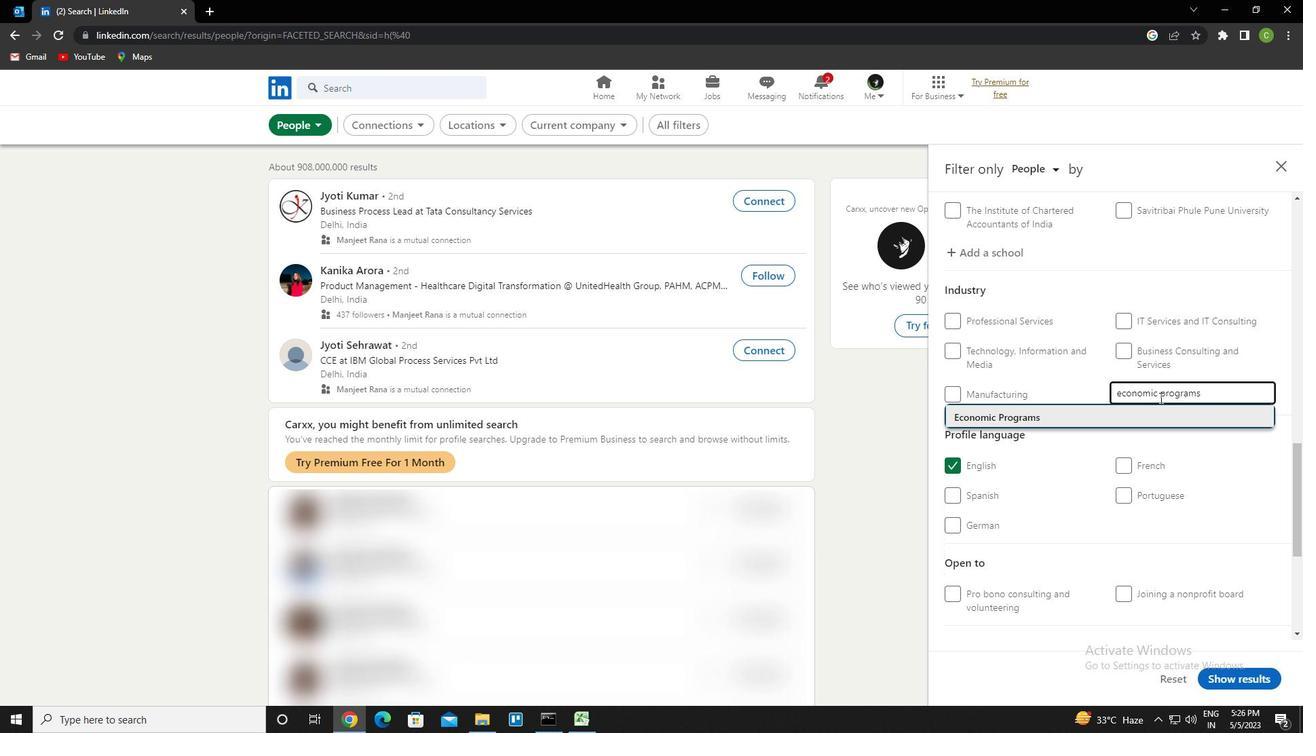 
Action: Mouse moved to (1160, 397)
Screenshot: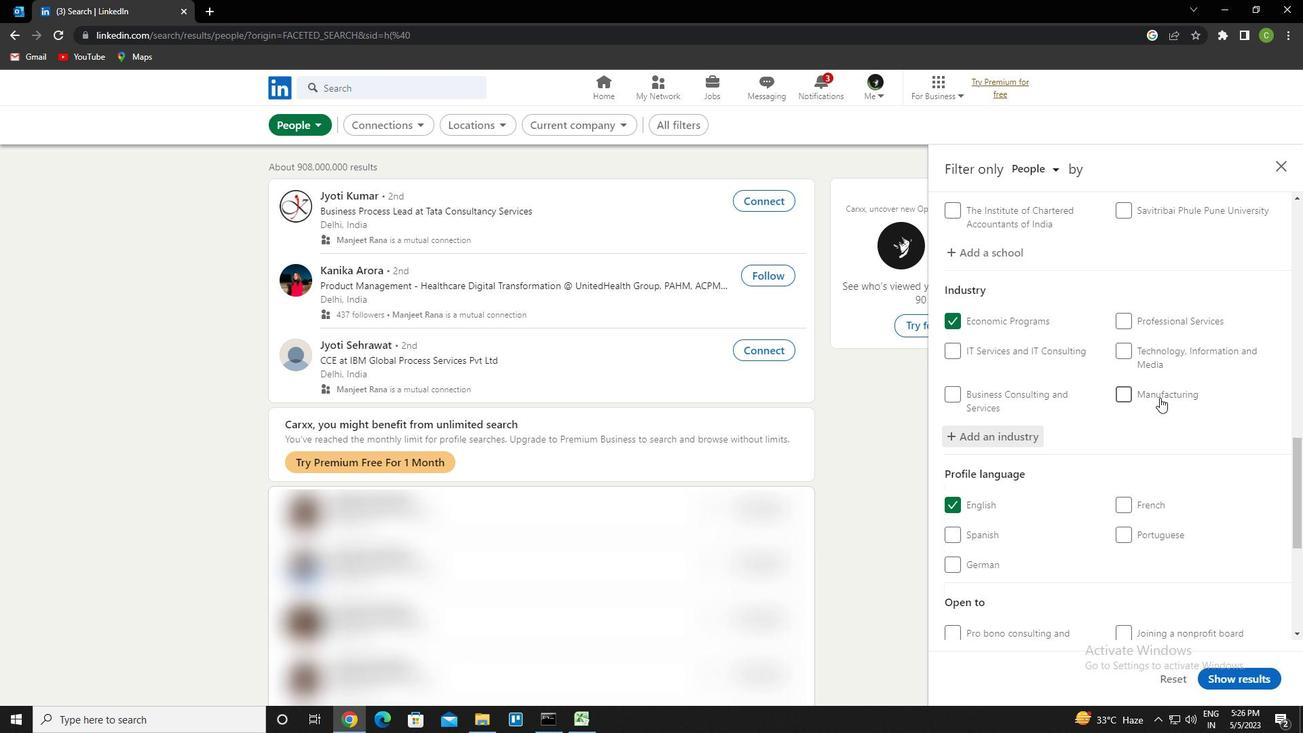 
Action: Mouse scrolled (1160, 397) with delta (0, 0)
Screenshot: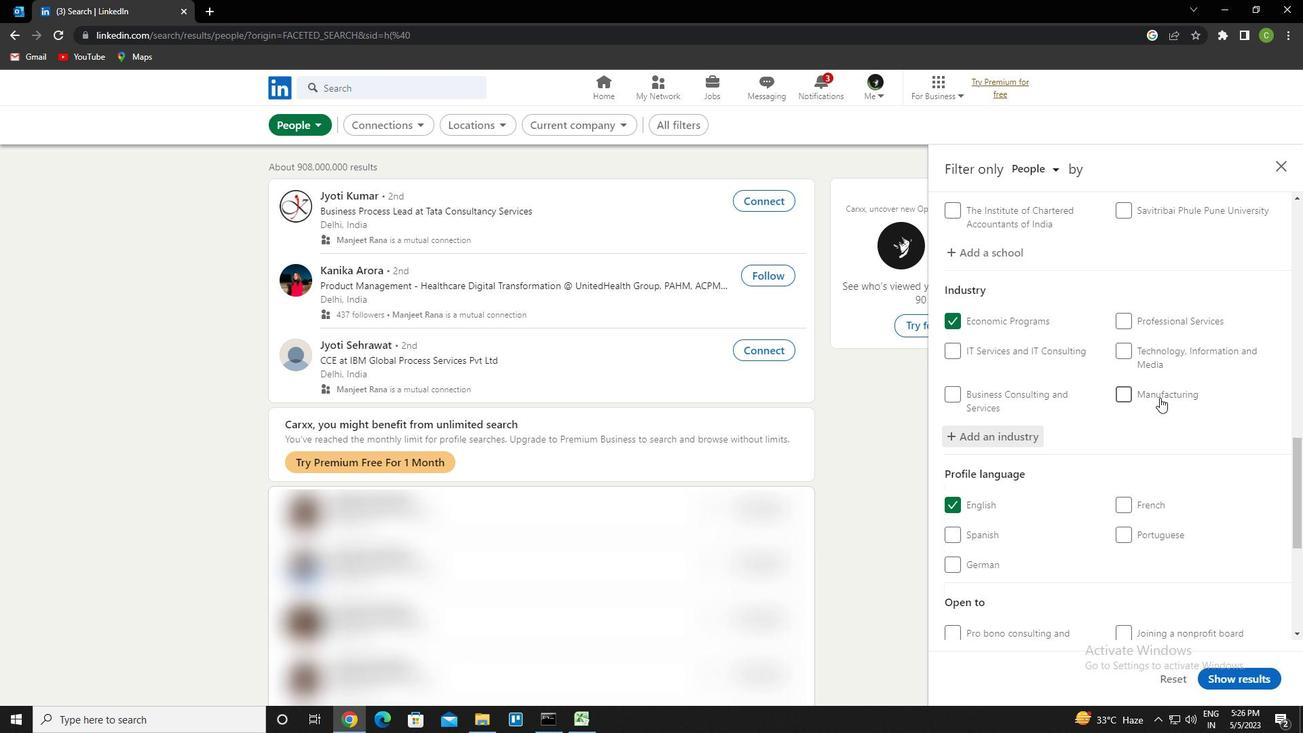 
Action: Mouse scrolled (1160, 397) with delta (0, 0)
Screenshot: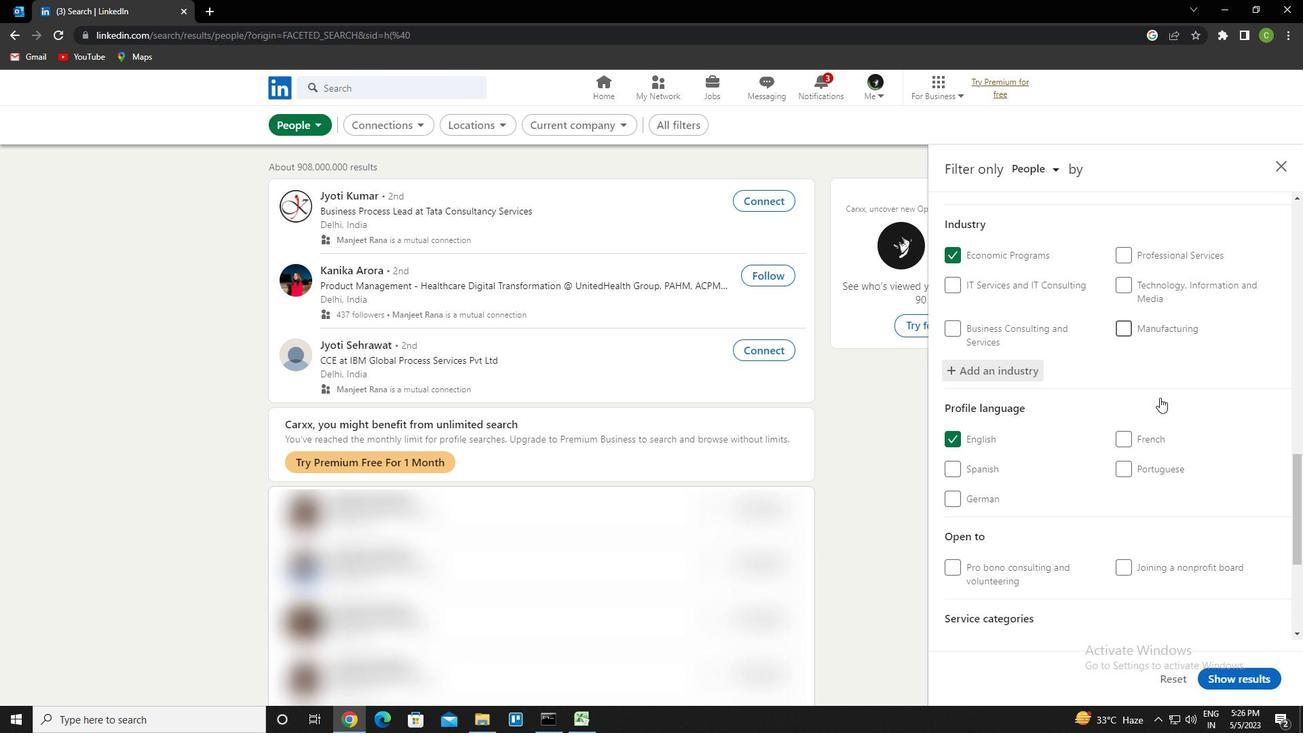 
Action: Mouse scrolled (1160, 397) with delta (0, 0)
Screenshot: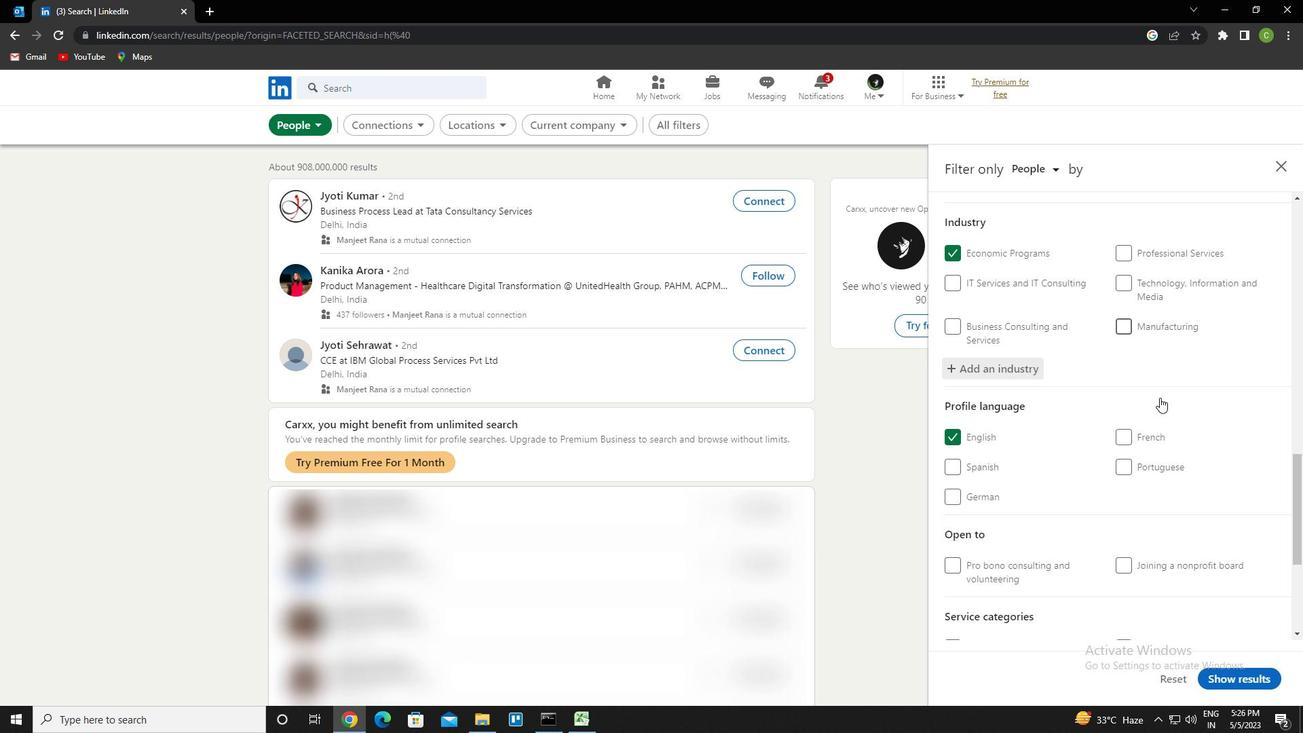 
Action: Mouse scrolled (1160, 397) with delta (0, 0)
Screenshot: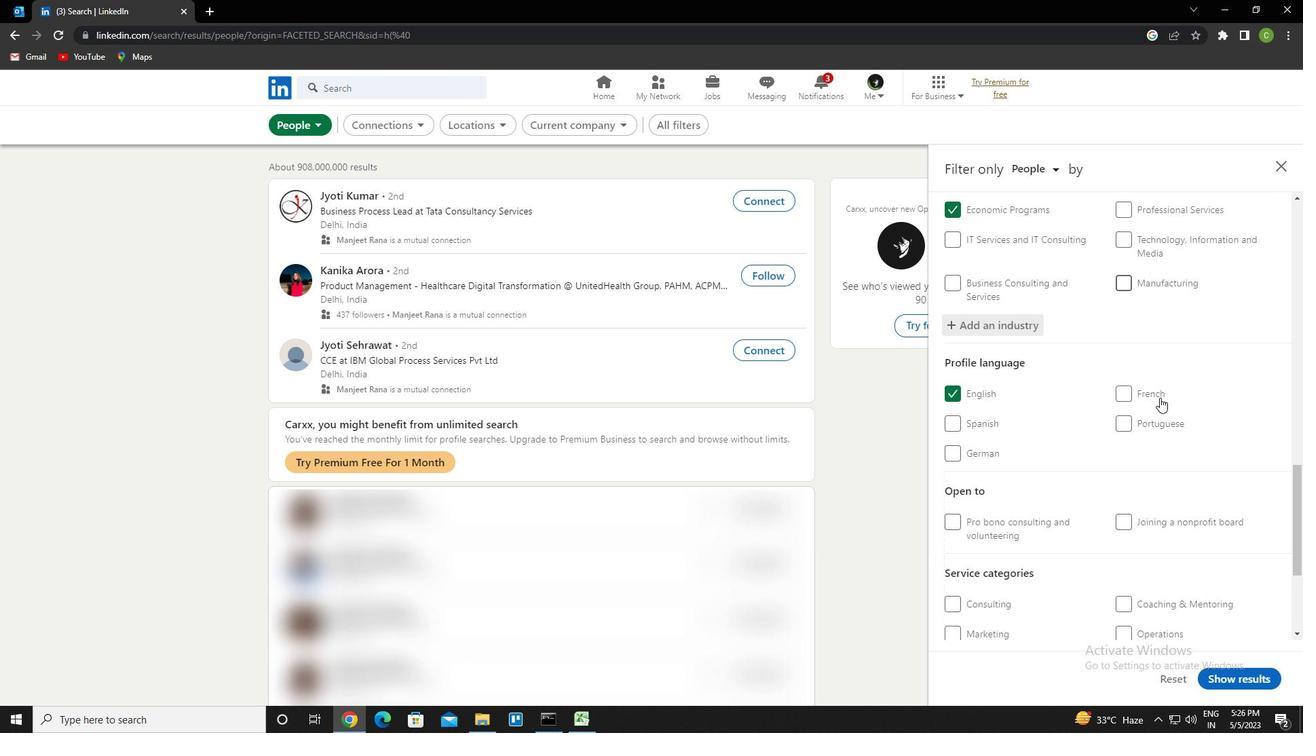 
Action: Mouse moved to (1168, 429)
Screenshot: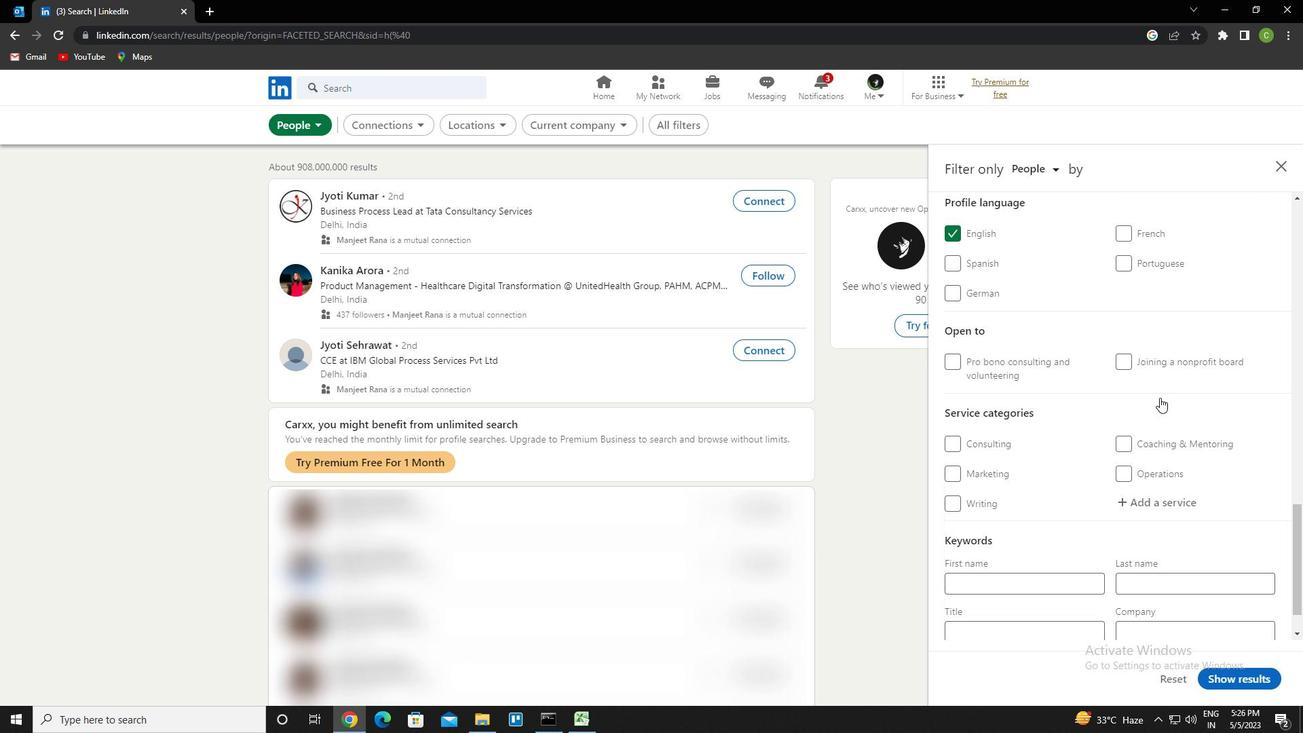 
Action: Mouse scrolled (1168, 429) with delta (0, 0)
Screenshot: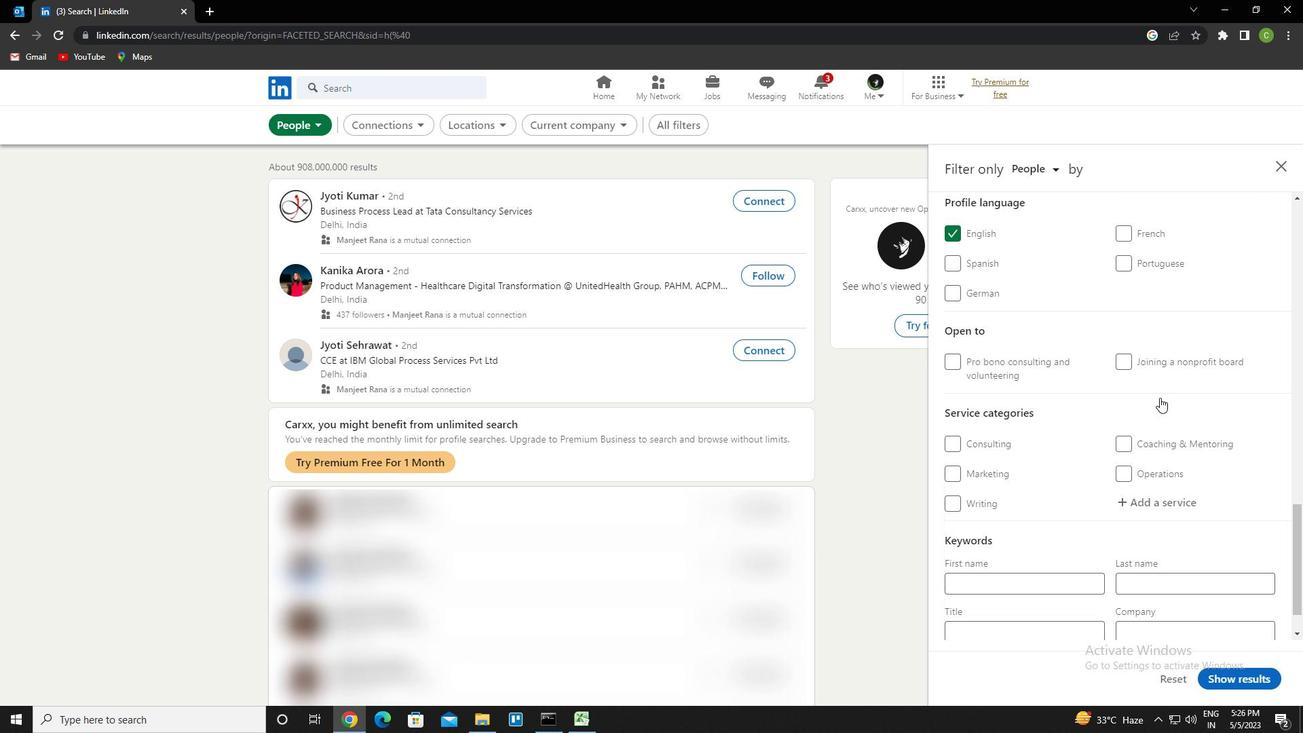 
Action: Mouse moved to (1170, 456)
Screenshot: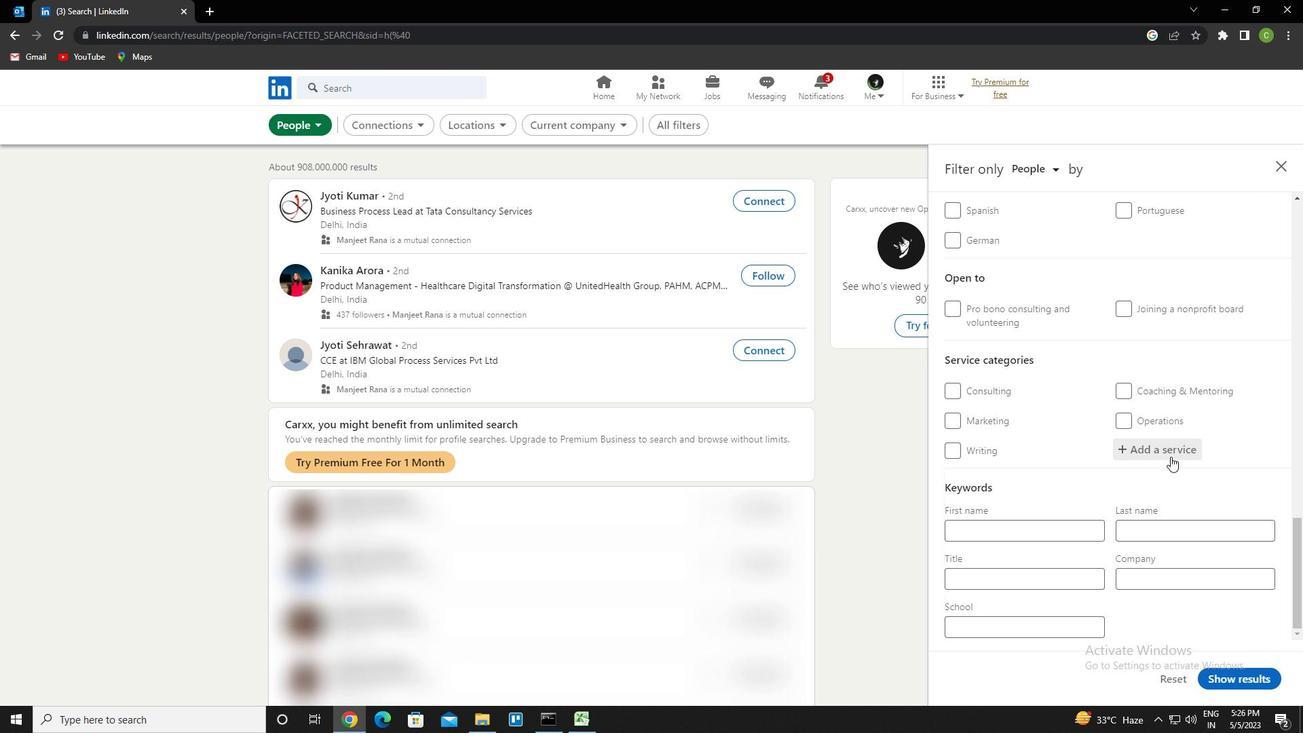 
Action: Mouse pressed left at (1170, 456)
Screenshot: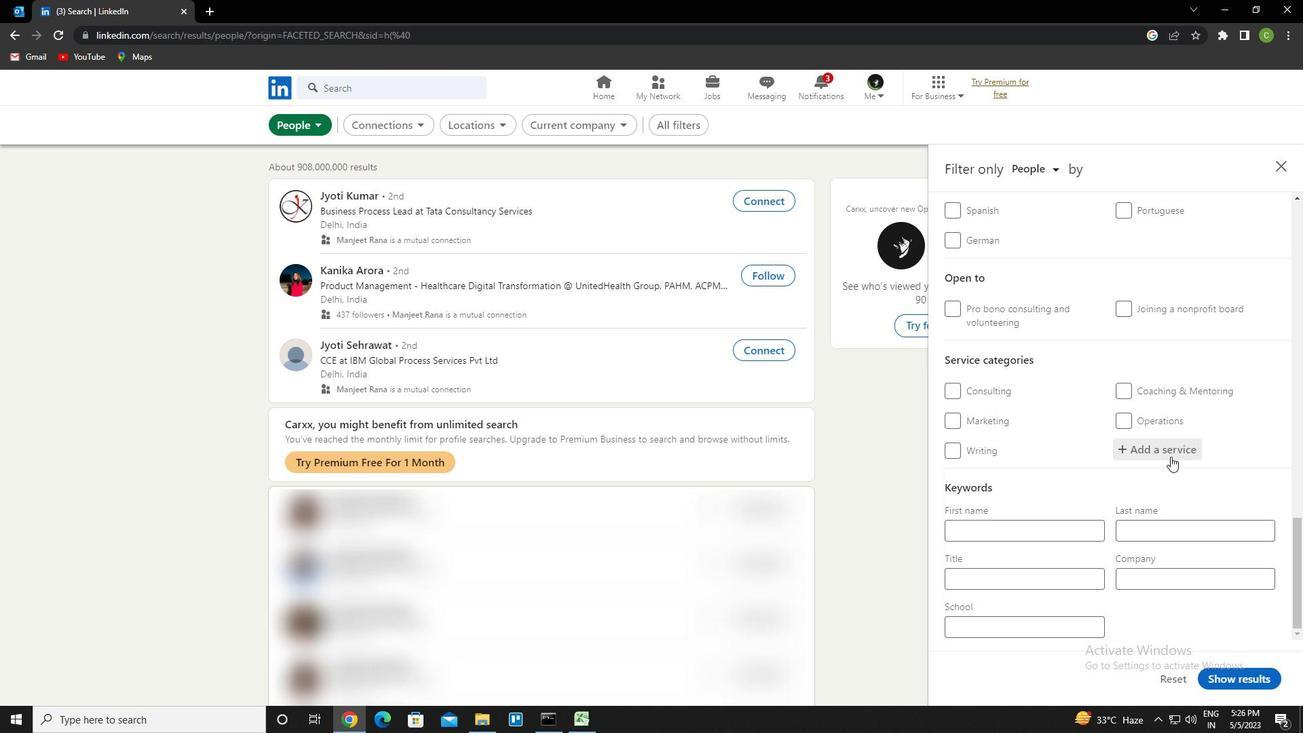 
Action: Key pressed <Key.caps_lock>w<Key.caps_lock>edding<Key.space>photography<Key.down><Key.enter>
Screenshot: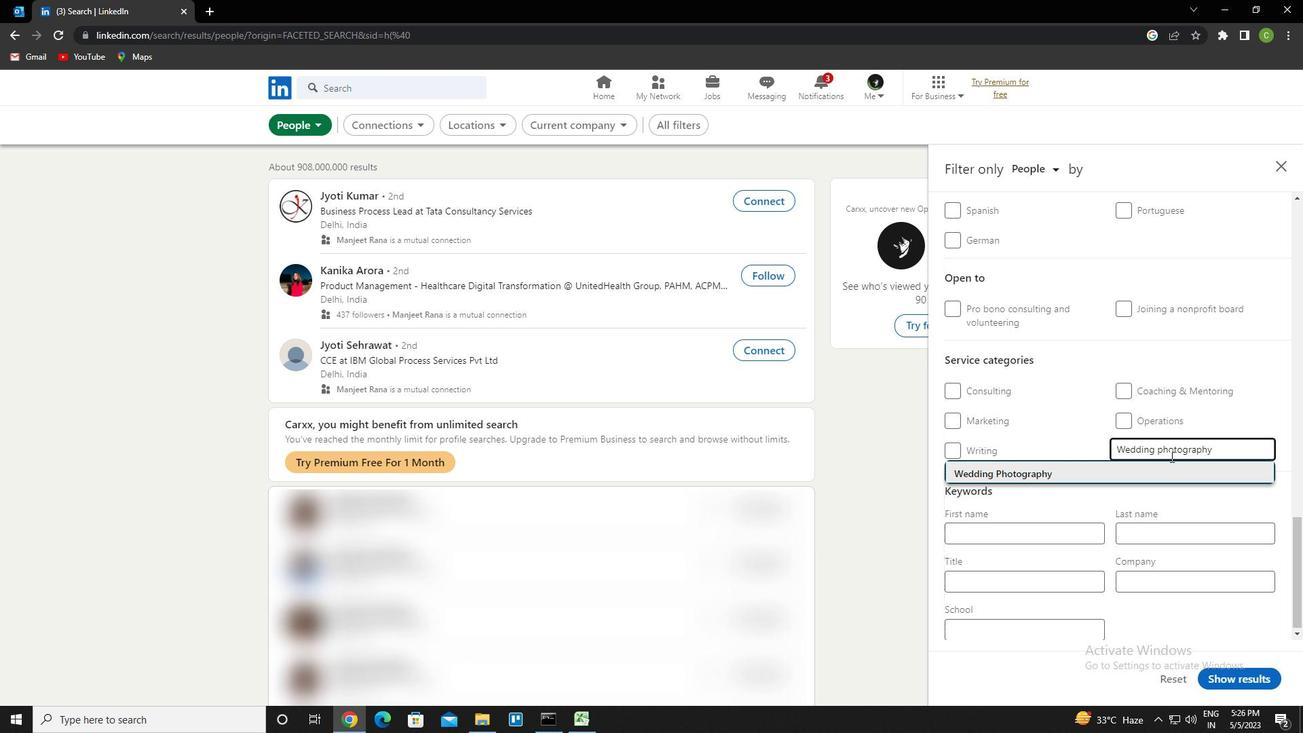 
Action: Mouse scrolled (1170, 456) with delta (0, 0)
Screenshot: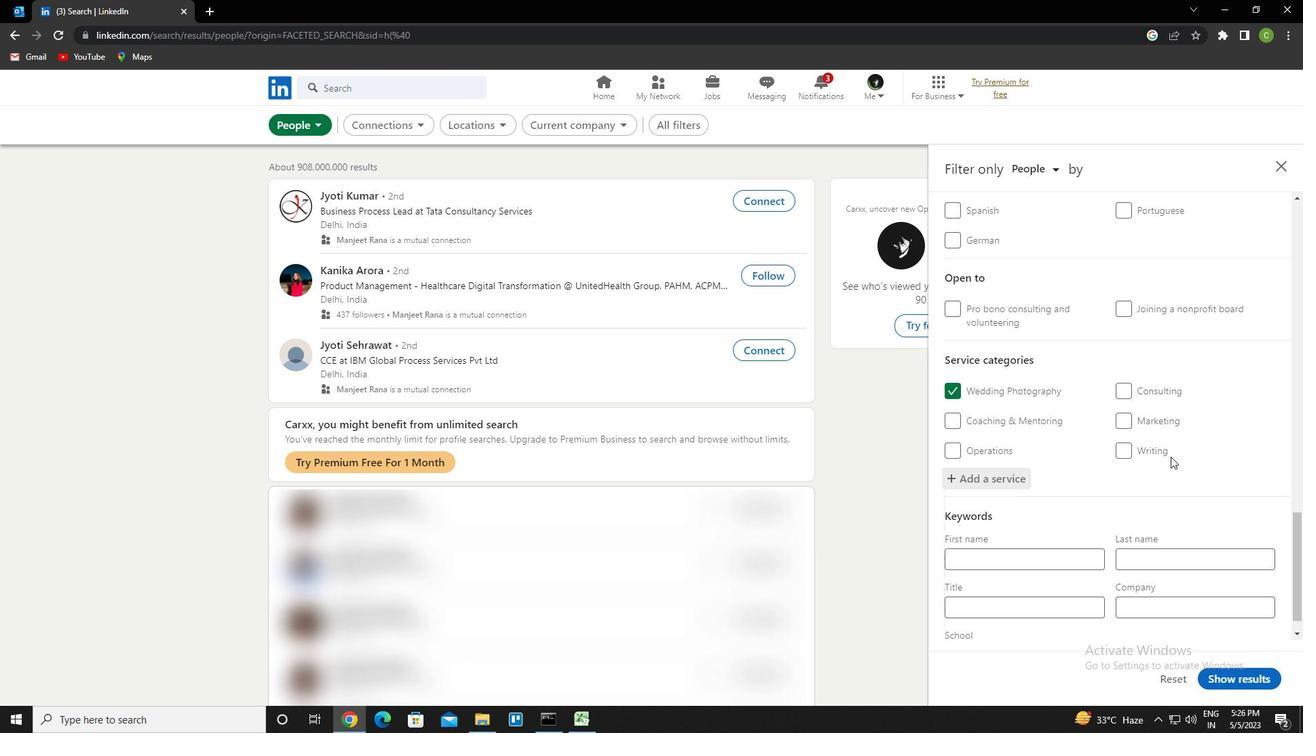 
Action: Mouse scrolled (1170, 456) with delta (0, 0)
Screenshot: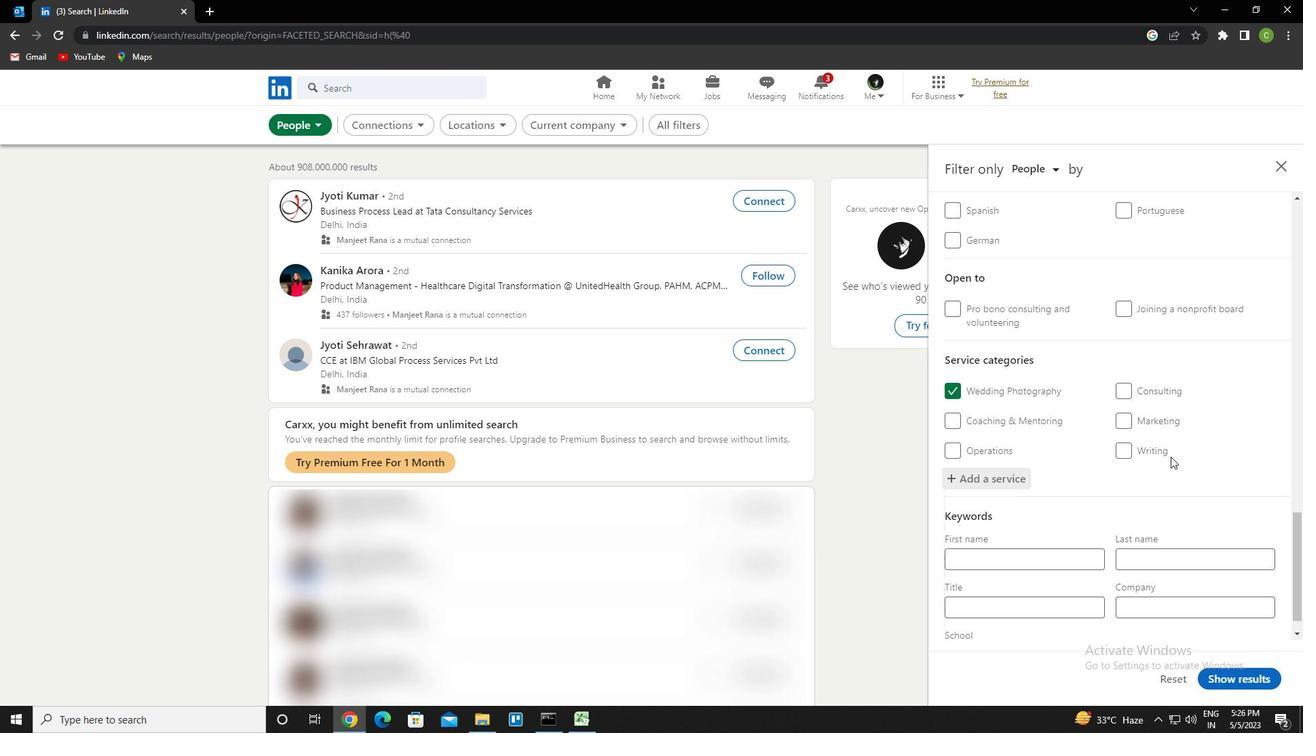 
Action: Mouse scrolled (1170, 456) with delta (0, 0)
Screenshot: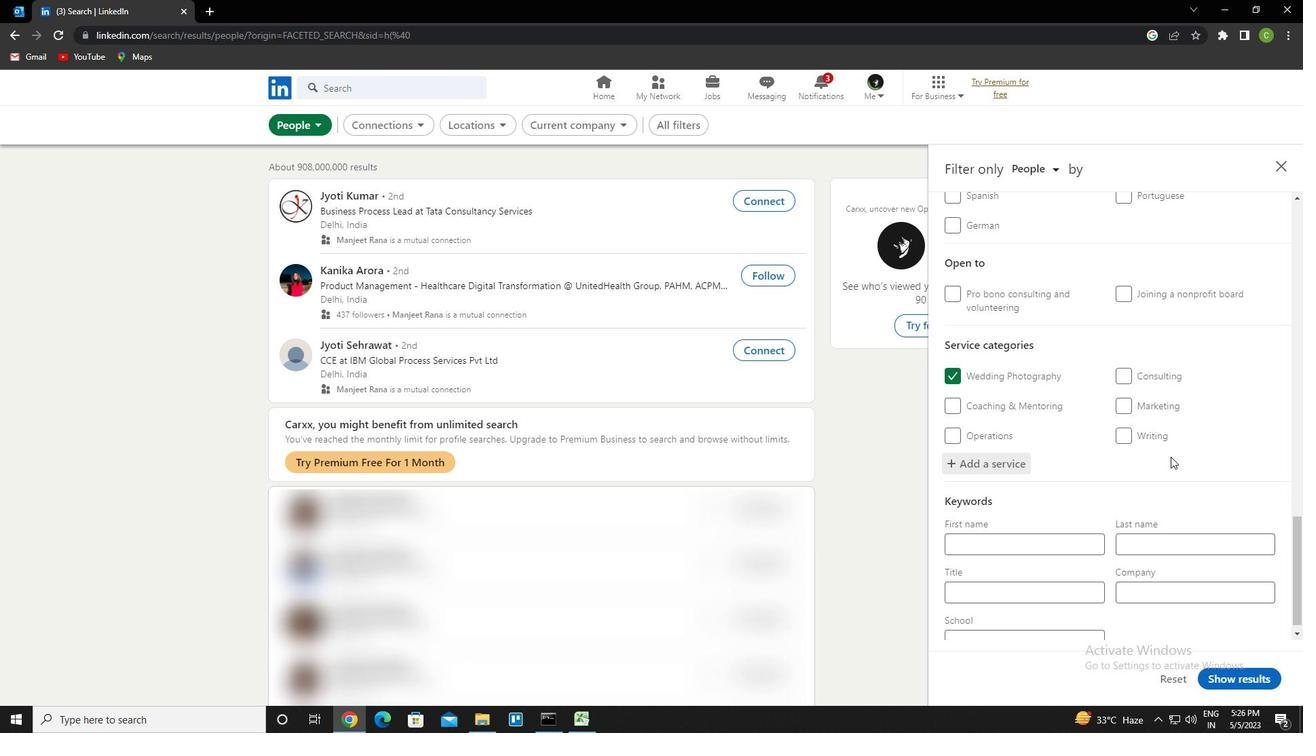 
Action: Mouse scrolled (1170, 456) with delta (0, 0)
Screenshot: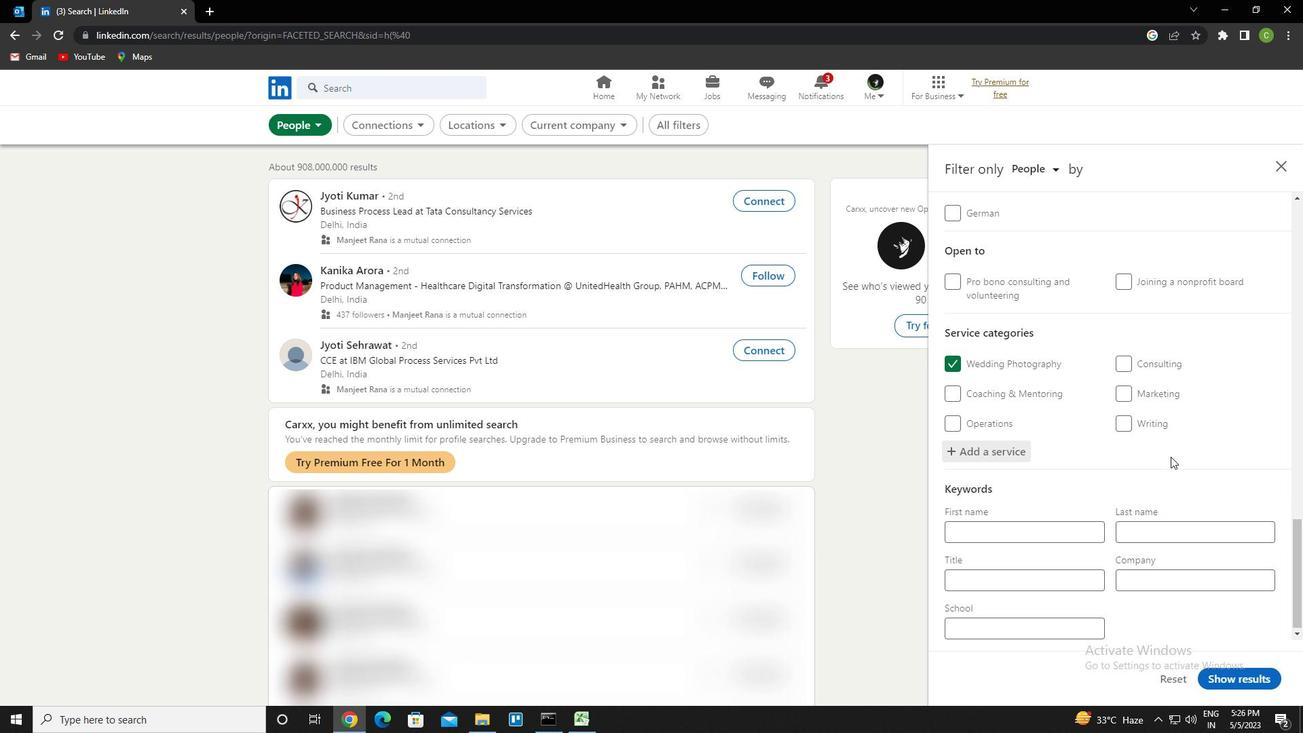 
Action: Mouse scrolled (1170, 456) with delta (0, 0)
Screenshot: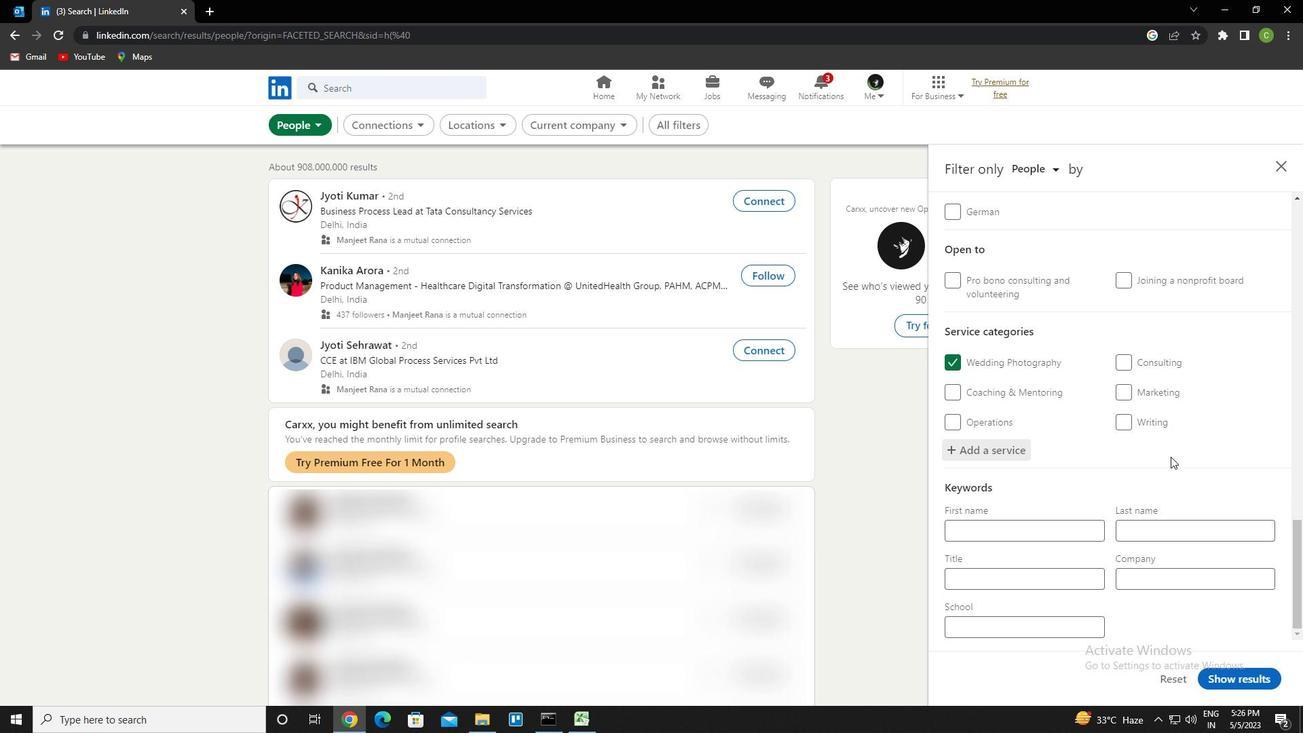 
Action: Mouse moved to (1161, 488)
Screenshot: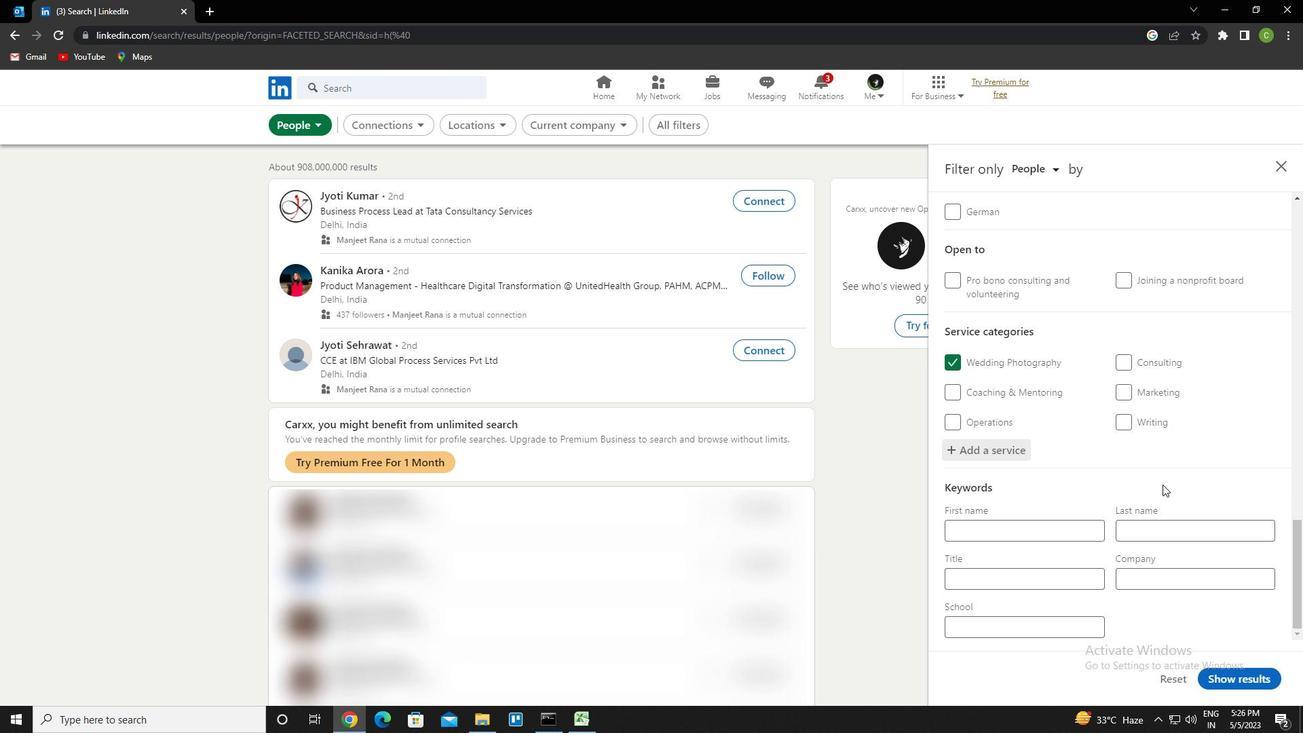 
Action: Mouse scrolled (1161, 488) with delta (0, 0)
Screenshot: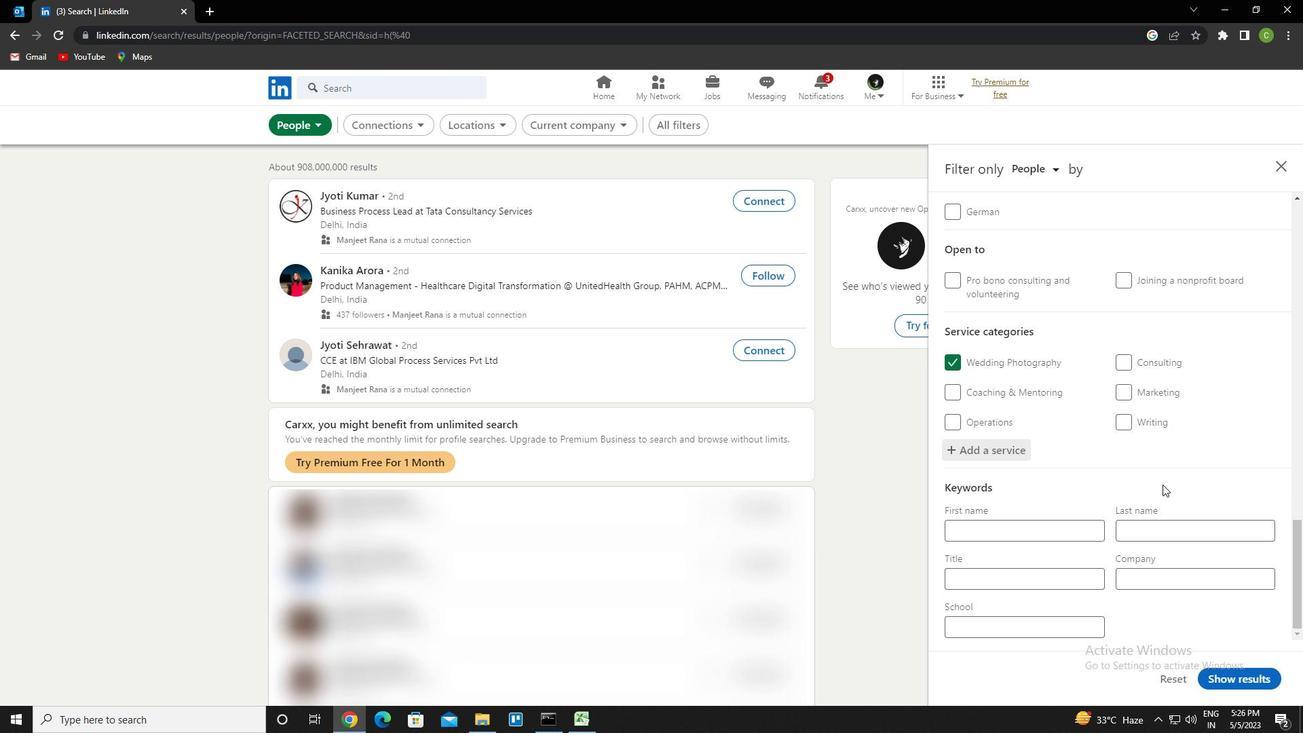 
Action: Mouse moved to (1048, 580)
Screenshot: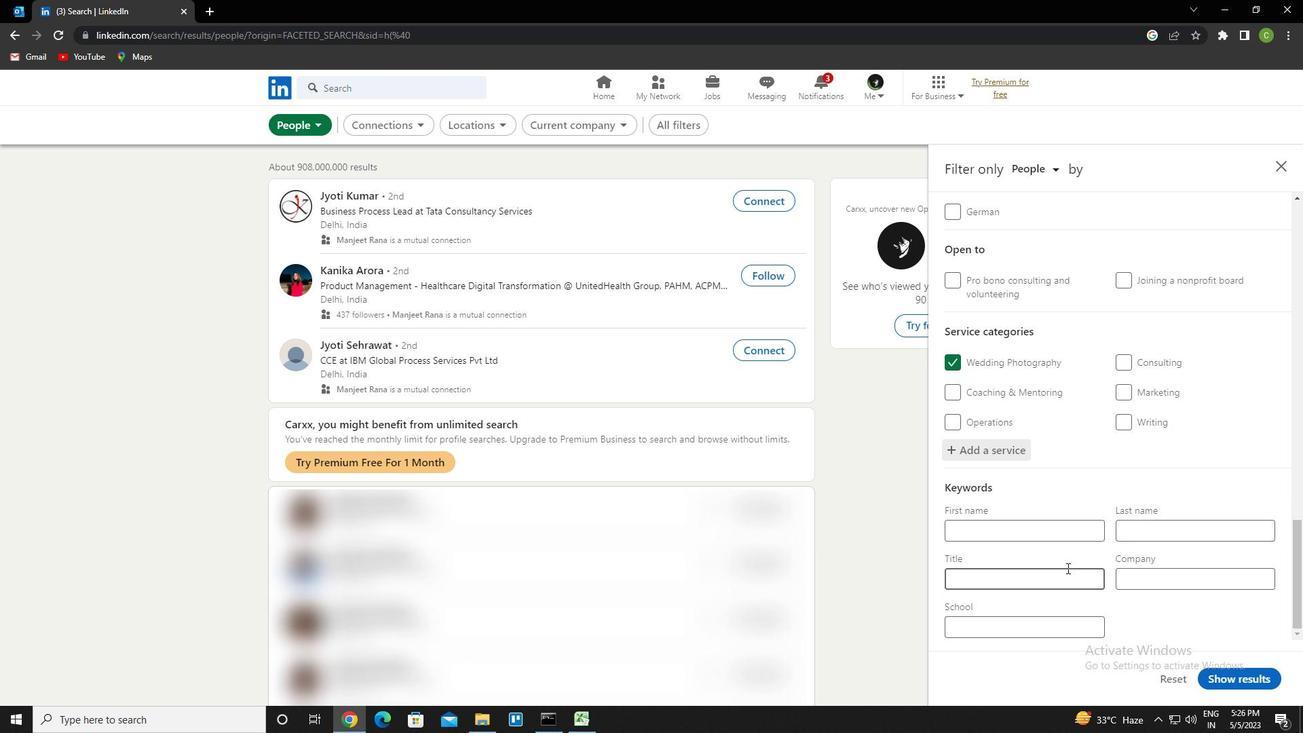 
Action: Mouse pressed left at (1048, 580)
Screenshot: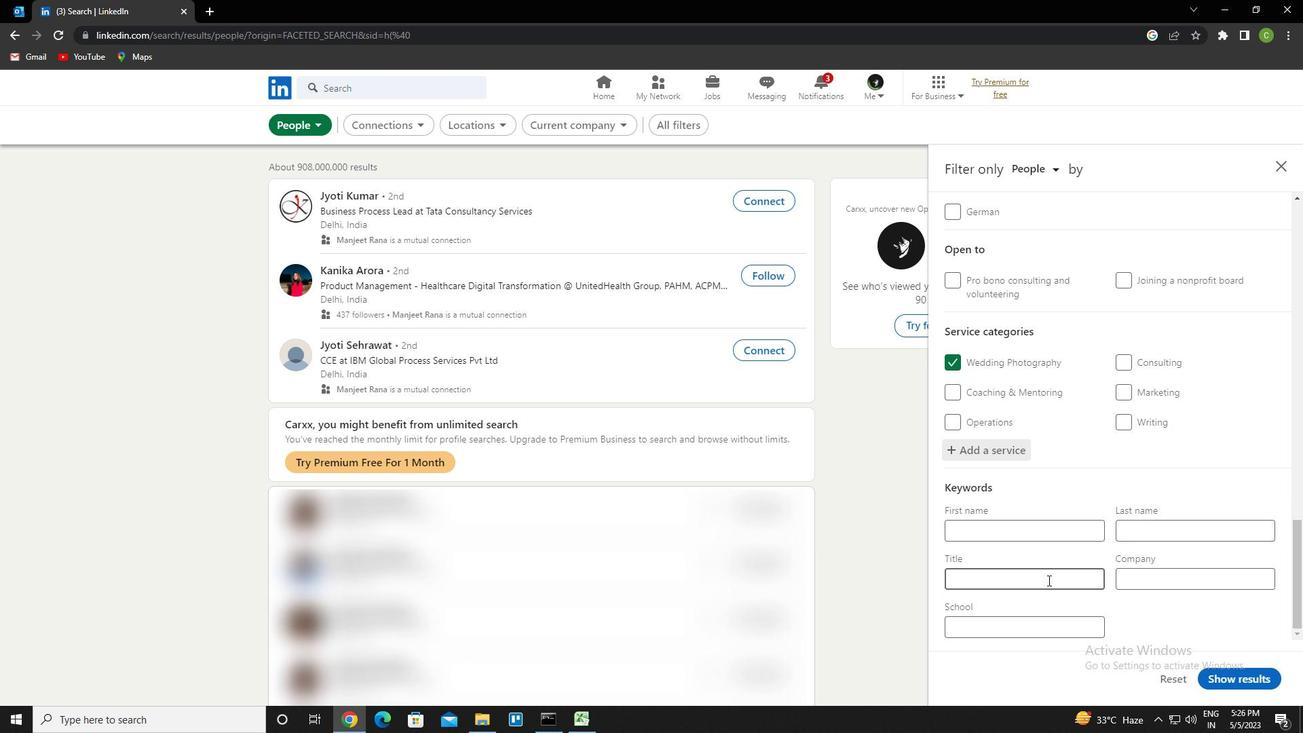 
Action: Mouse moved to (1048, 580)
Screenshot: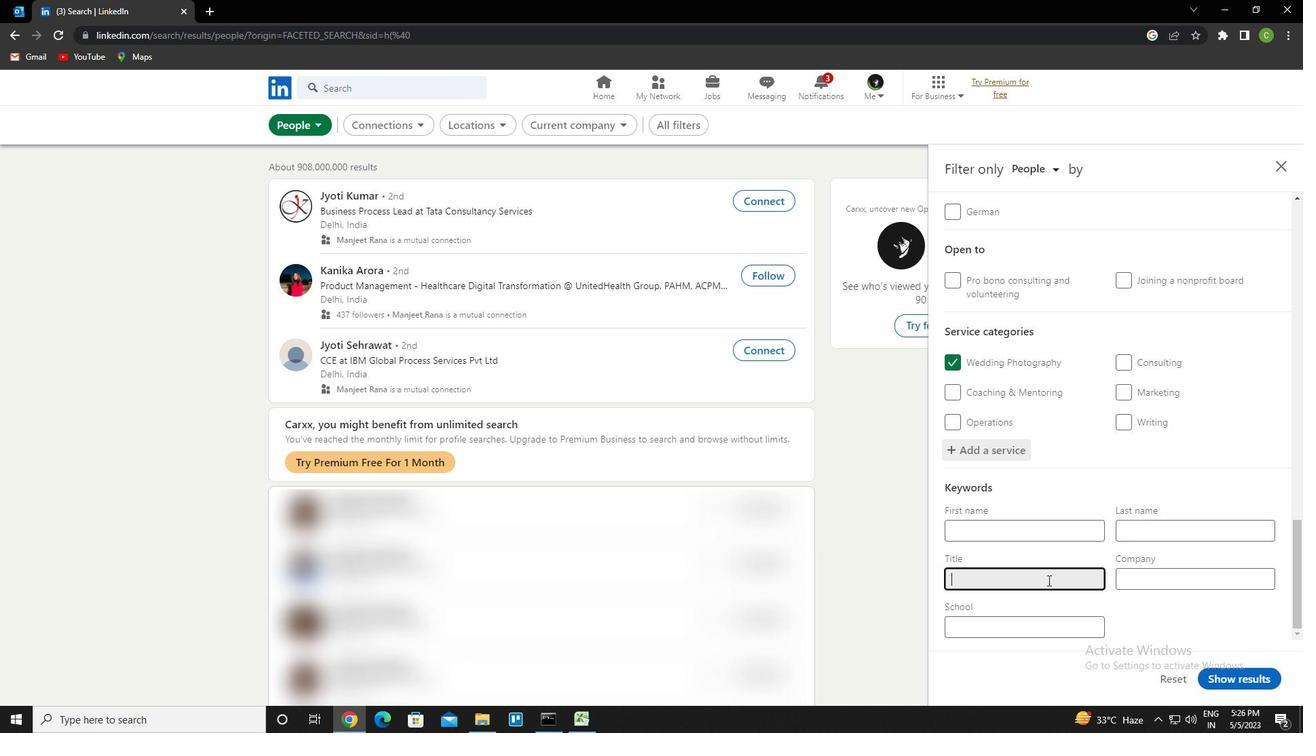 
Action: Key pressed <Key.caps_lock>d<Key.caps_lock>irecto<Key.space><Key.backspace>r<Key.space>of<Key.space><Key.caps_lock>m<Key.caps_lock>aintenance
Screenshot: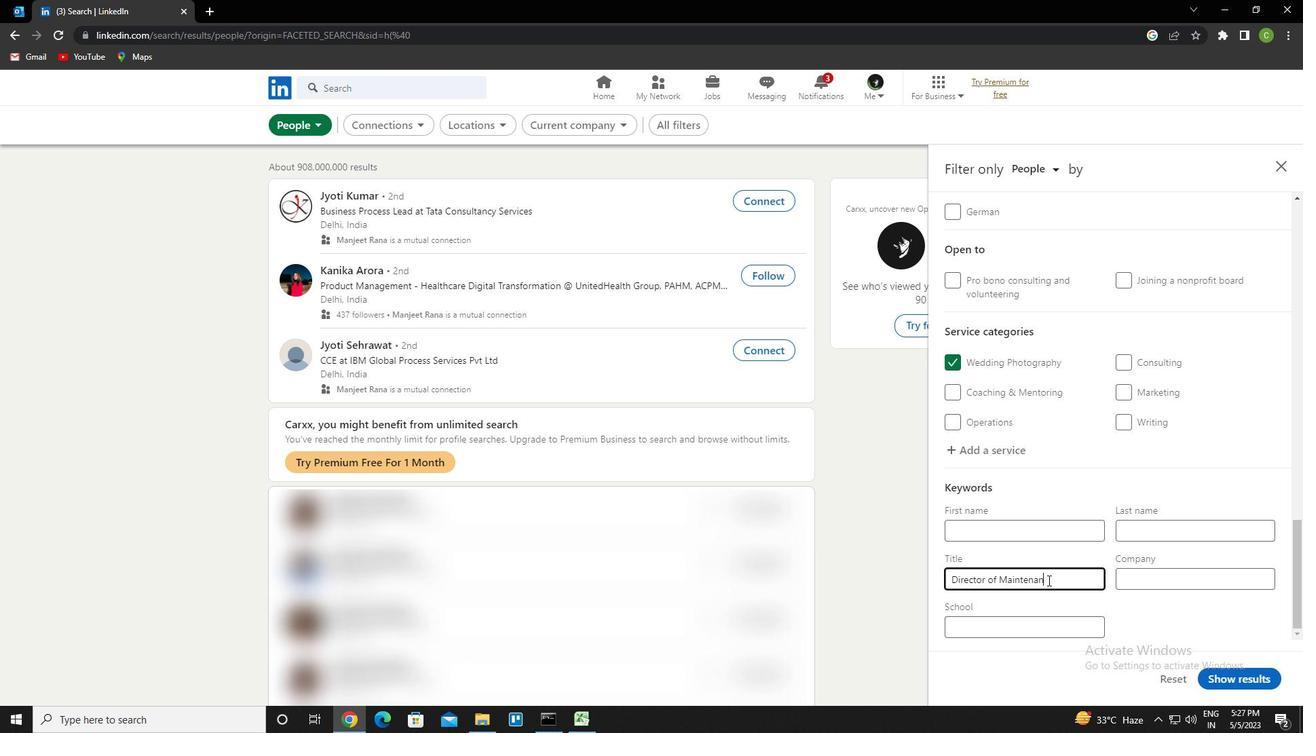 
Action: Mouse moved to (1264, 674)
Screenshot: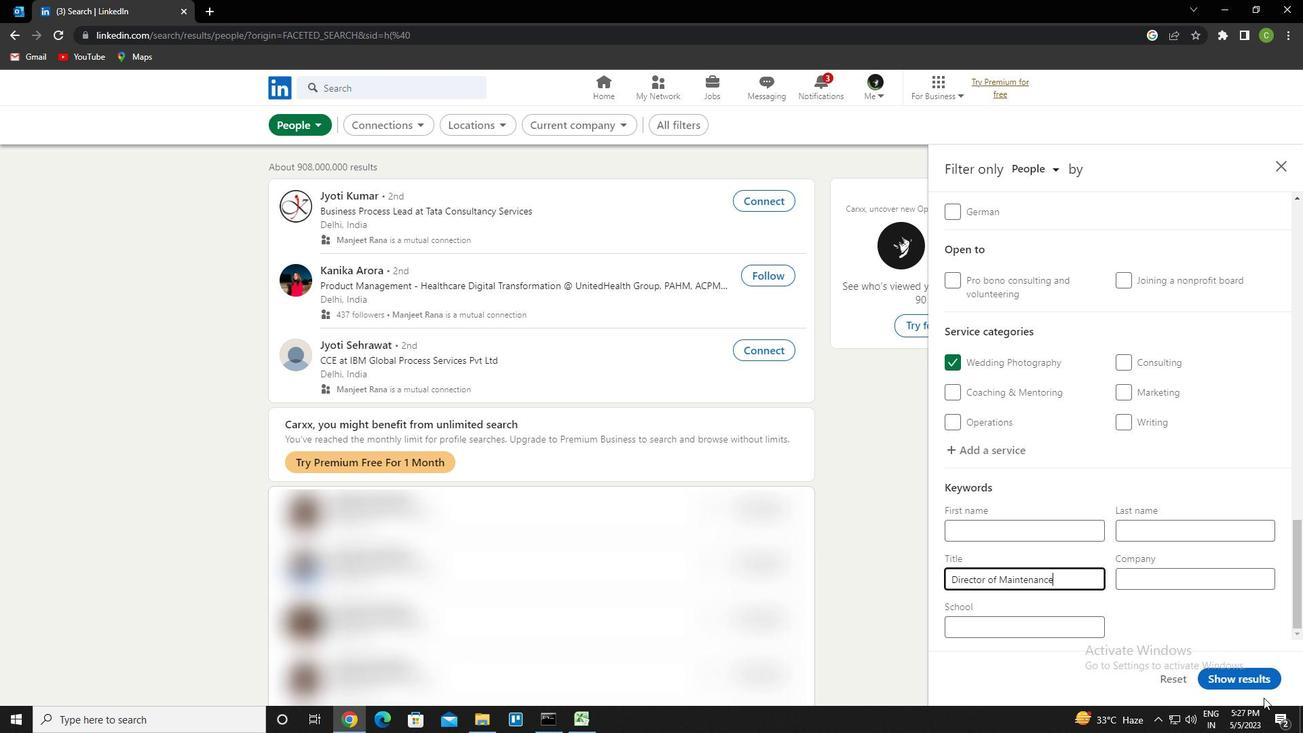 
Action: Mouse pressed left at (1264, 674)
Screenshot: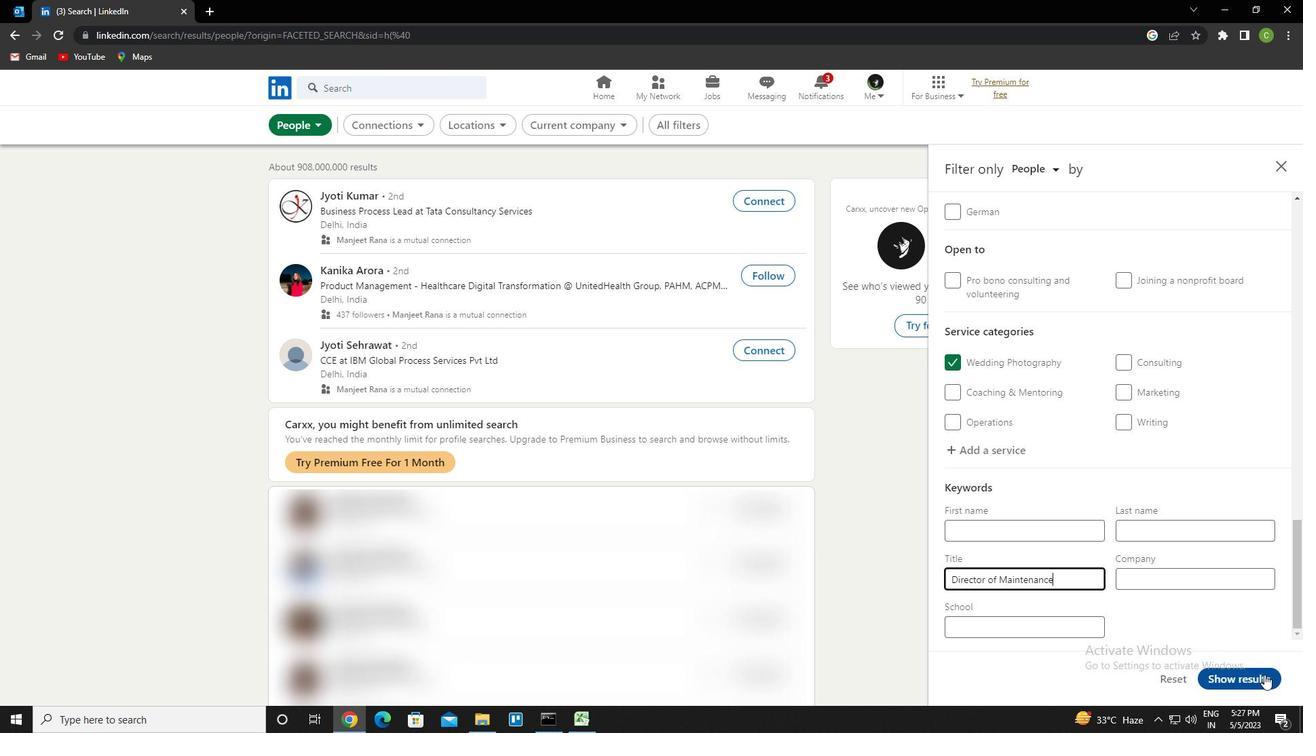 
Action: Mouse moved to (716, 579)
Screenshot: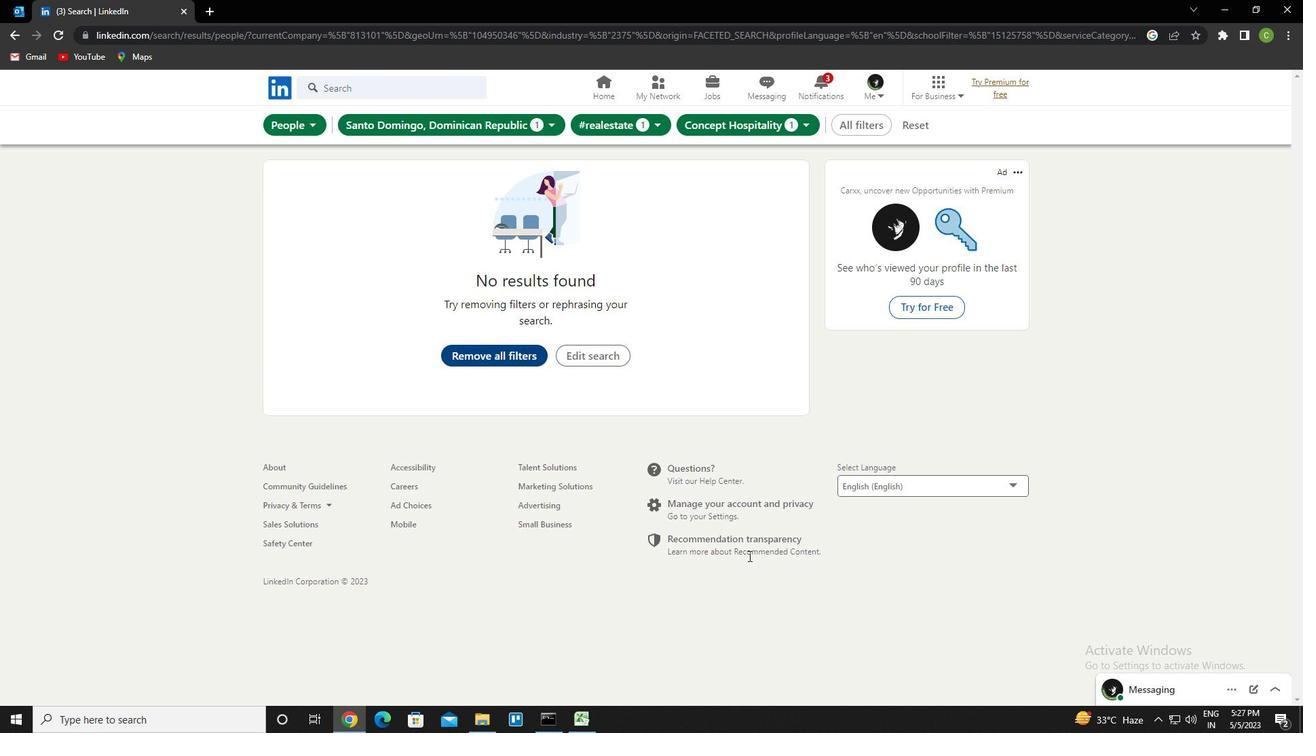 
Action: Key pressed <Key.f8>
Screenshot: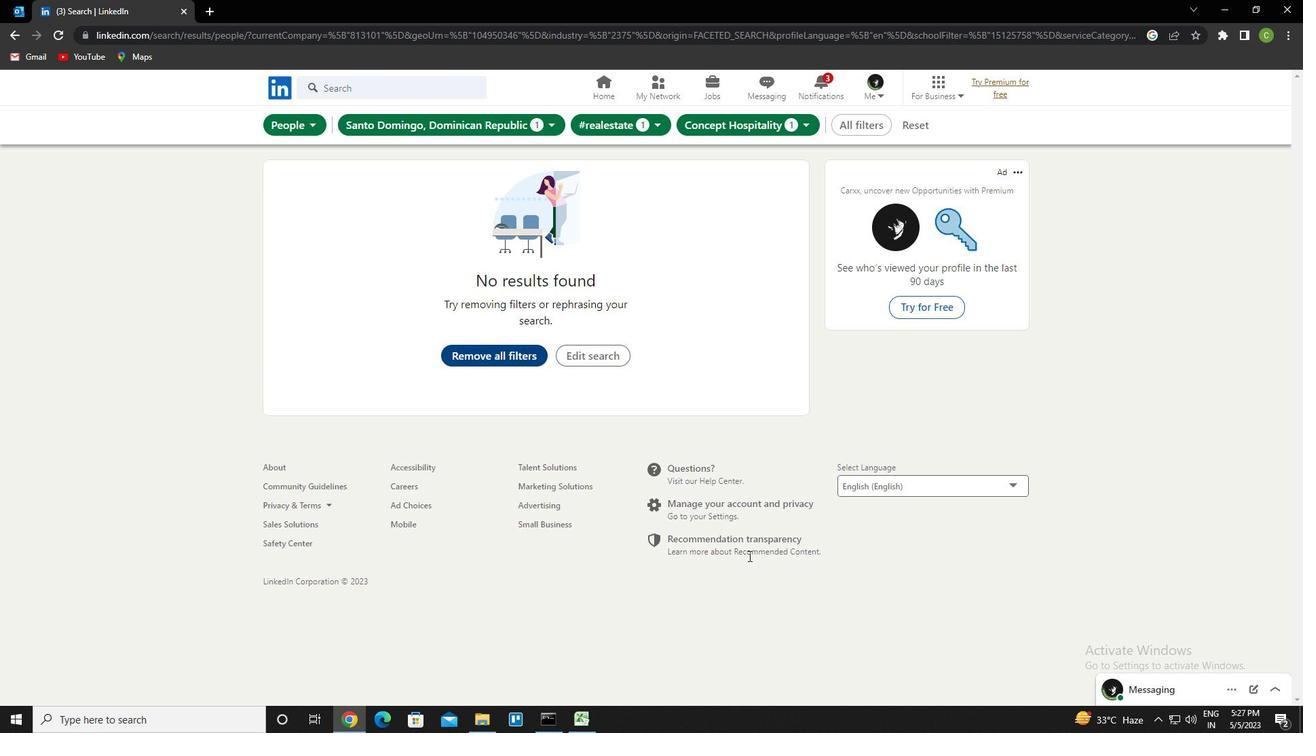 
